 Task: Add a timeline in the project AgileNimbus for the epic 'Cloud backup and recovery' from 2024/06/26 to 2025/12/23. Add a timeline in the project AgileNimbus for the epic 'Legacy system modernization' from 2023/06/28 to 2025/11/17. Add a timeline in the project AgileNimbus for the epic 'Data analytics platform development' from 2023/03/03 to 2024/08/13
Action: Mouse moved to (158, 210)
Screenshot: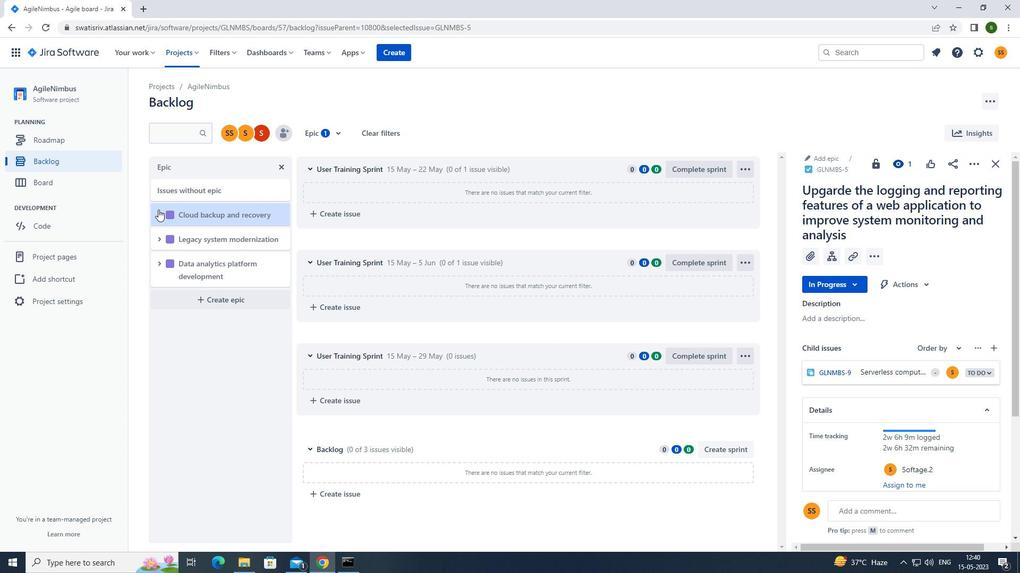 
Action: Mouse pressed left at (158, 210)
Screenshot: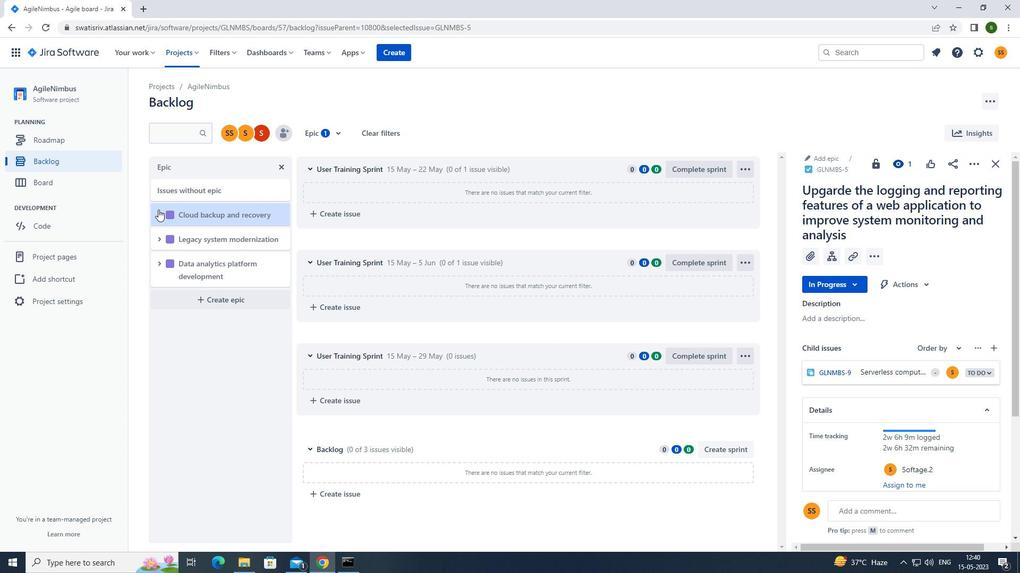 
Action: Mouse moved to (227, 300)
Screenshot: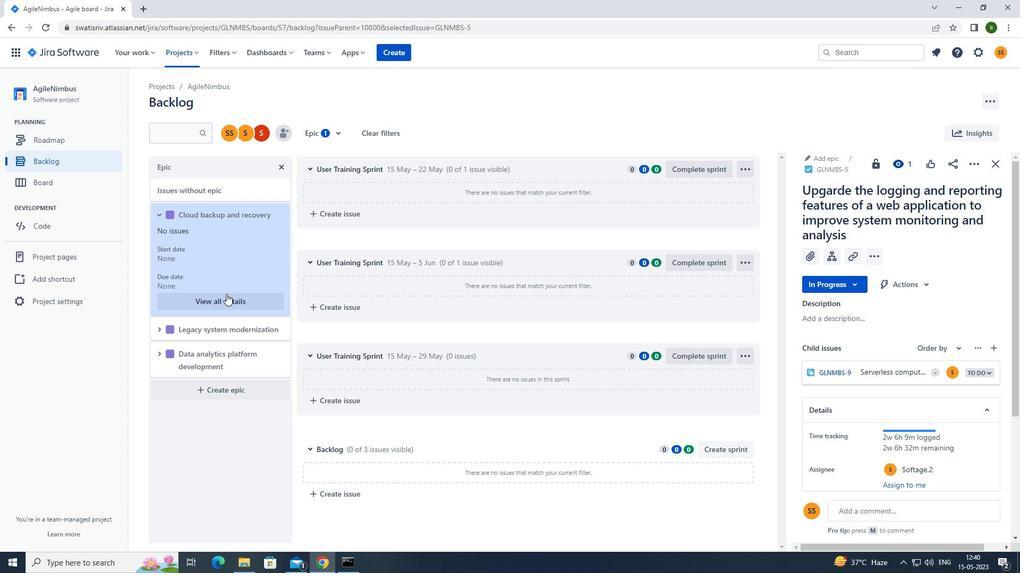
Action: Mouse pressed left at (227, 300)
Screenshot: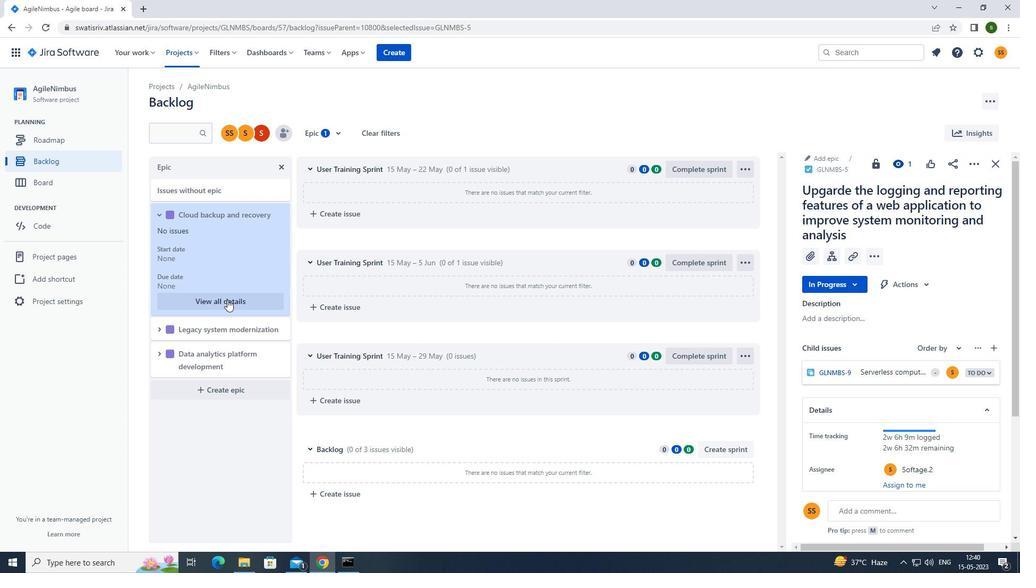 
Action: Mouse moved to (899, 388)
Screenshot: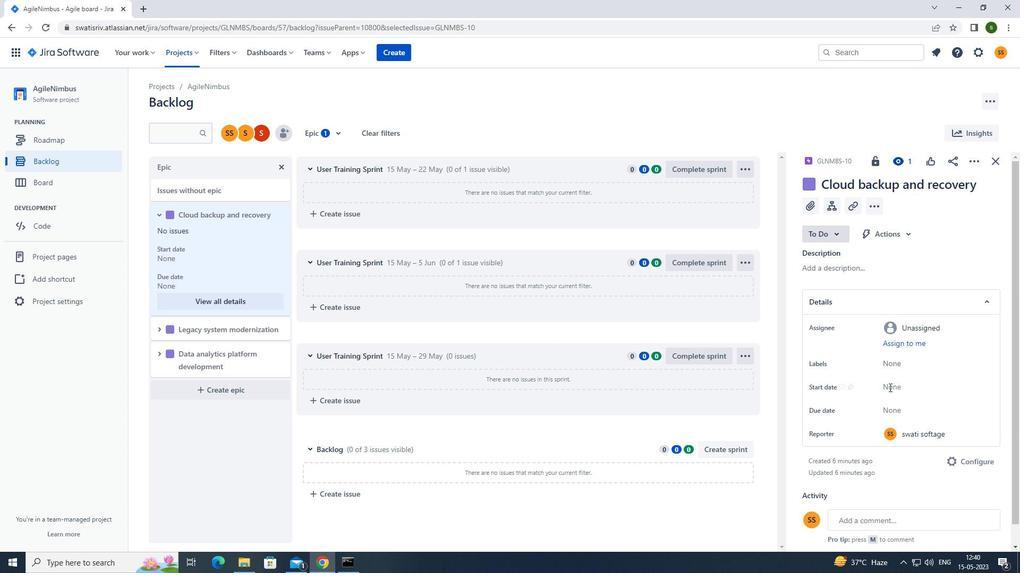 
Action: Mouse pressed left at (899, 388)
Screenshot: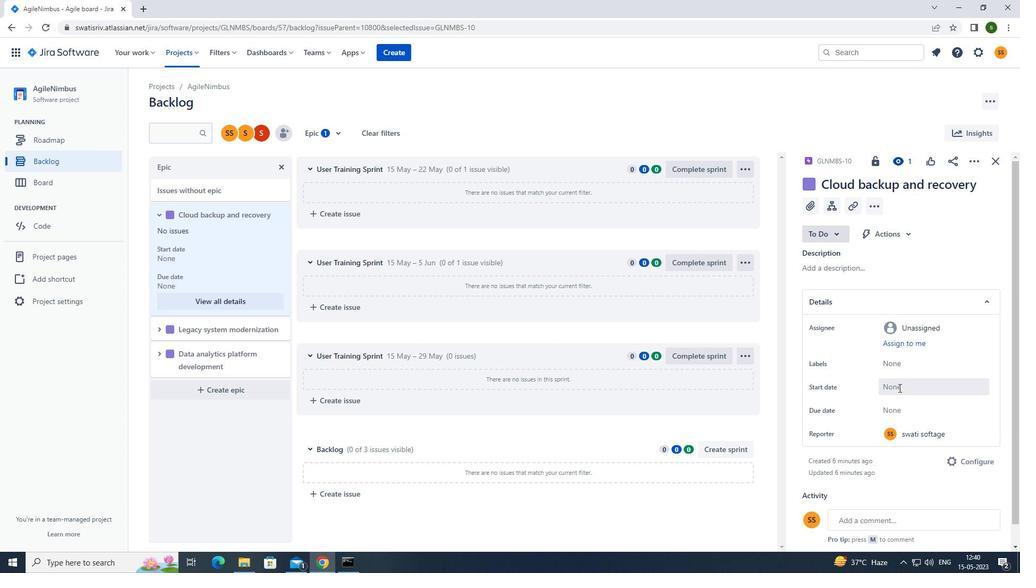 
Action: Mouse moved to (999, 232)
Screenshot: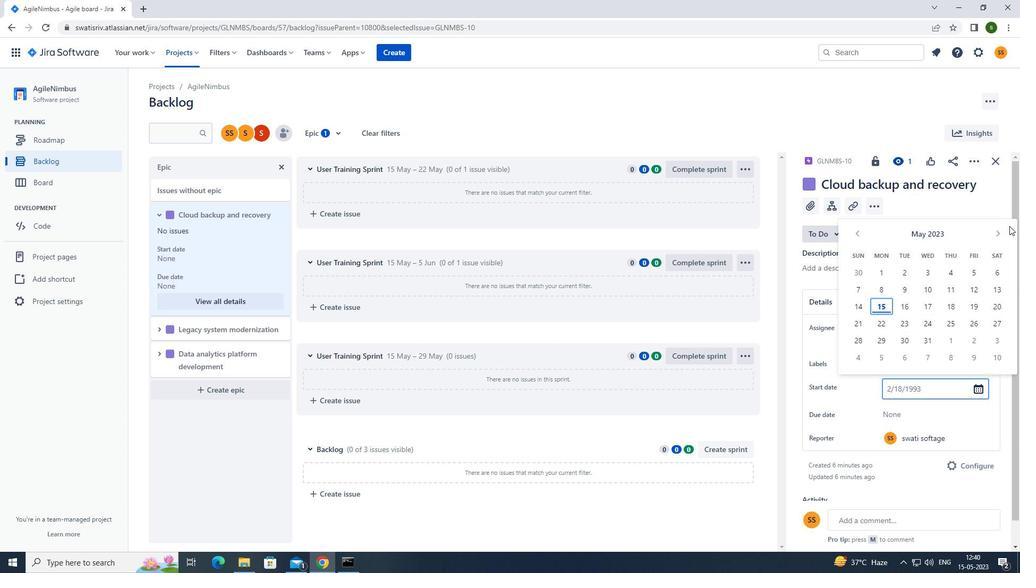 
Action: Mouse pressed left at (999, 232)
Screenshot: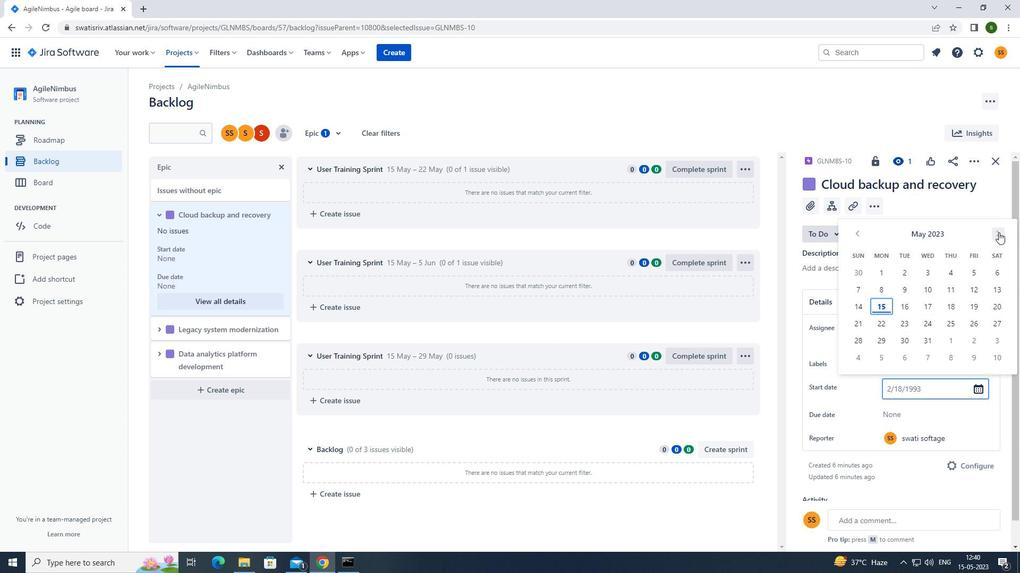 
Action: Mouse moved to (998, 232)
Screenshot: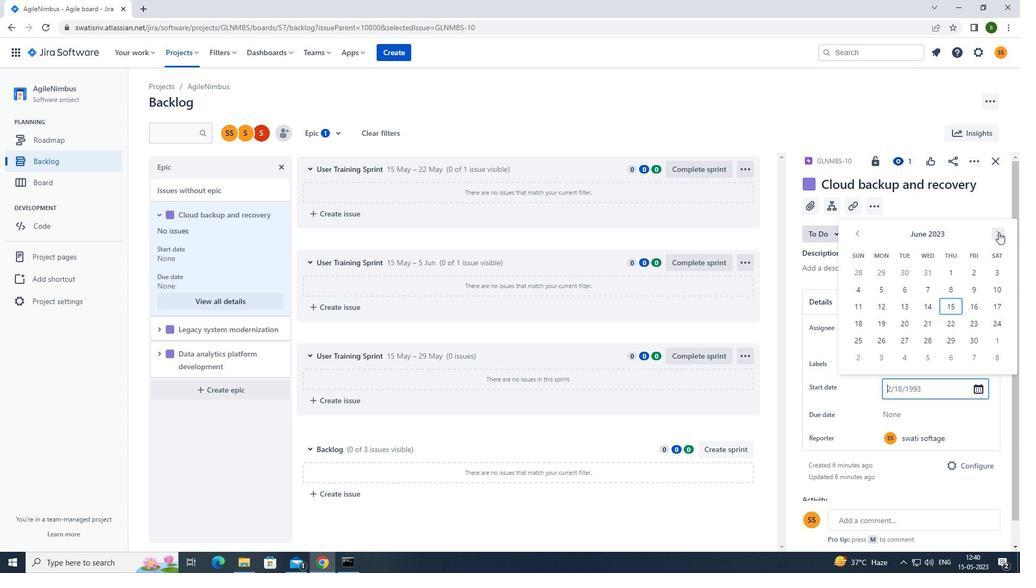 
Action: Mouse pressed left at (998, 232)
Screenshot: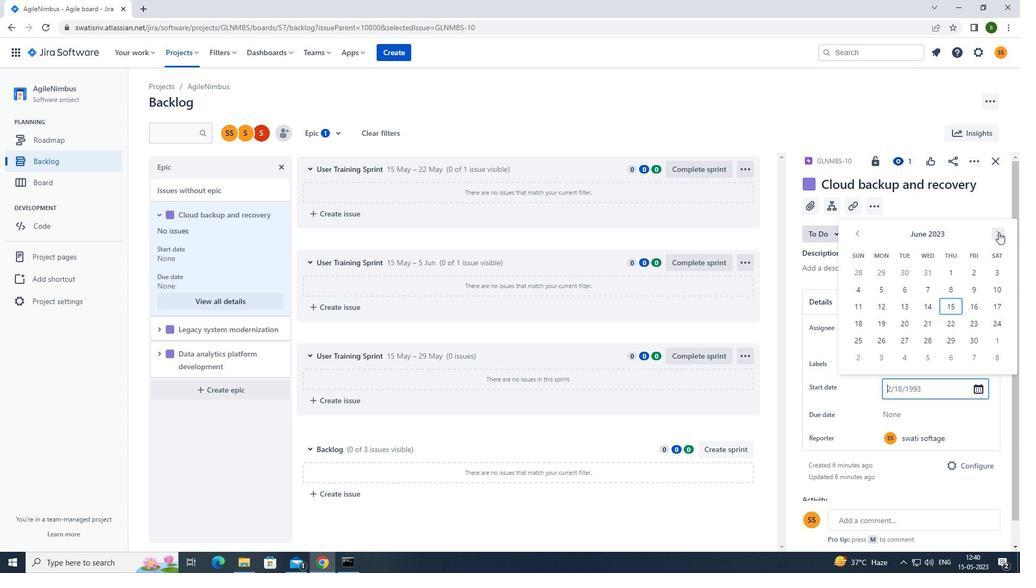 
Action: Mouse pressed left at (998, 232)
Screenshot: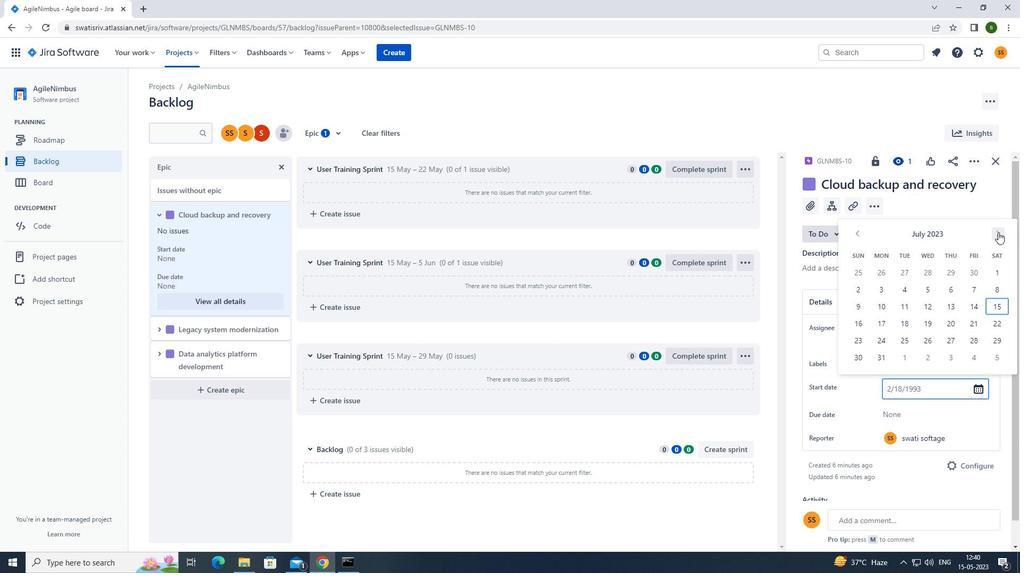 
Action: Mouse pressed left at (998, 232)
Screenshot: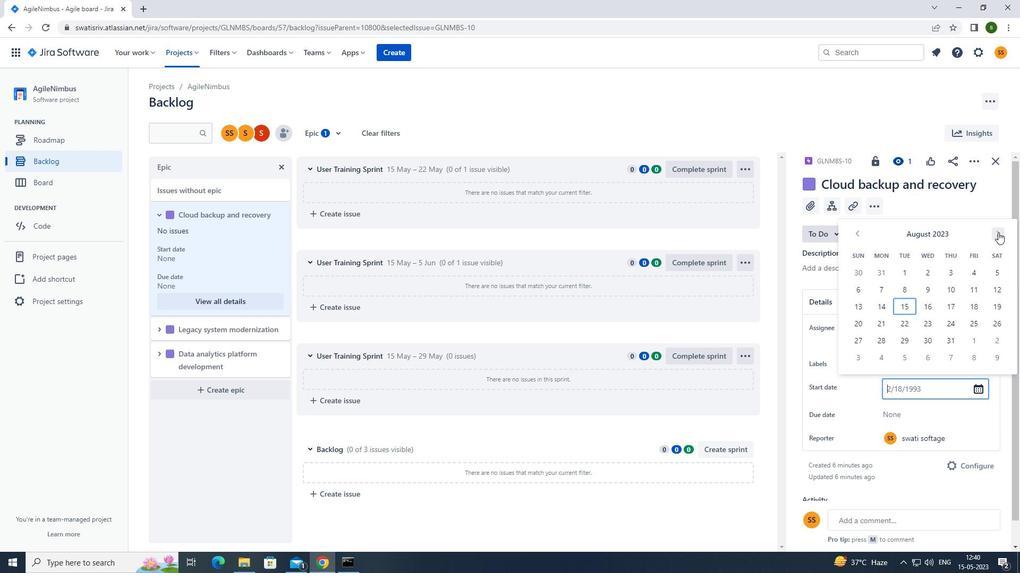 
Action: Mouse pressed left at (998, 232)
Screenshot: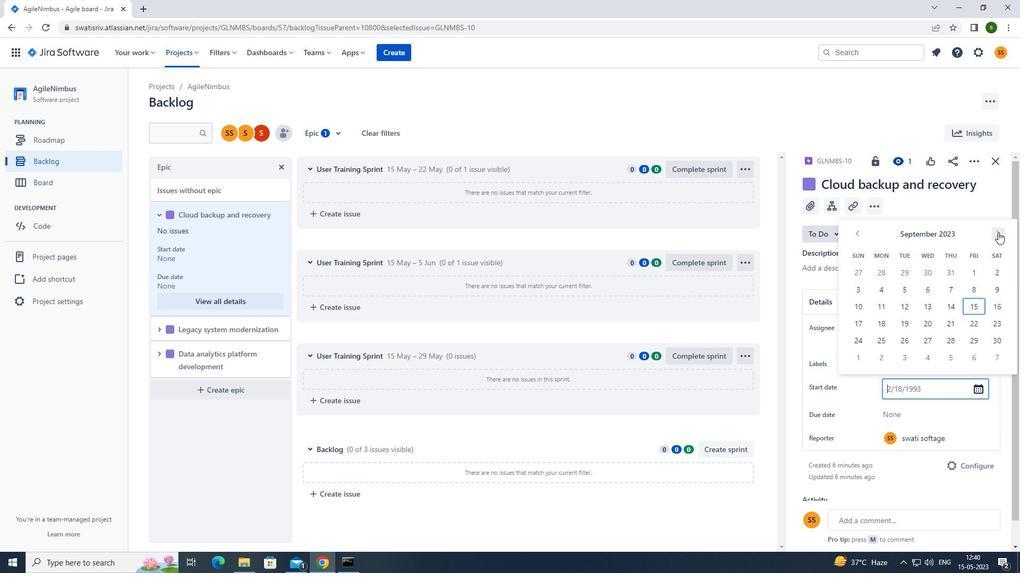 
Action: Mouse pressed left at (998, 232)
Screenshot: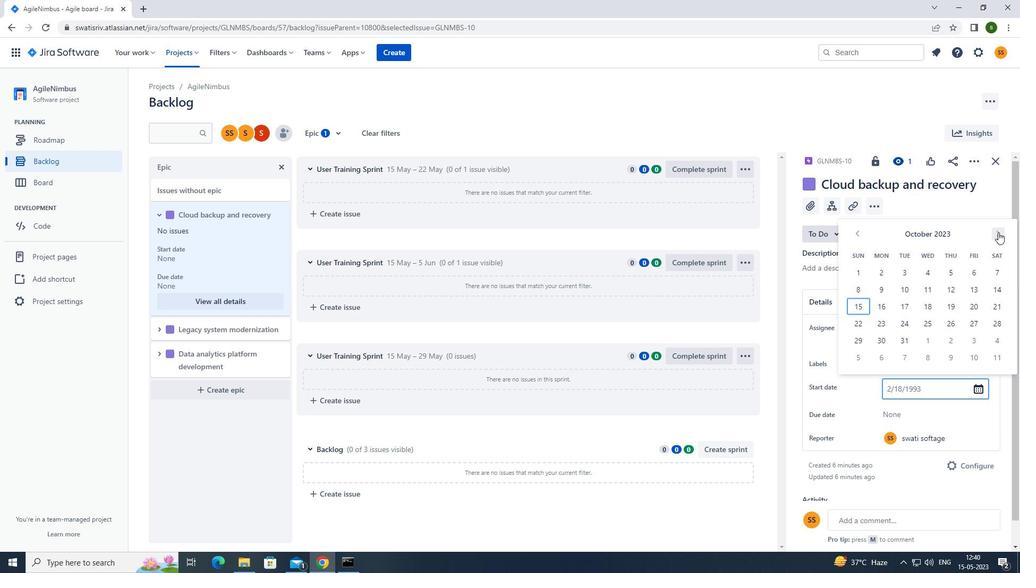 
Action: Mouse pressed left at (998, 232)
Screenshot: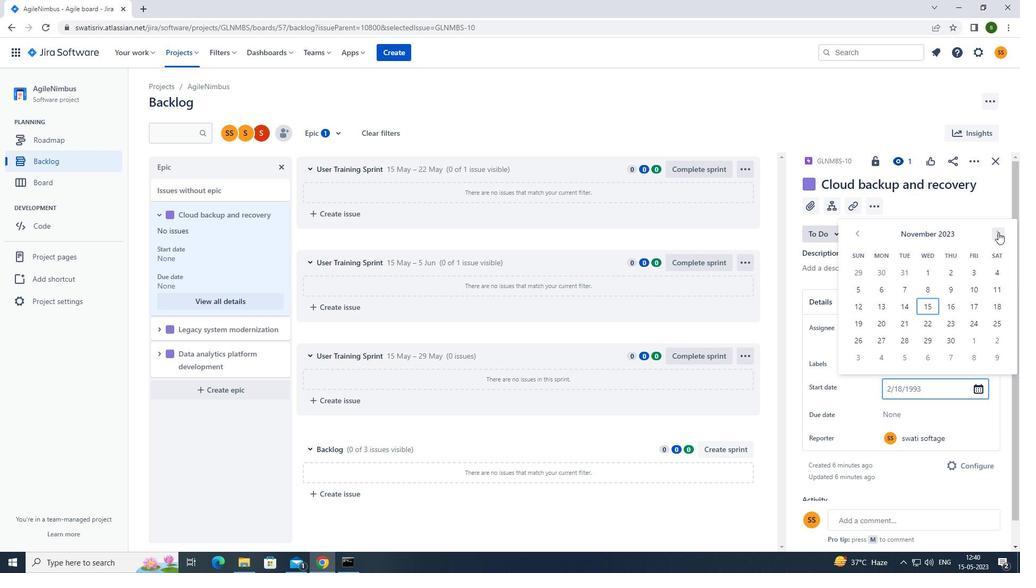 
Action: Mouse pressed left at (998, 232)
Screenshot: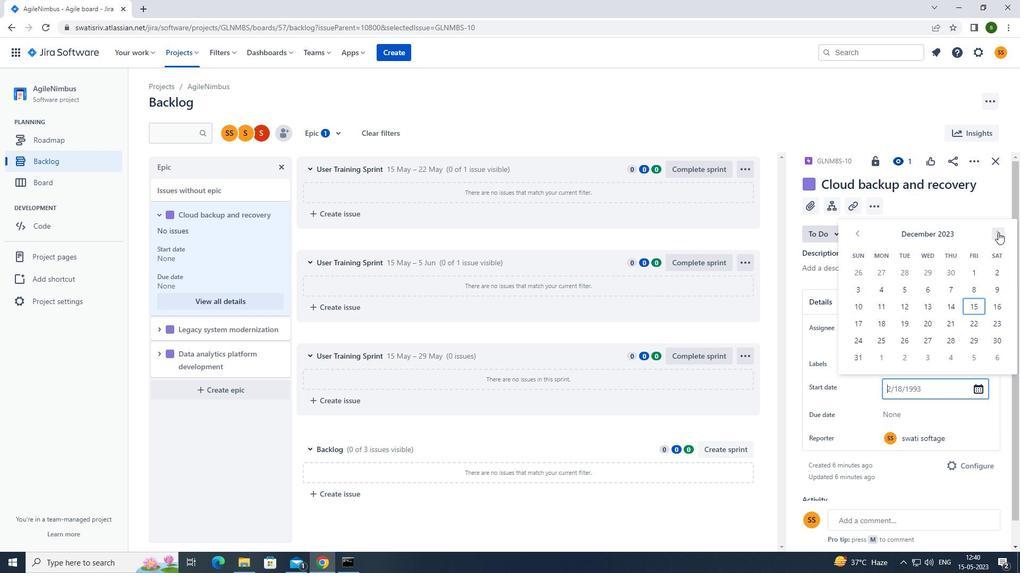 
Action: Mouse pressed left at (998, 232)
Screenshot: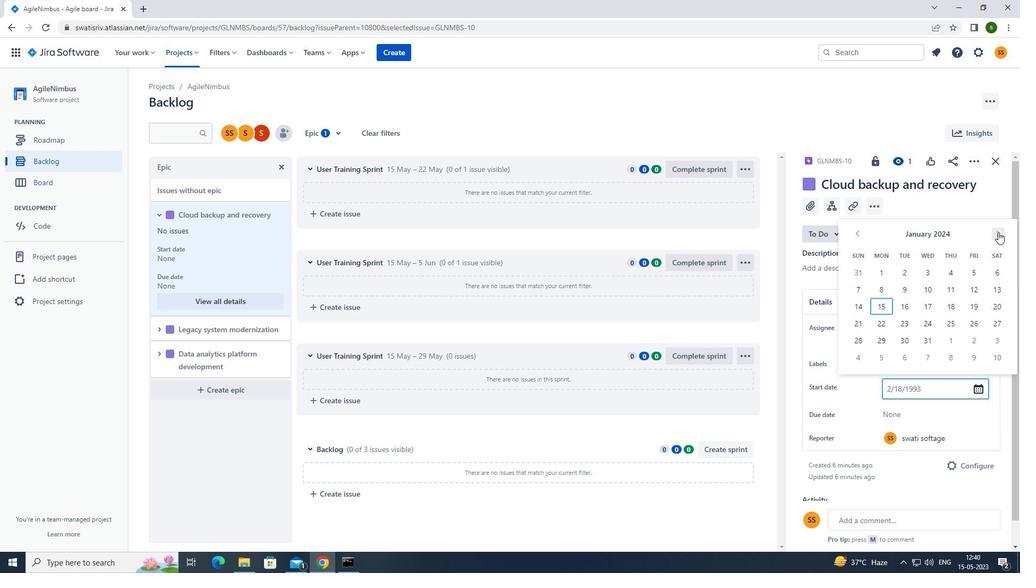 
Action: Mouse pressed left at (998, 232)
Screenshot: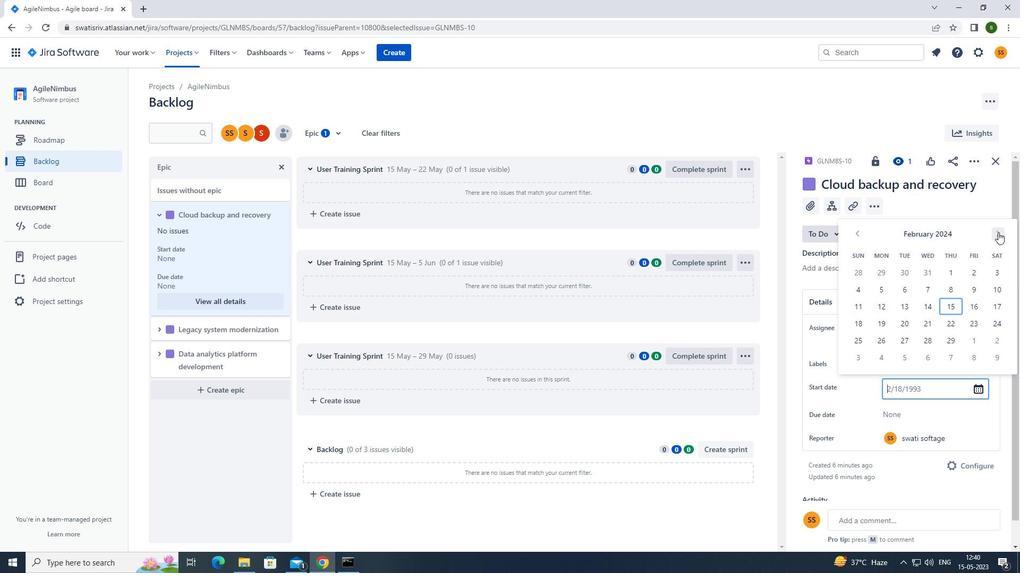 
Action: Mouse pressed left at (998, 232)
Screenshot: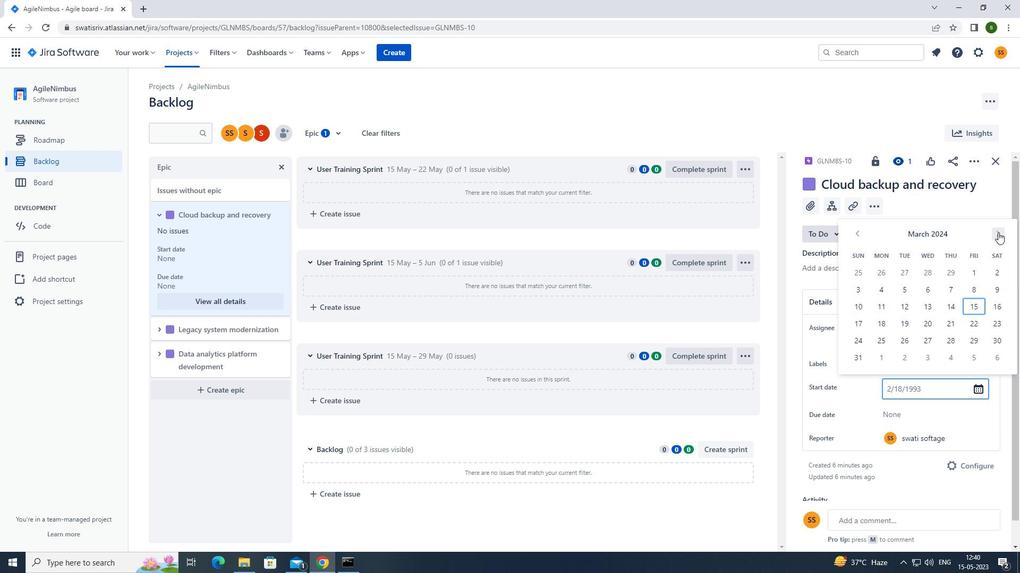 
Action: Mouse pressed left at (998, 232)
Screenshot: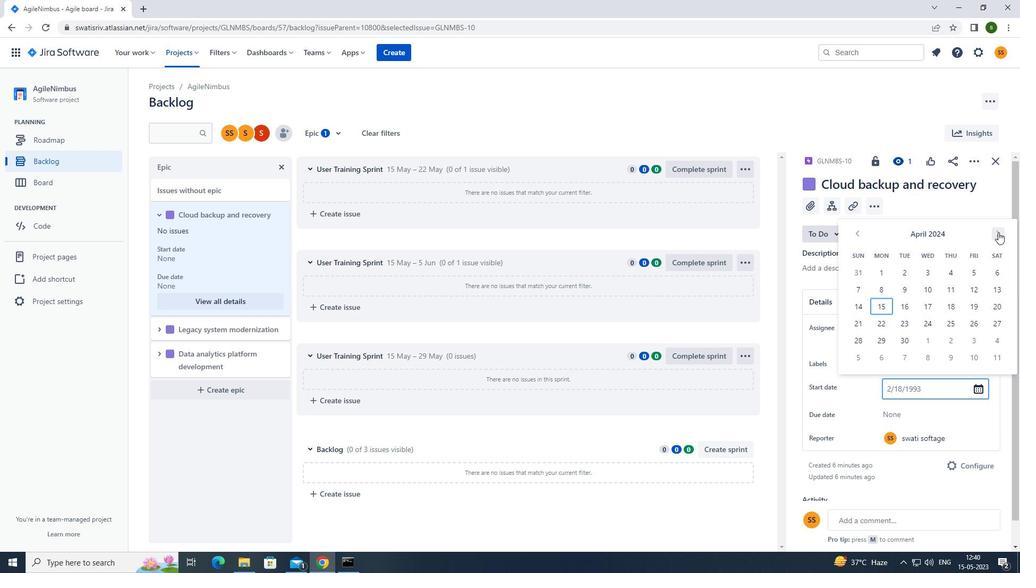 
Action: Mouse pressed left at (998, 232)
Screenshot: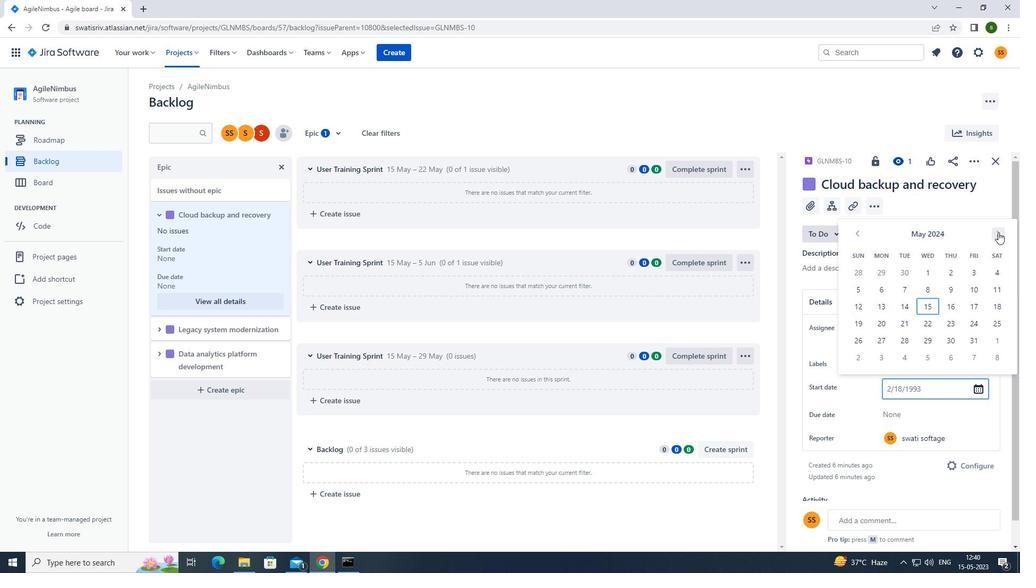 
Action: Mouse moved to (933, 336)
Screenshot: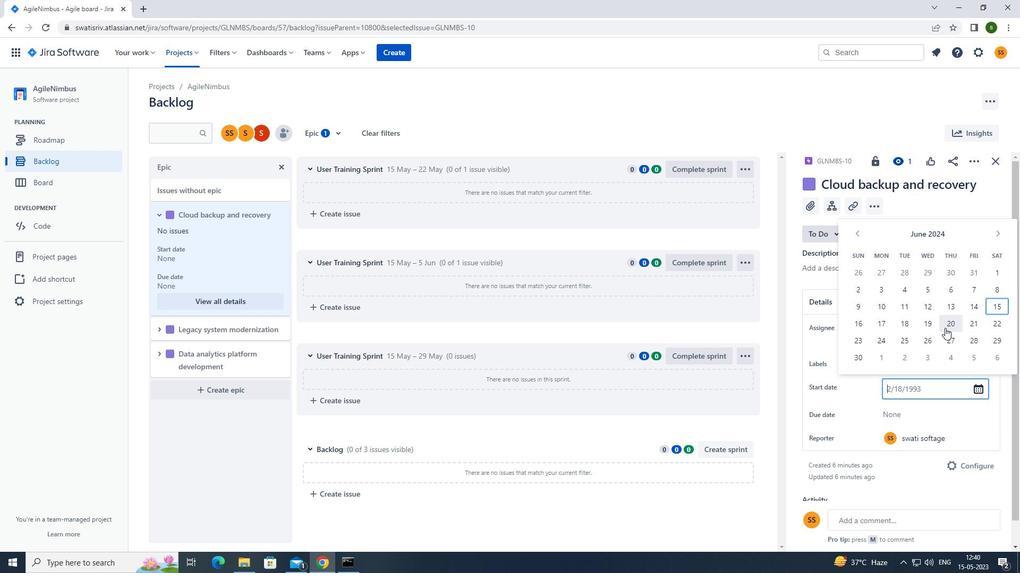 
Action: Mouse pressed left at (933, 336)
Screenshot: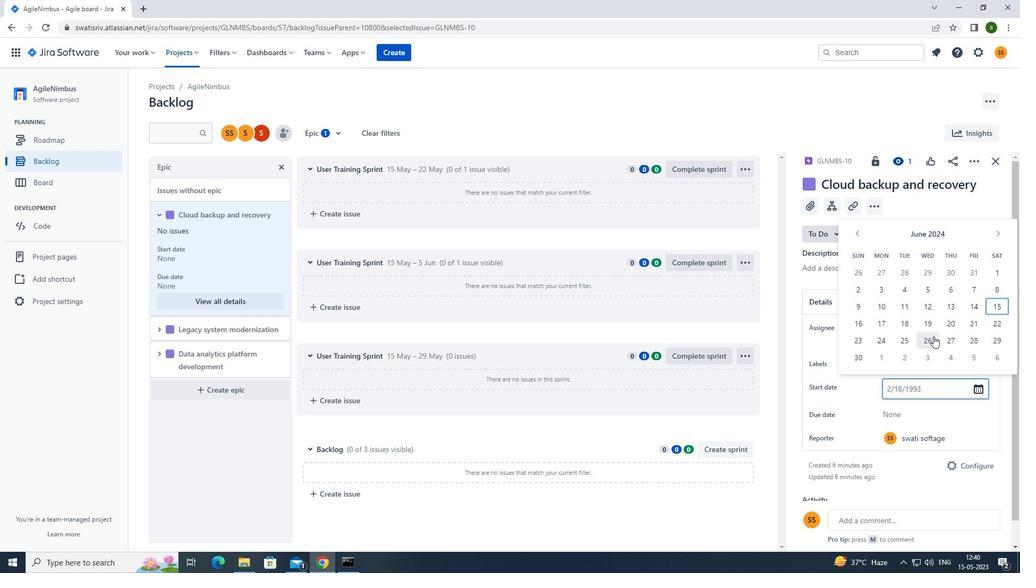 
Action: Mouse moved to (900, 417)
Screenshot: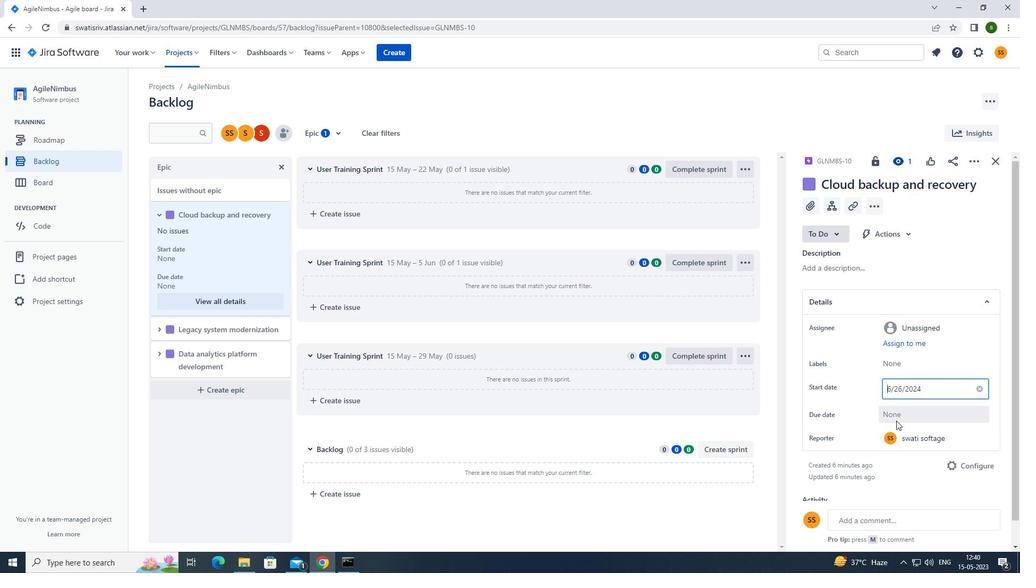 
Action: Mouse pressed left at (900, 417)
Screenshot: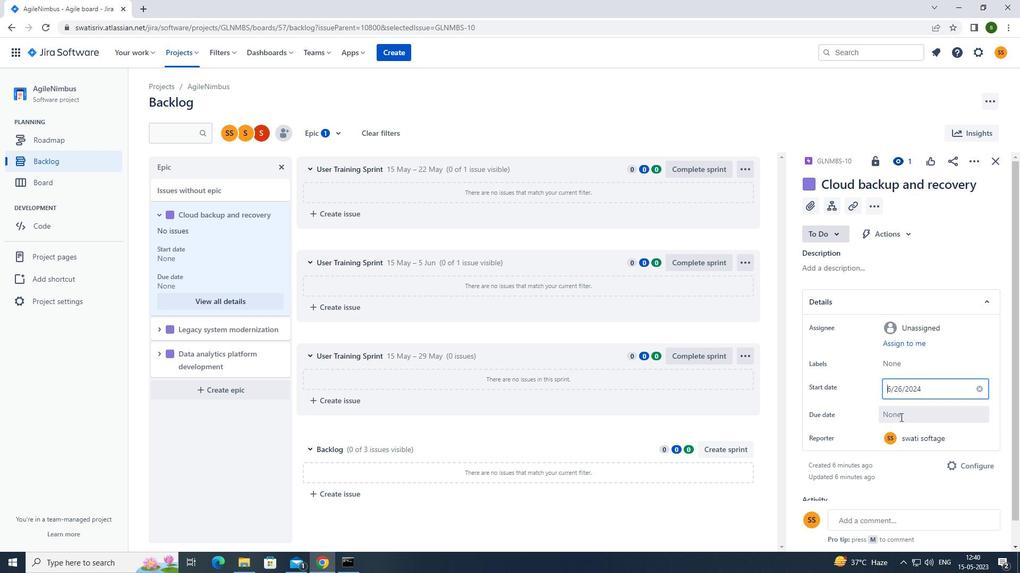
Action: Mouse moved to (999, 264)
Screenshot: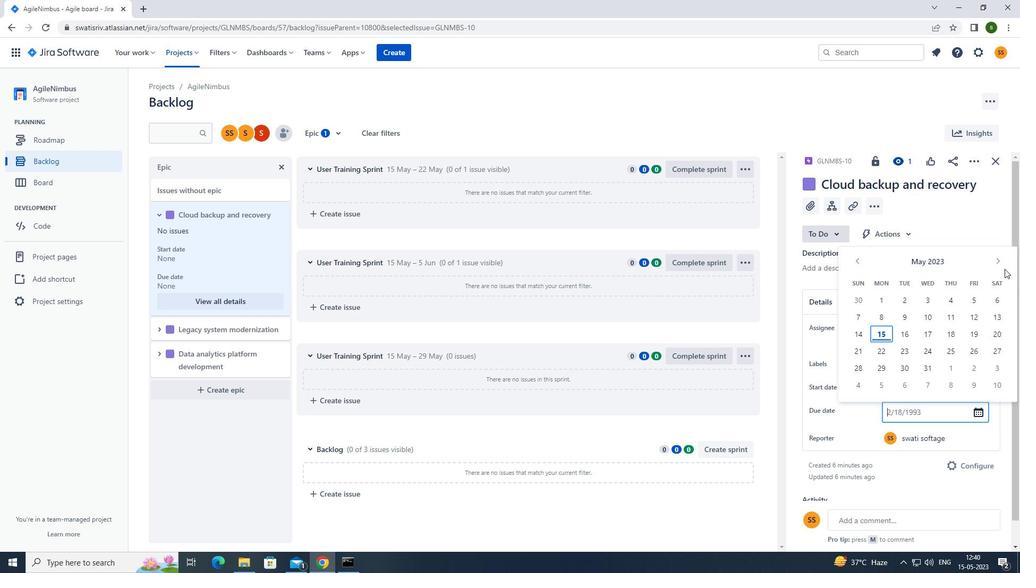 
Action: Mouse pressed left at (999, 264)
Screenshot: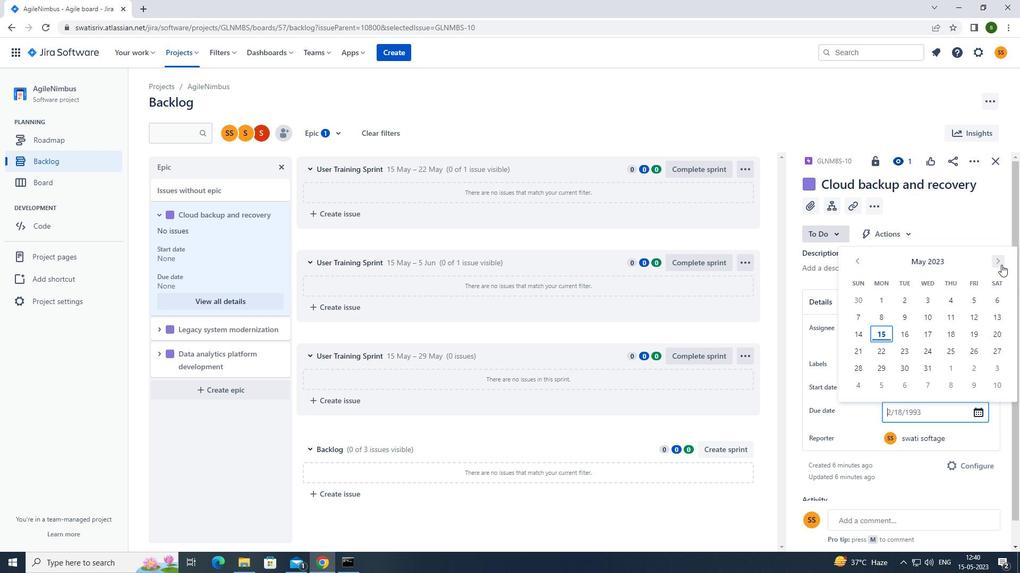 
Action: Mouse pressed left at (999, 264)
Screenshot: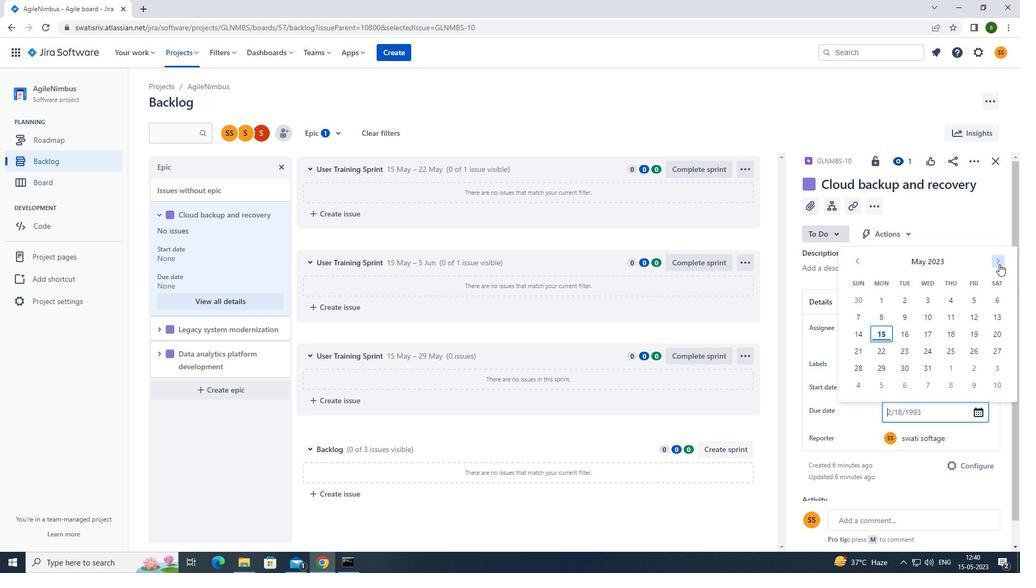 
Action: Mouse pressed left at (999, 264)
Screenshot: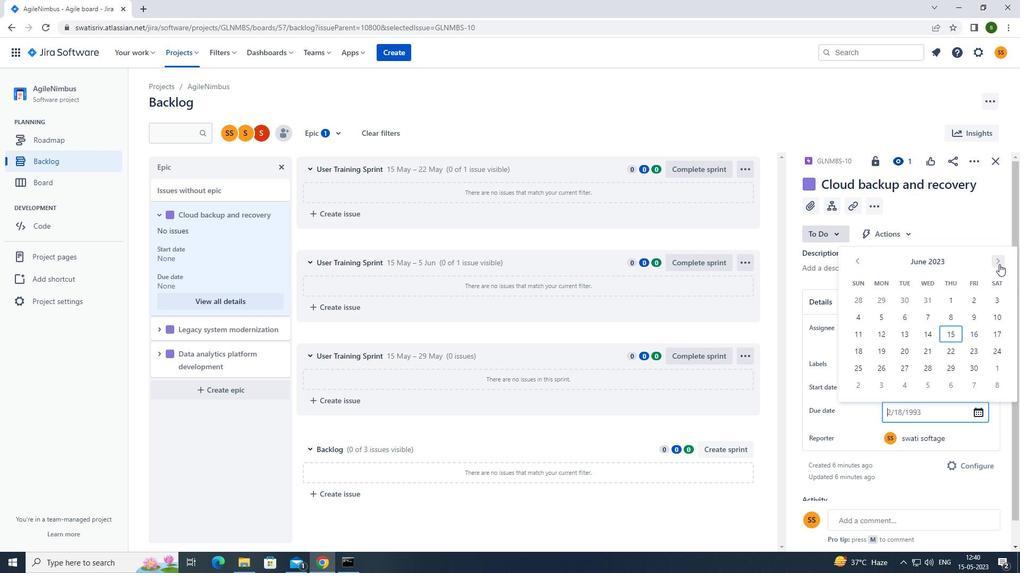 
Action: Mouse pressed left at (999, 264)
Screenshot: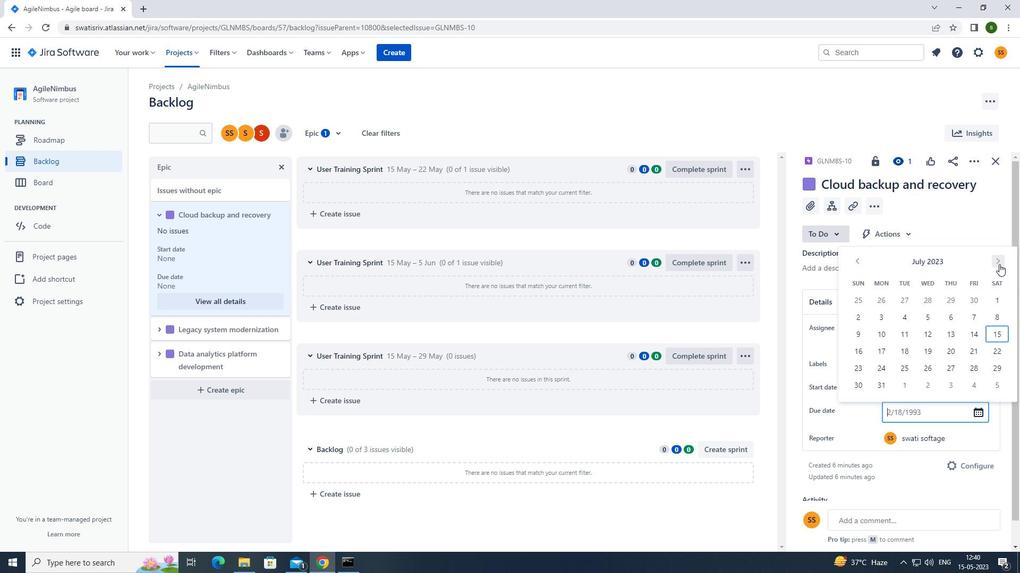 
Action: Mouse pressed left at (999, 264)
Screenshot: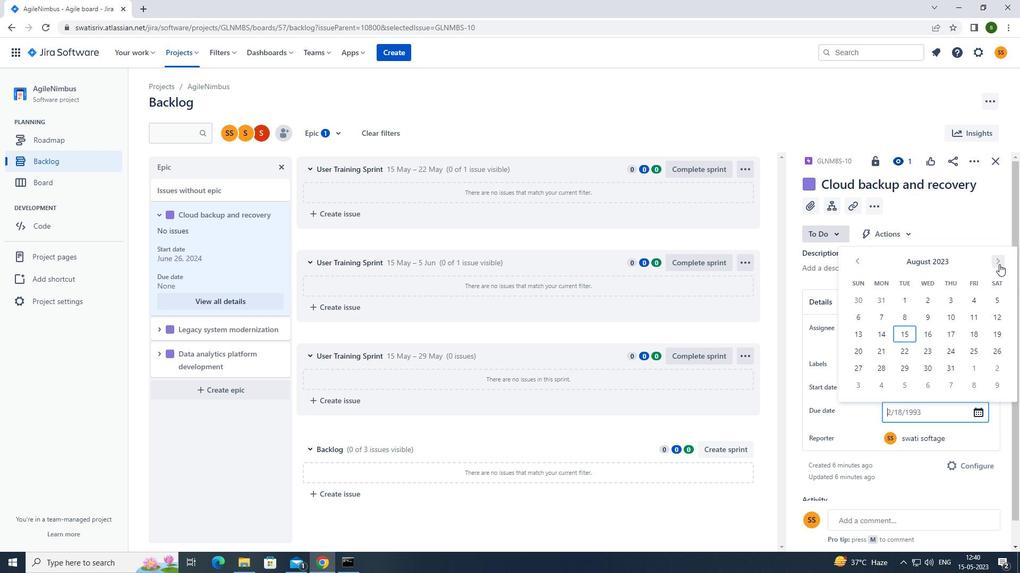 
Action: Mouse pressed left at (999, 264)
Screenshot: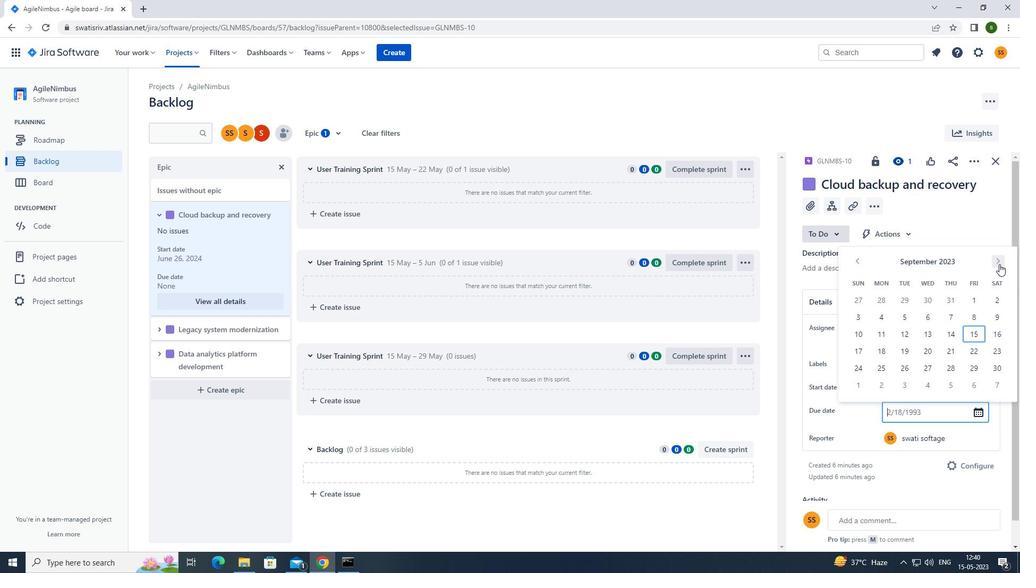 
Action: Mouse pressed left at (999, 264)
Screenshot: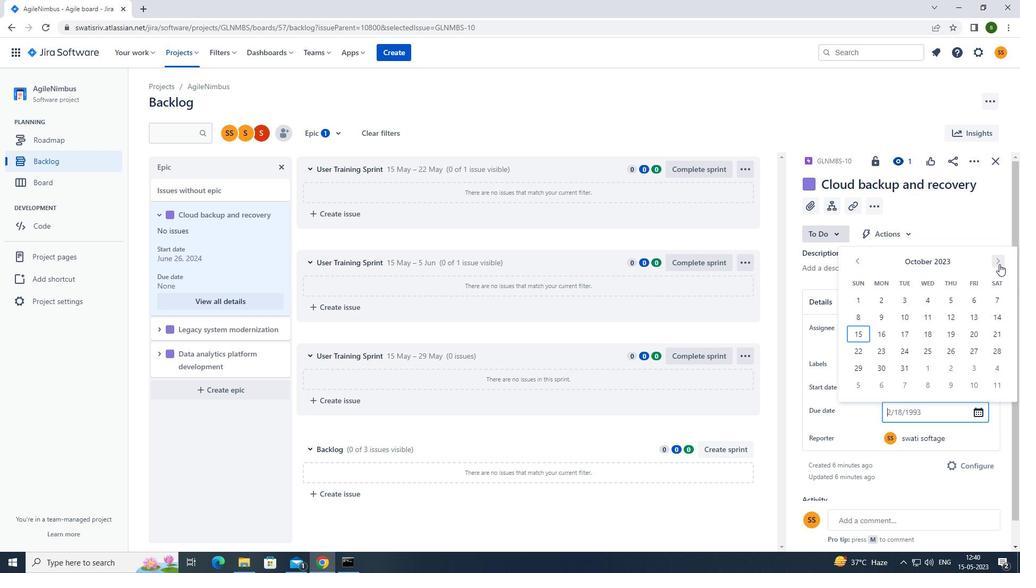
Action: Mouse pressed left at (999, 264)
Screenshot: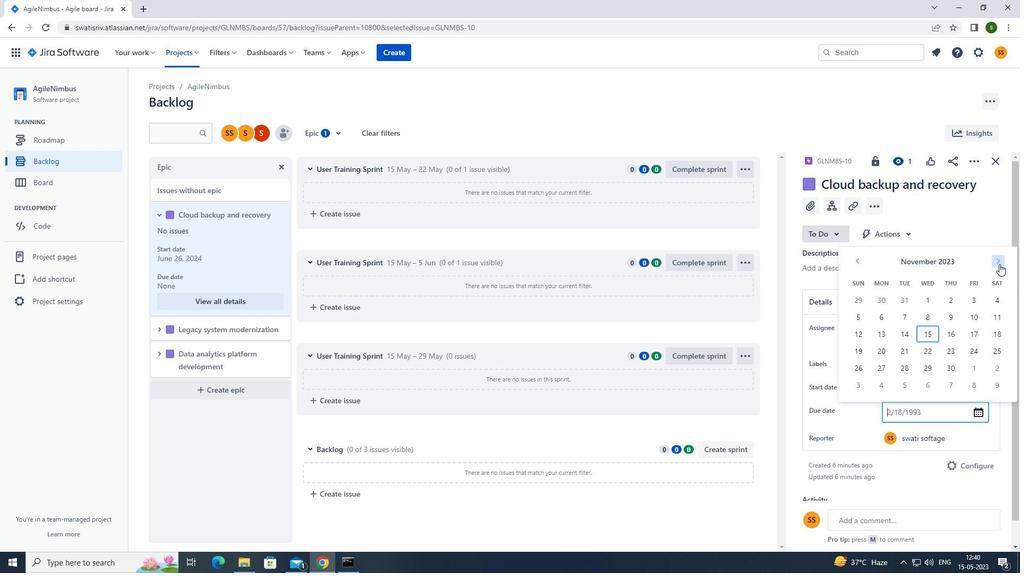 
Action: Mouse pressed left at (999, 264)
Screenshot: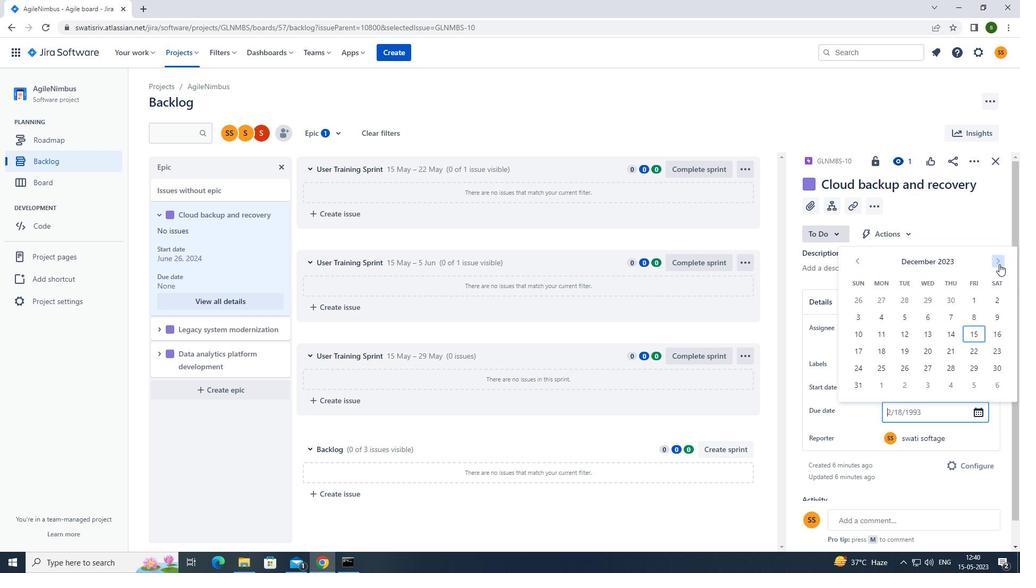 
Action: Mouse pressed left at (999, 264)
Screenshot: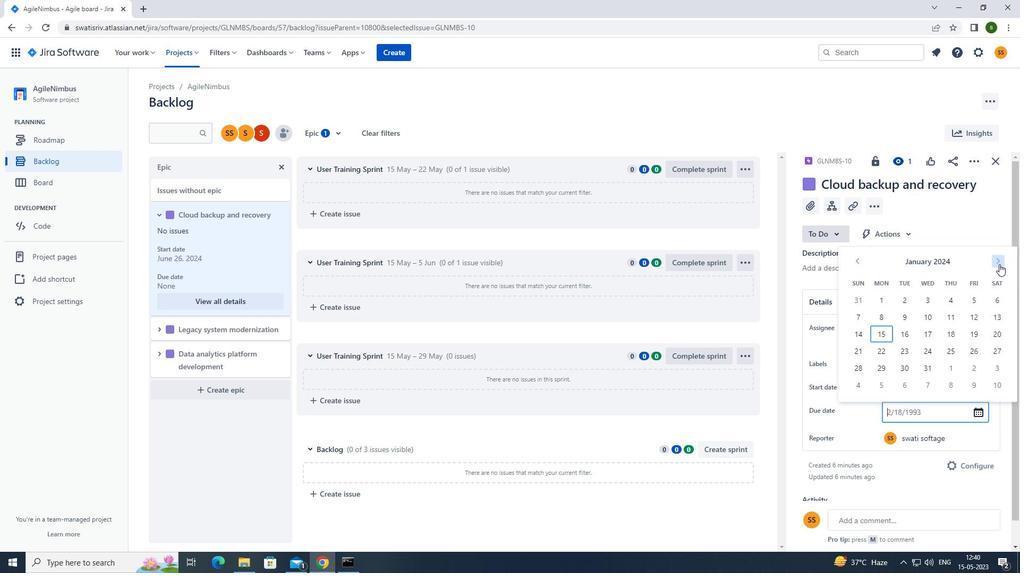 
Action: Mouse pressed left at (999, 264)
Screenshot: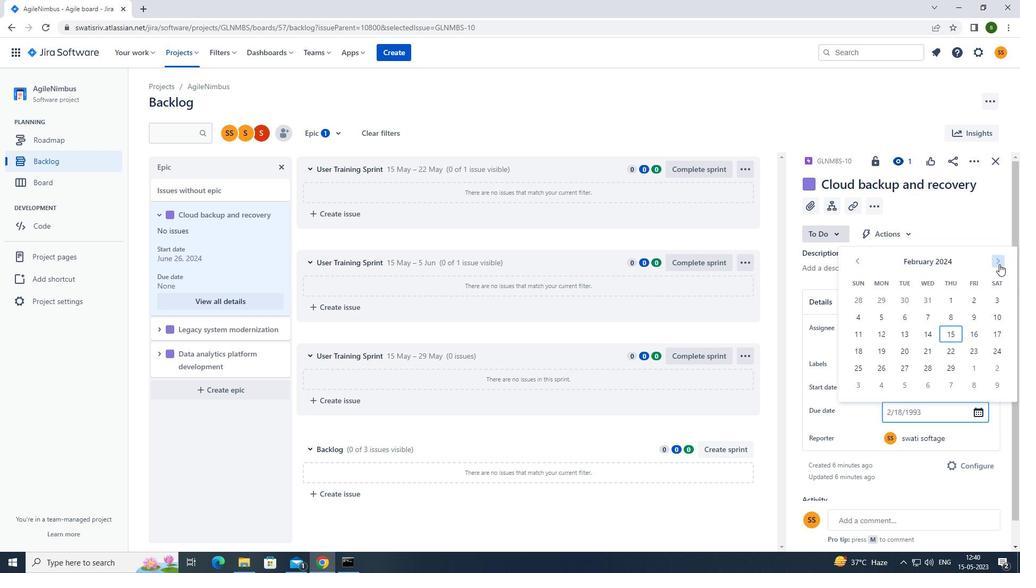 
Action: Mouse pressed left at (999, 264)
Screenshot: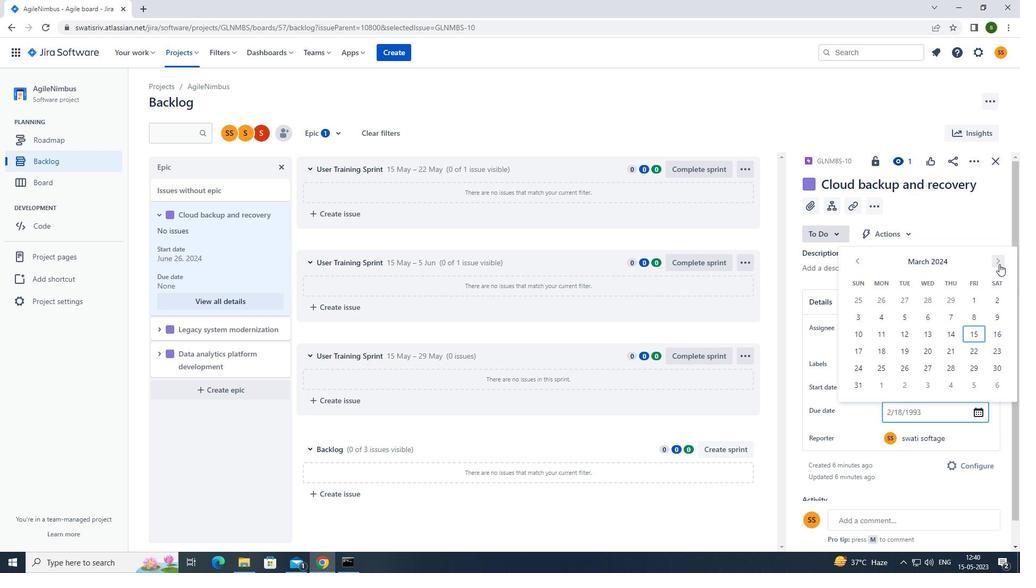 
Action: Mouse pressed left at (999, 264)
Screenshot: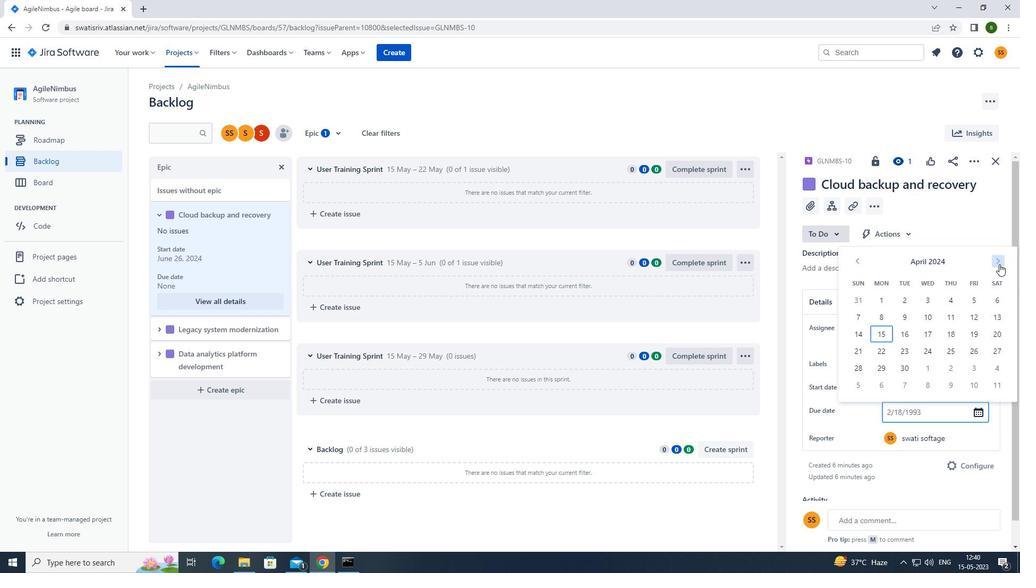 
Action: Mouse pressed left at (999, 264)
Screenshot: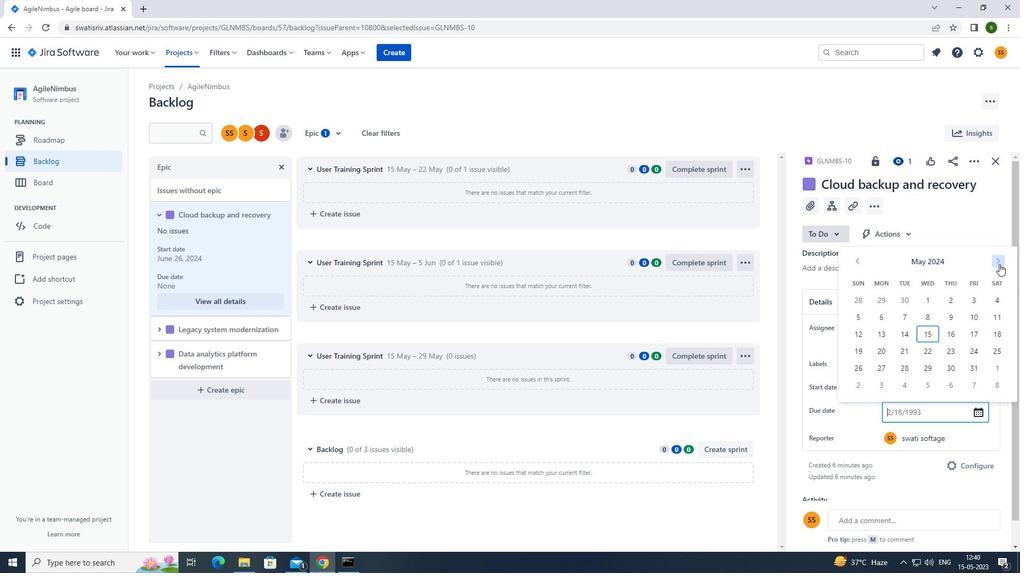 
Action: Mouse pressed left at (999, 264)
Screenshot: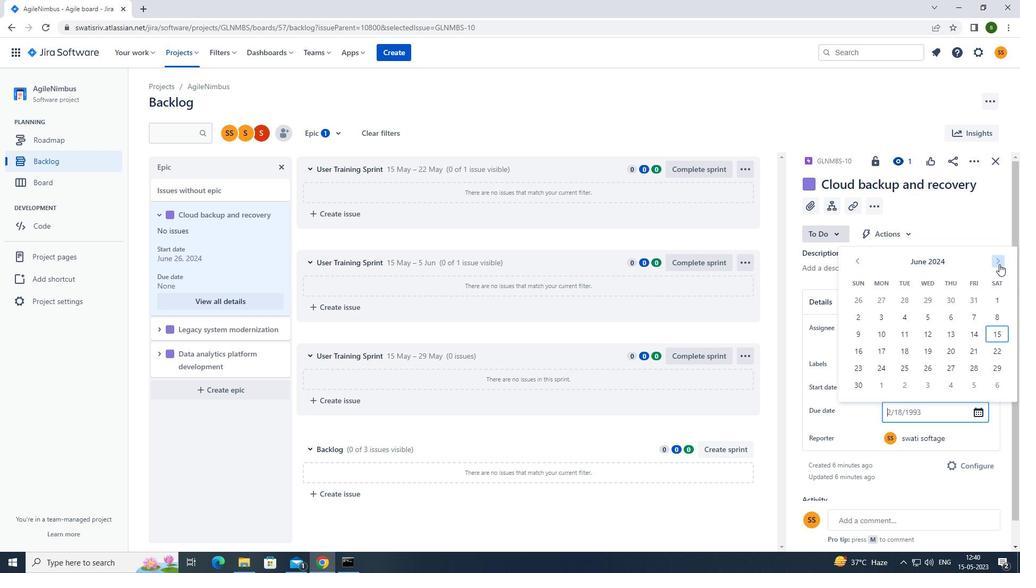 
Action: Mouse pressed left at (999, 264)
Screenshot: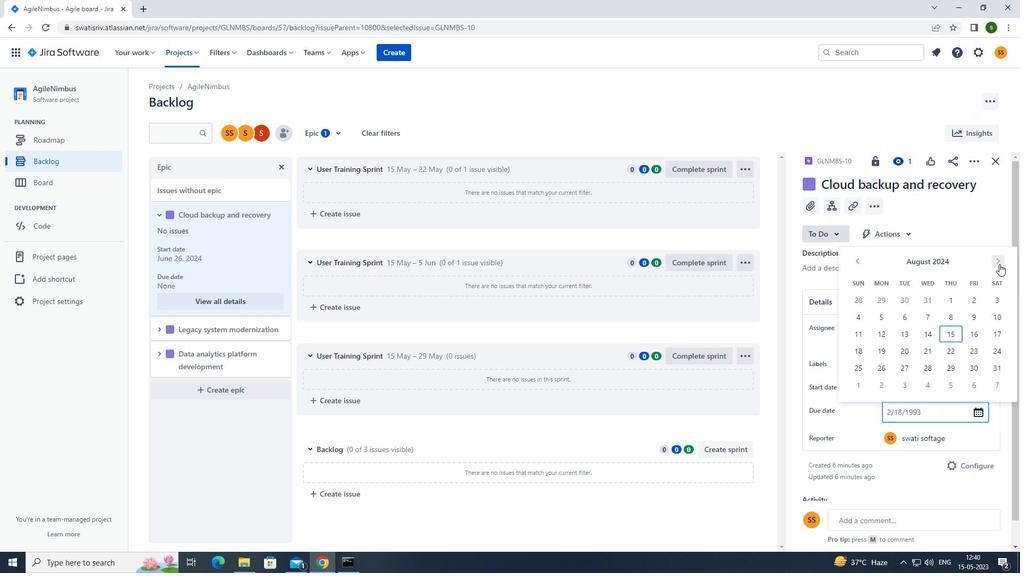 
Action: Mouse pressed left at (999, 264)
Screenshot: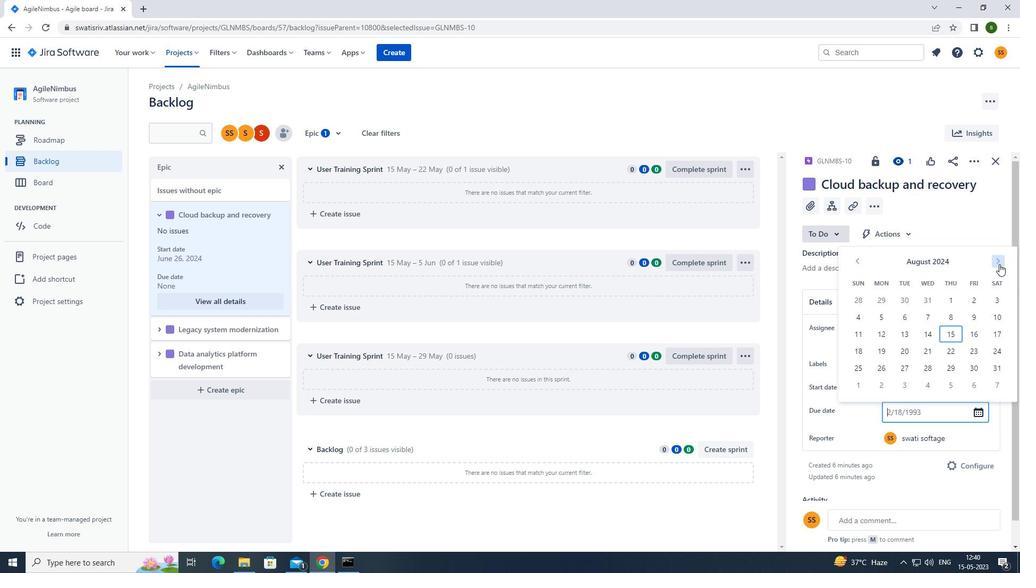 
Action: Mouse pressed left at (999, 264)
Screenshot: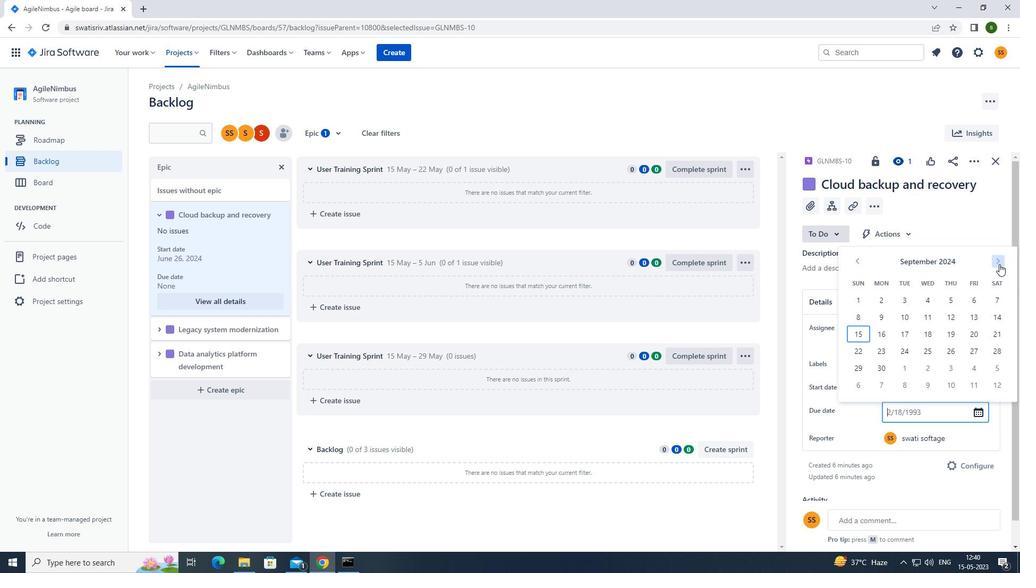 
Action: Mouse pressed left at (999, 264)
Screenshot: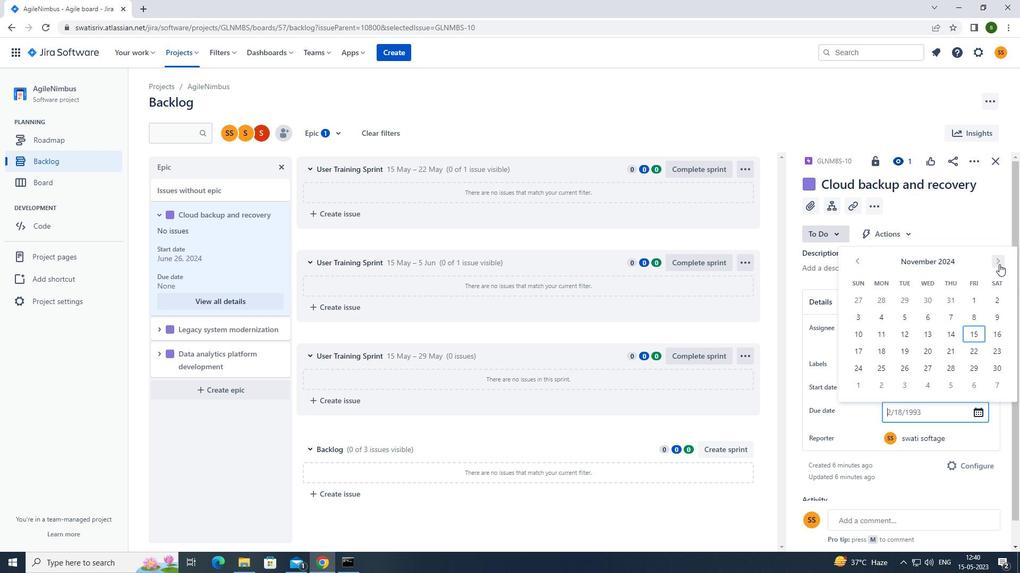 
Action: Mouse pressed left at (999, 264)
Screenshot: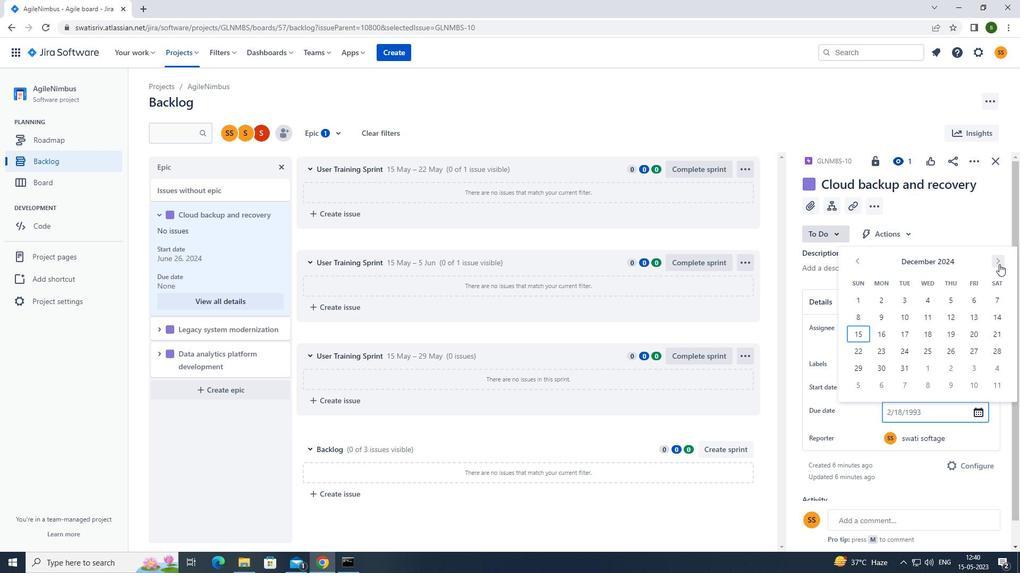 
Action: Mouse pressed left at (999, 264)
Screenshot: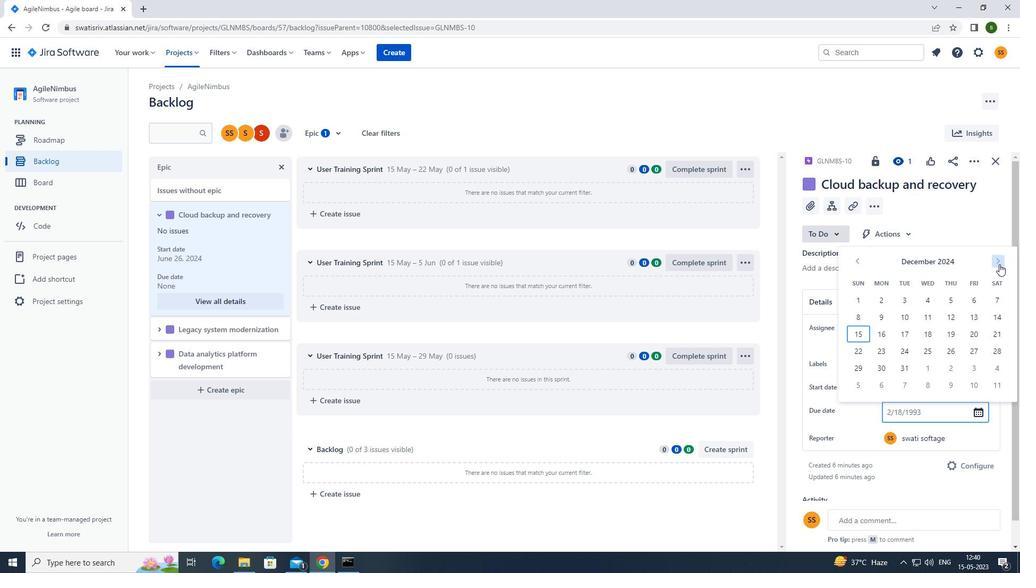 
Action: Mouse pressed left at (999, 264)
Screenshot: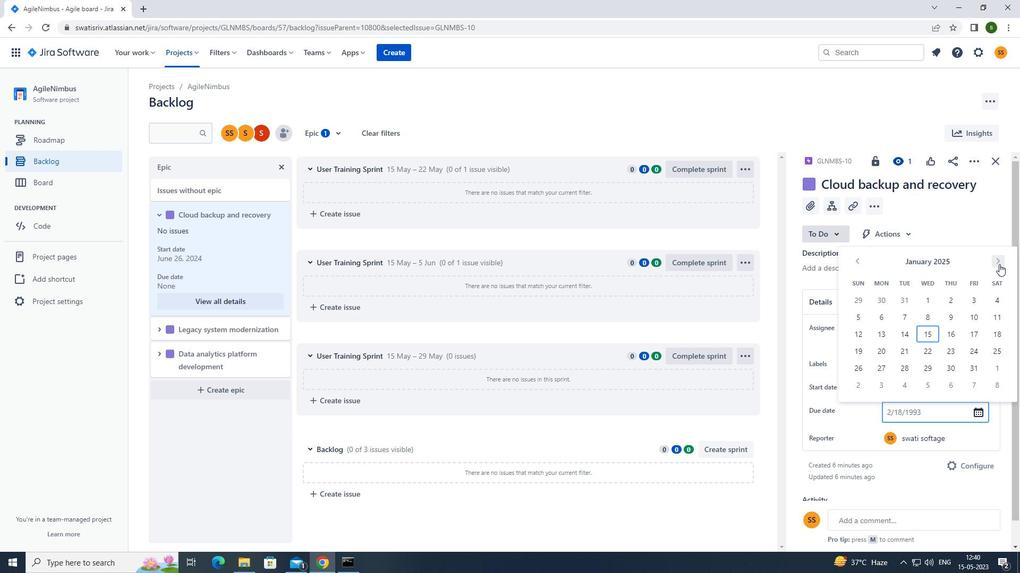 
Action: Mouse pressed left at (999, 264)
Screenshot: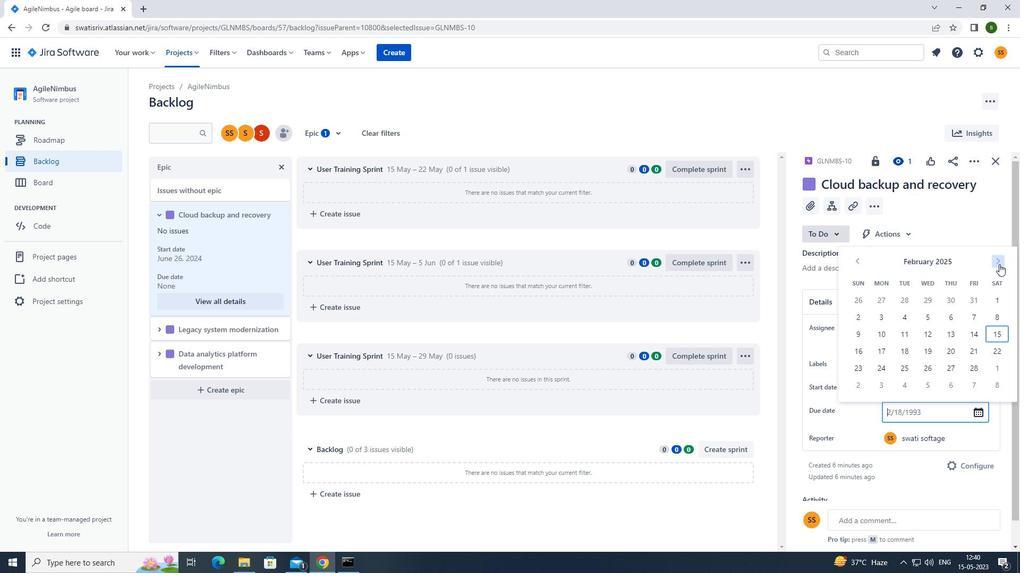 
Action: Mouse pressed left at (999, 264)
Screenshot: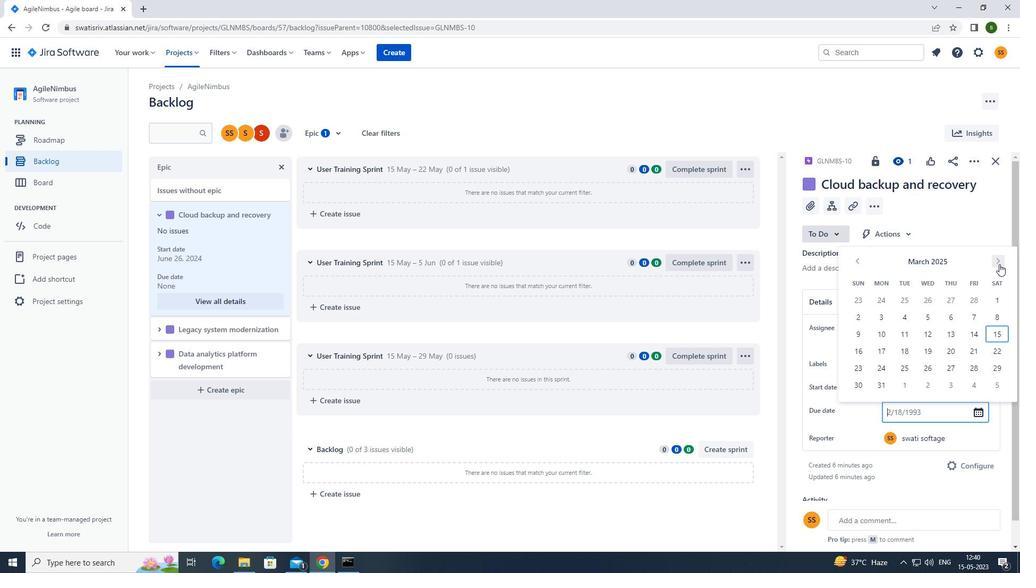 
Action: Mouse pressed left at (999, 264)
Screenshot: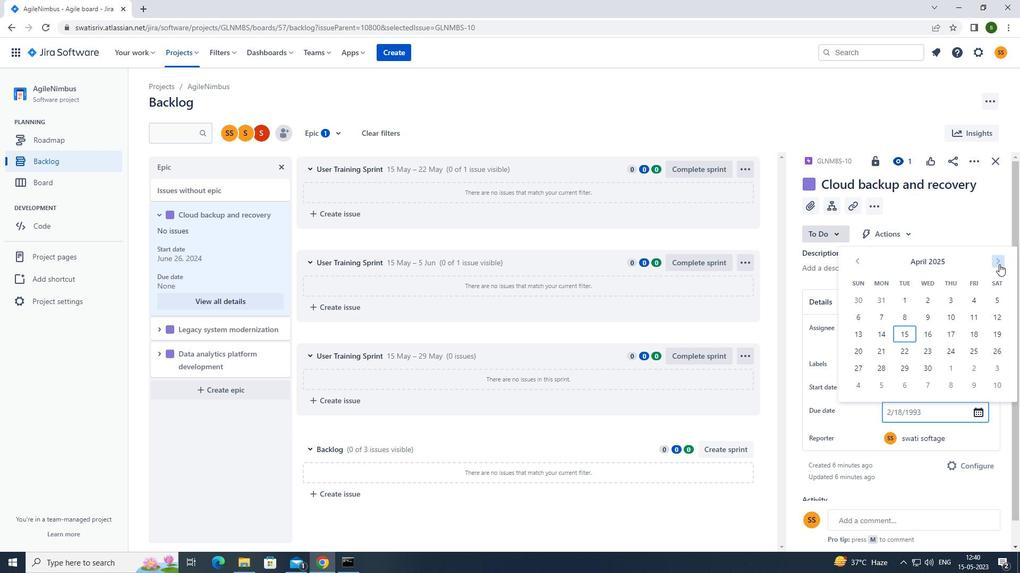 
Action: Mouse pressed left at (999, 264)
Screenshot: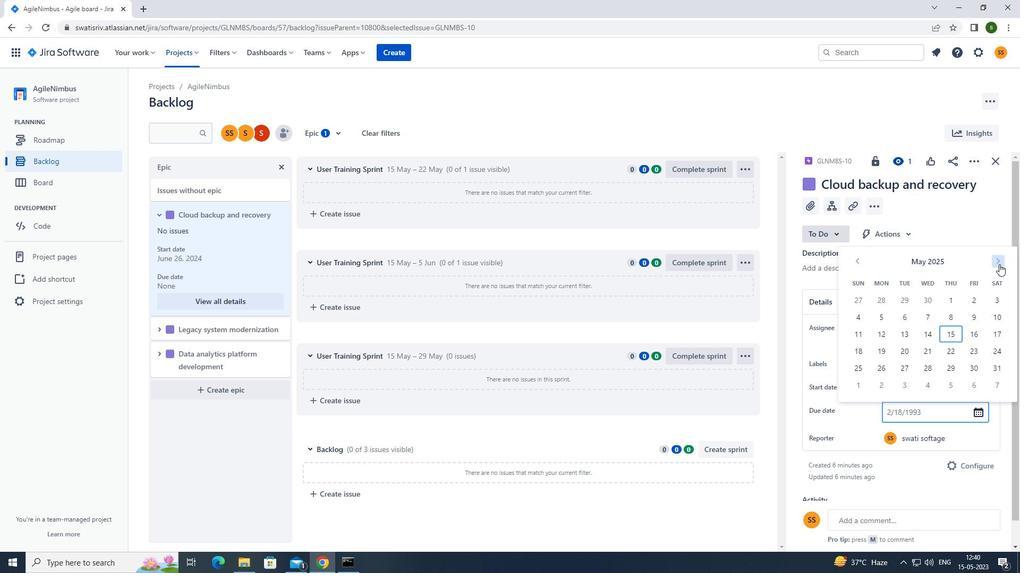 
Action: Mouse pressed left at (999, 264)
Screenshot: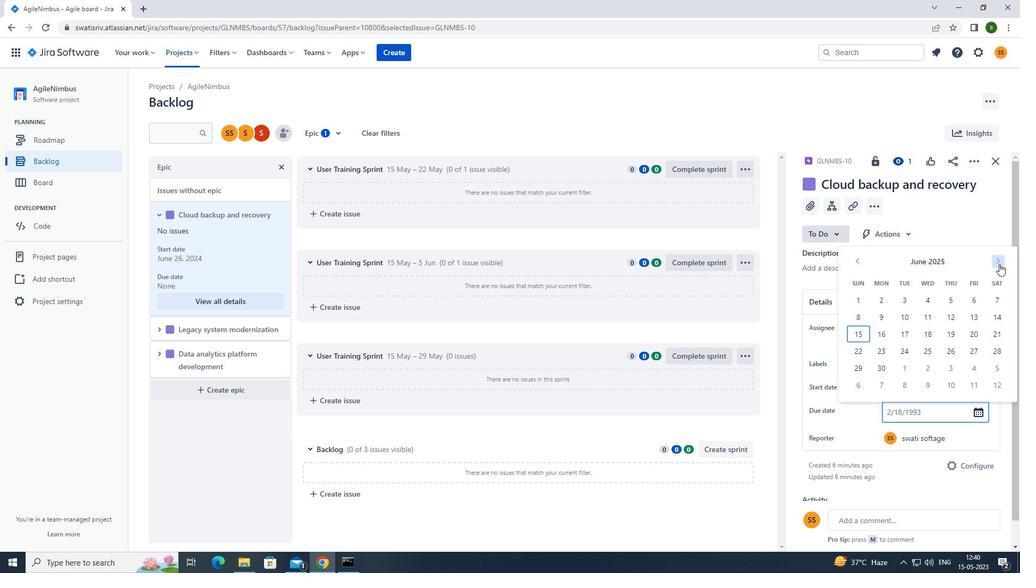 
Action: Mouse pressed left at (999, 264)
Screenshot: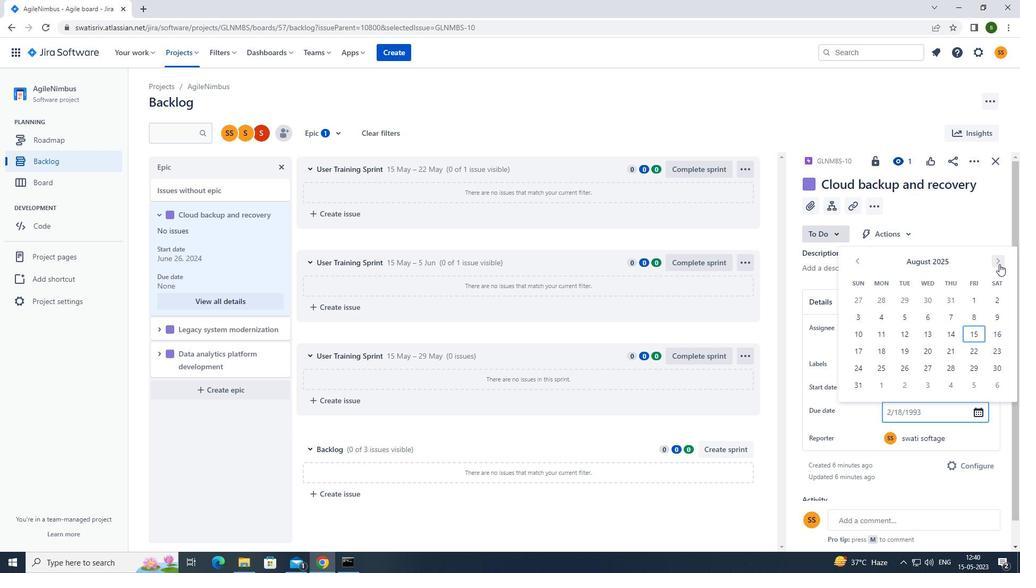 
Action: Mouse pressed left at (999, 264)
Screenshot: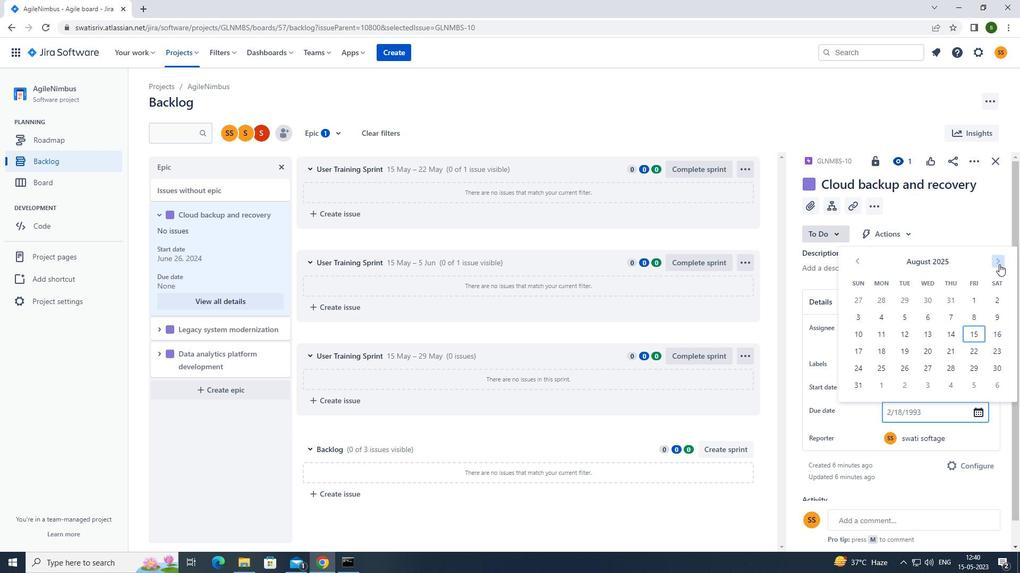 
Action: Mouse pressed left at (999, 264)
Screenshot: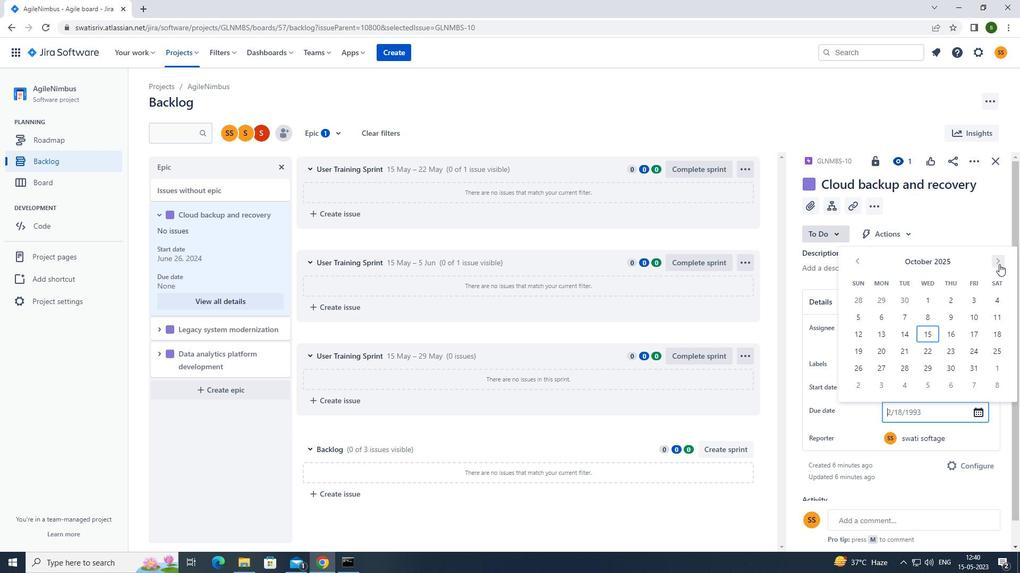 
Action: Mouse pressed left at (999, 264)
Screenshot: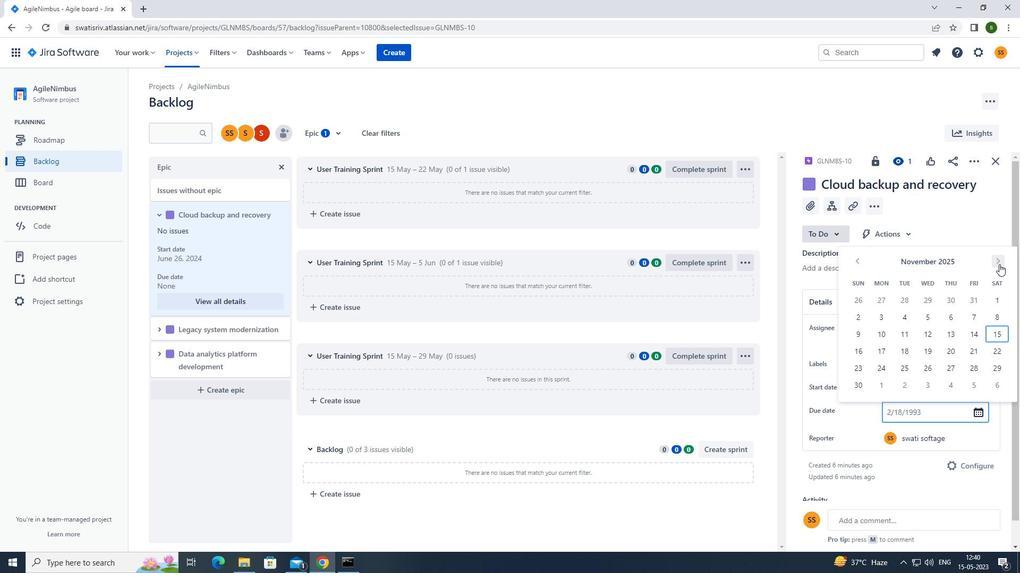 
Action: Mouse moved to (899, 345)
Screenshot: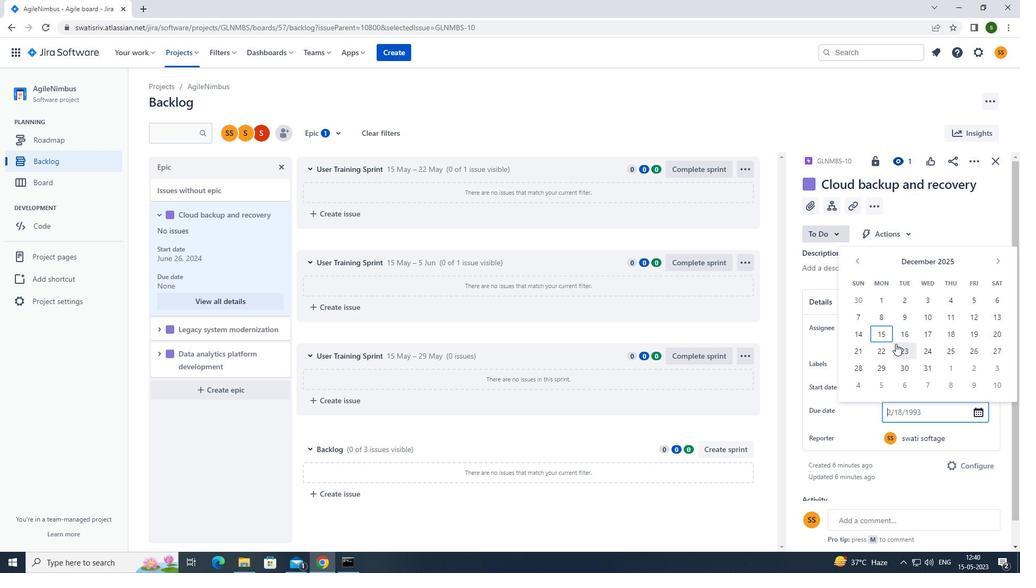 
Action: Mouse pressed left at (899, 345)
Screenshot: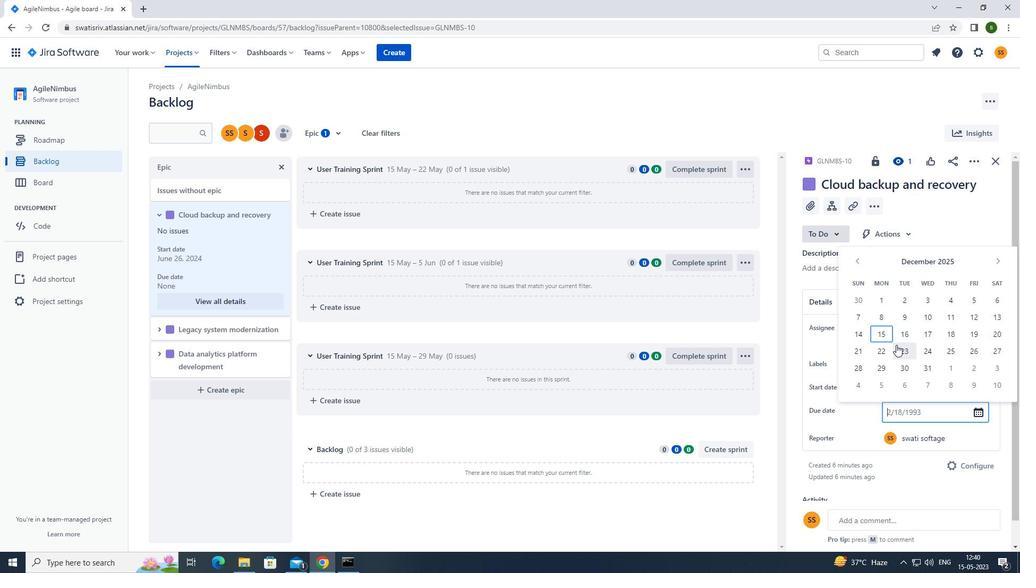 
Action: Mouse moved to (159, 327)
Screenshot: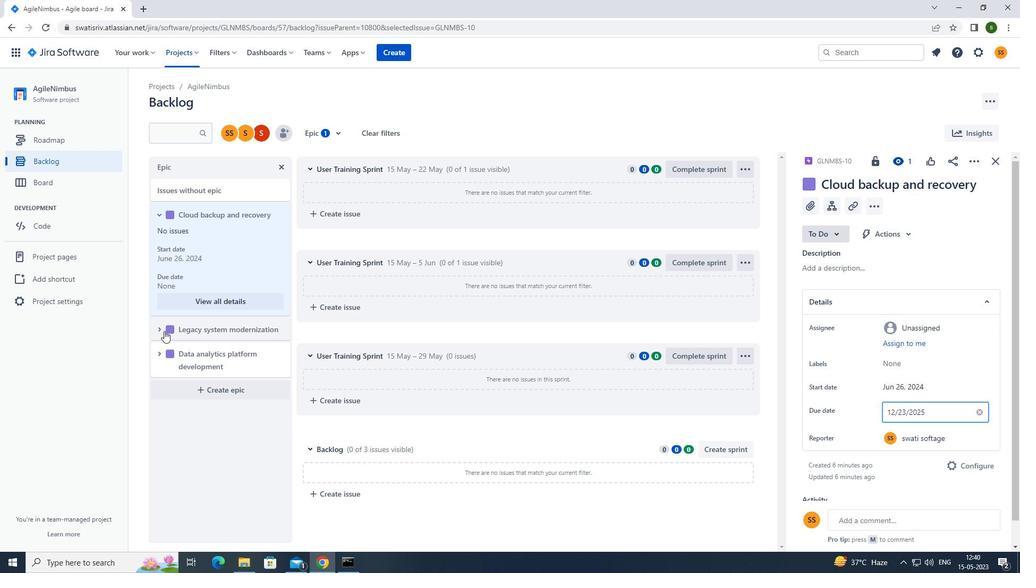 
Action: Mouse pressed left at (159, 327)
Screenshot: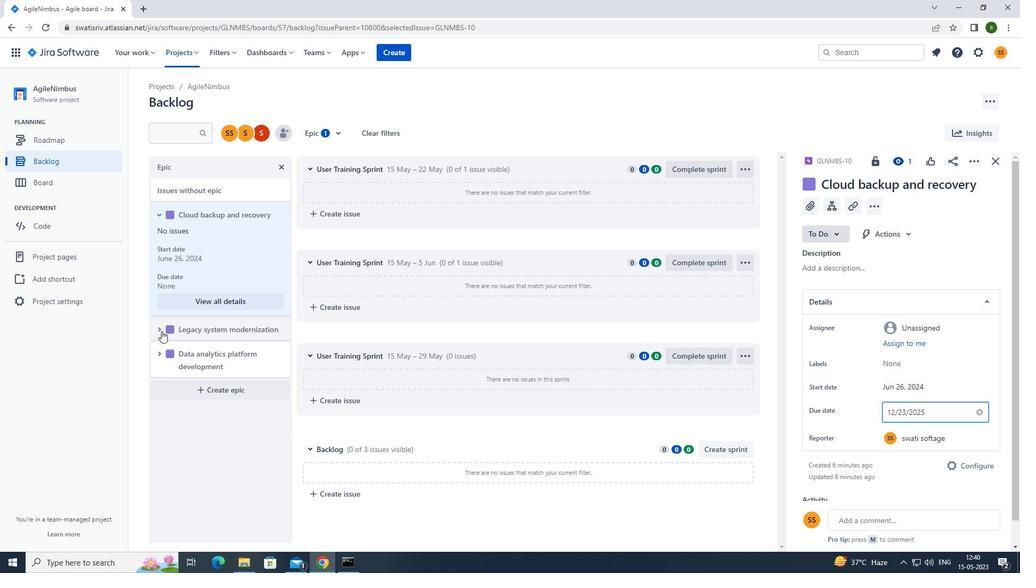 
Action: Mouse moved to (233, 413)
Screenshot: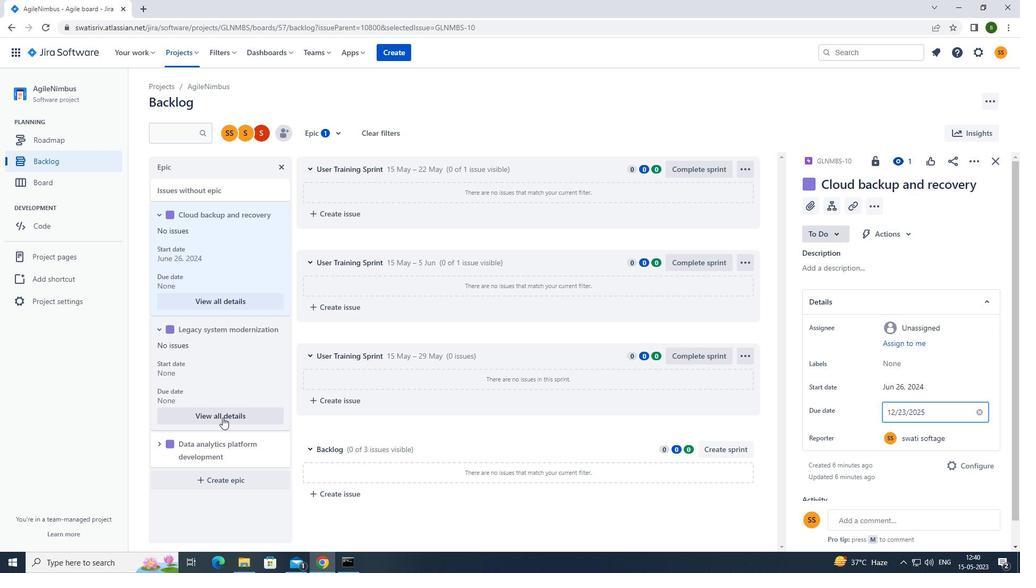 
Action: Mouse pressed left at (233, 413)
Screenshot: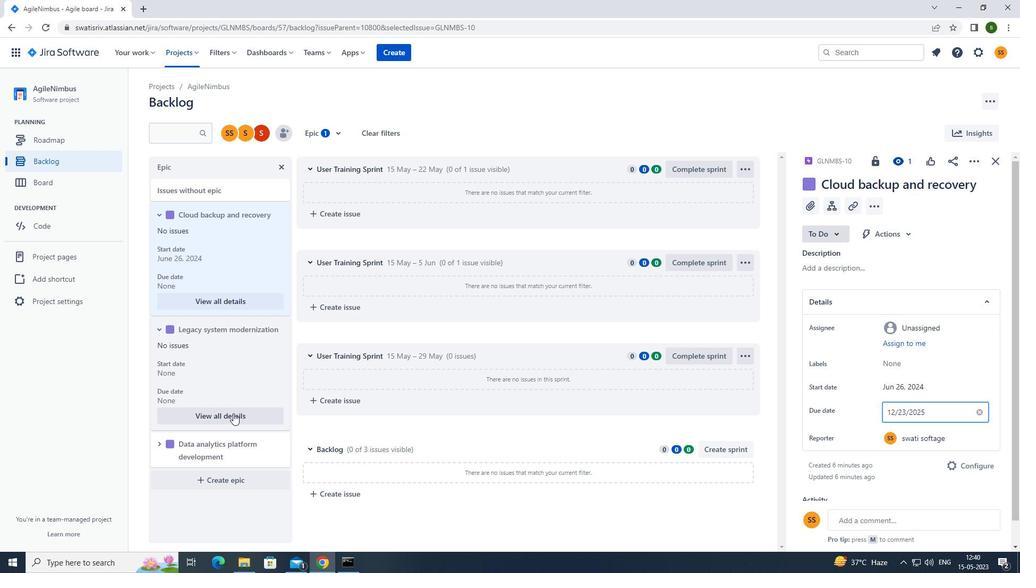 
Action: Mouse moved to (918, 391)
Screenshot: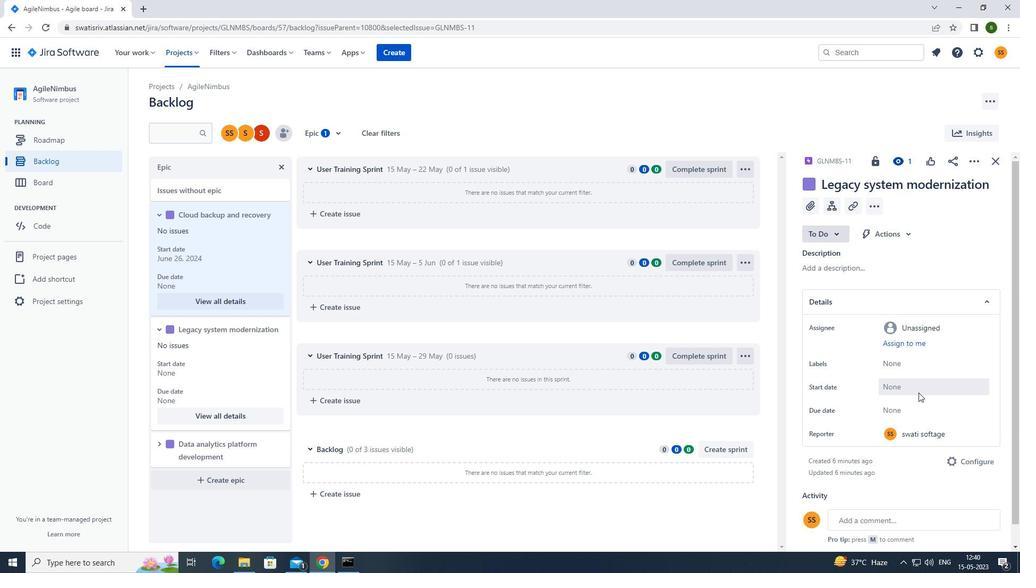 
Action: Mouse pressed left at (918, 391)
Screenshot: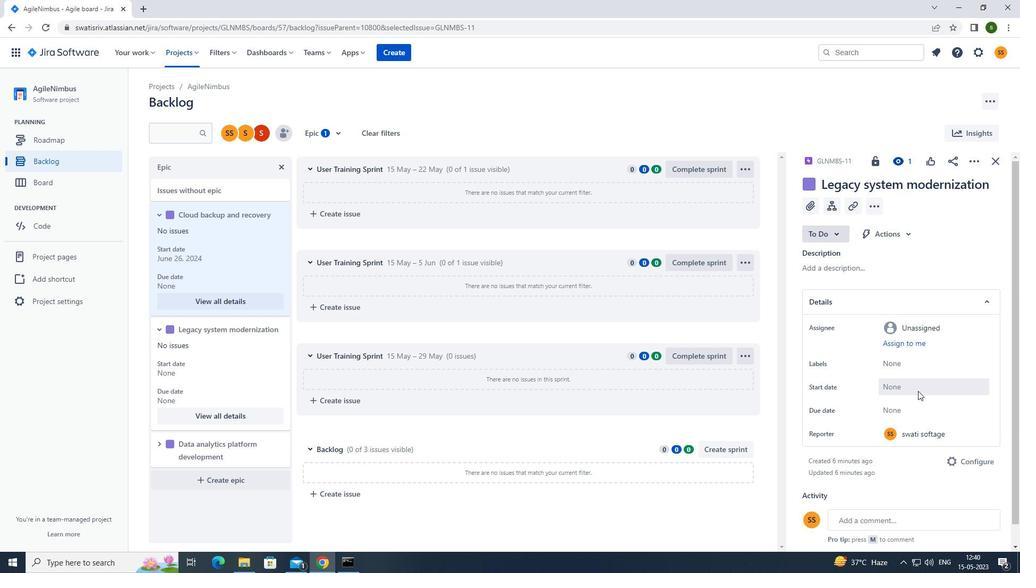 
Action: Mouse moved to (1001, 238)
Screenshot: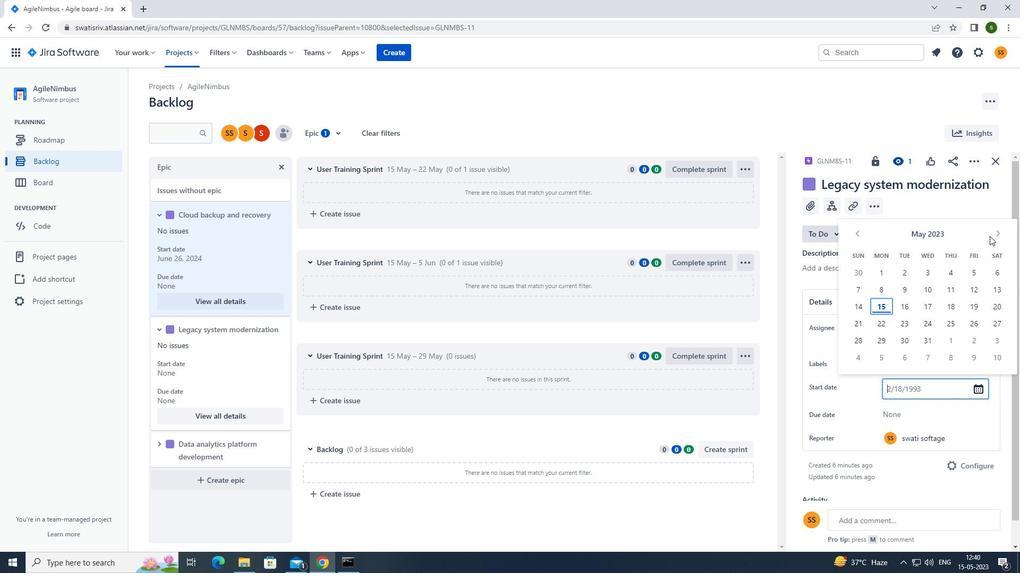
Action: Mouse pressed left at (1001, 238)
Screenshot: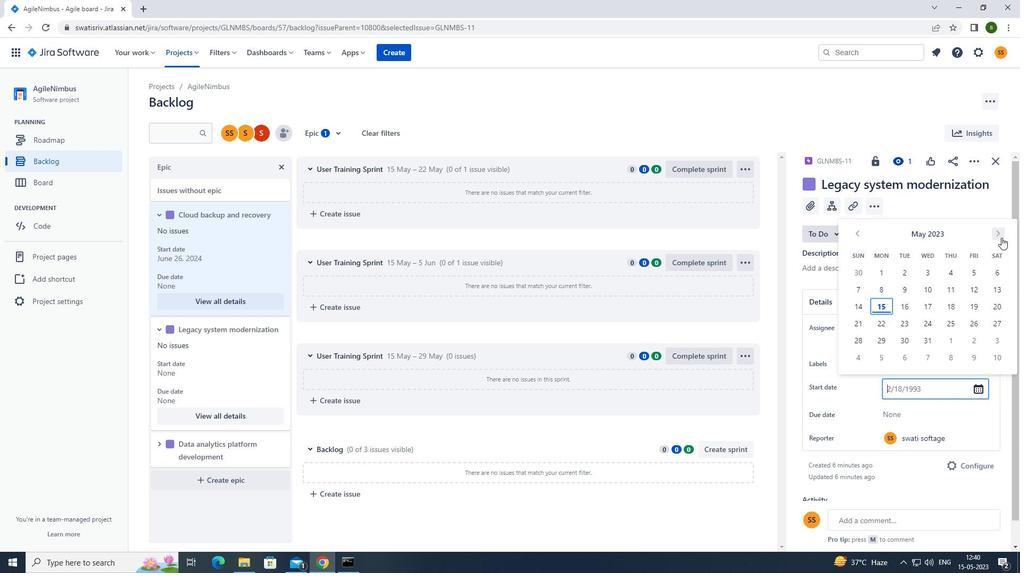 
Action: Mouse moved to (925, 343)
Screenshot: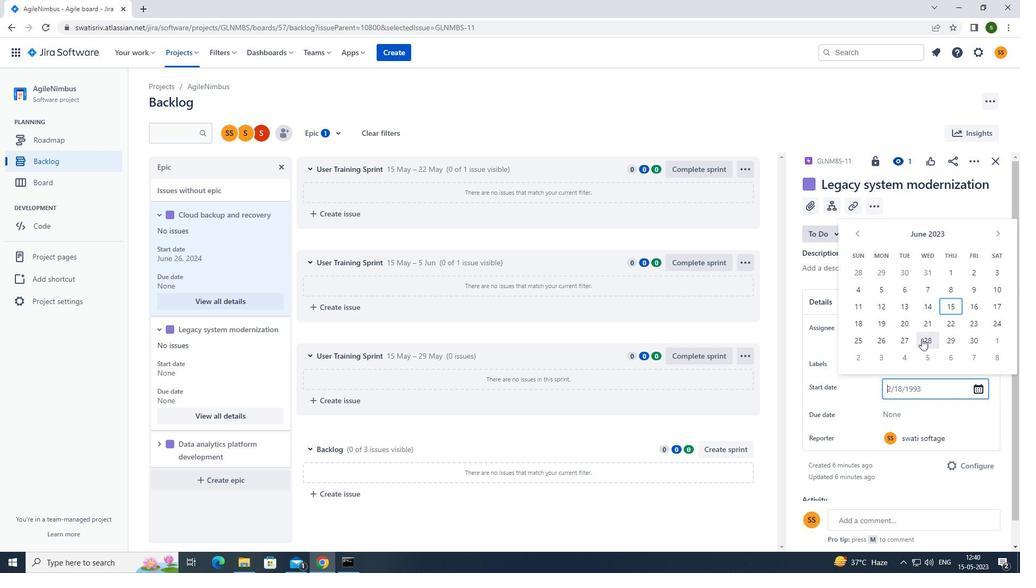 
Action: Mouse pressed left at (925, 343)
Screenshot: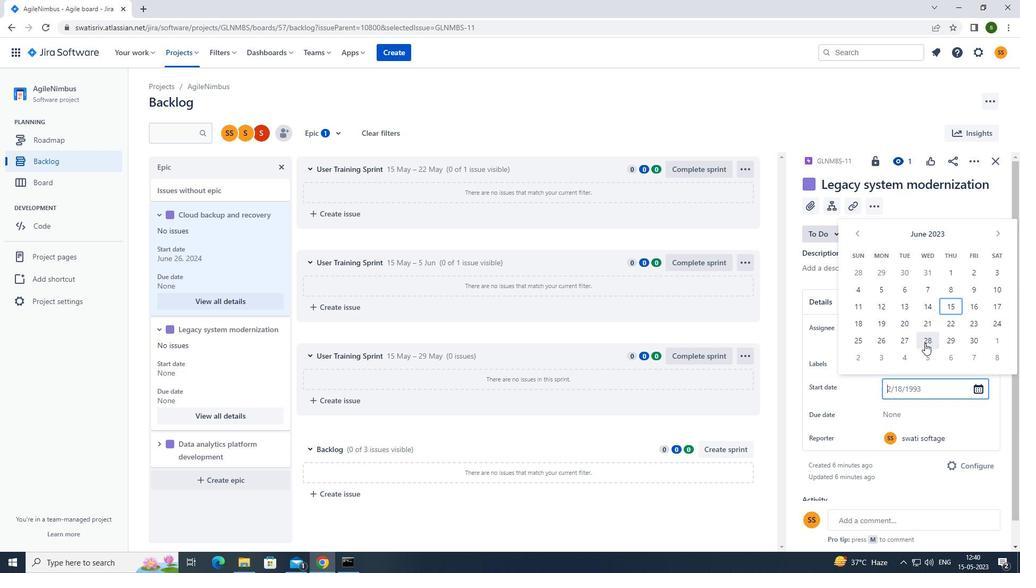 
Action: Mouse moved to (905, 413)
Screenshot: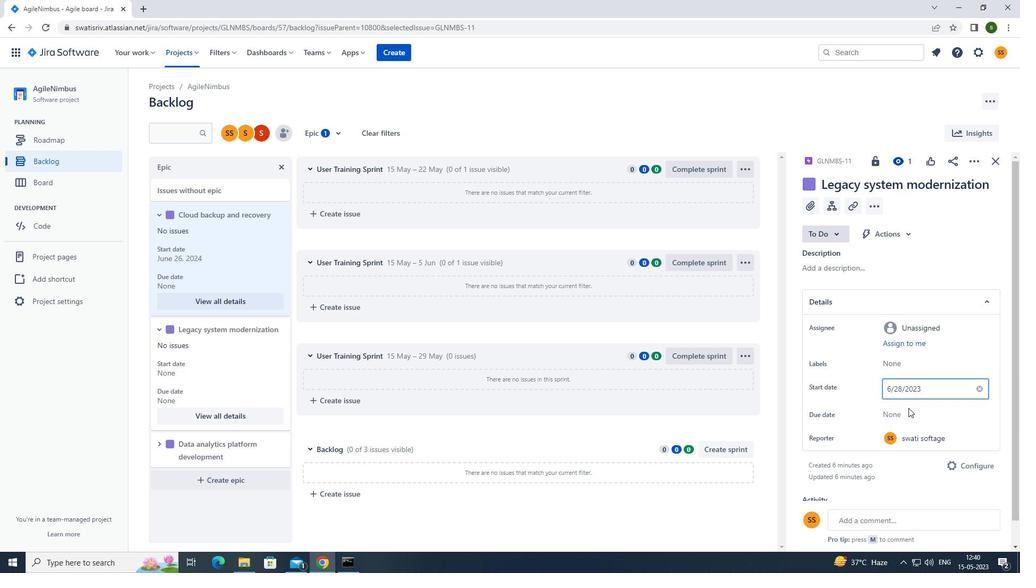 
Action: Mouse pressed left at (905, 413)
Screenshot: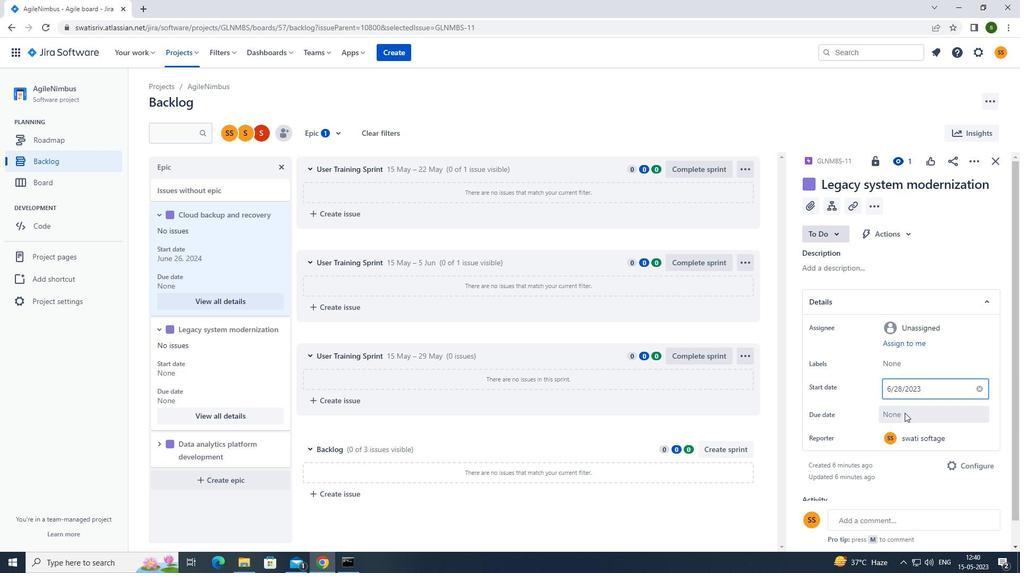
Action: Mouse moved to (997, 261)
Screenshot: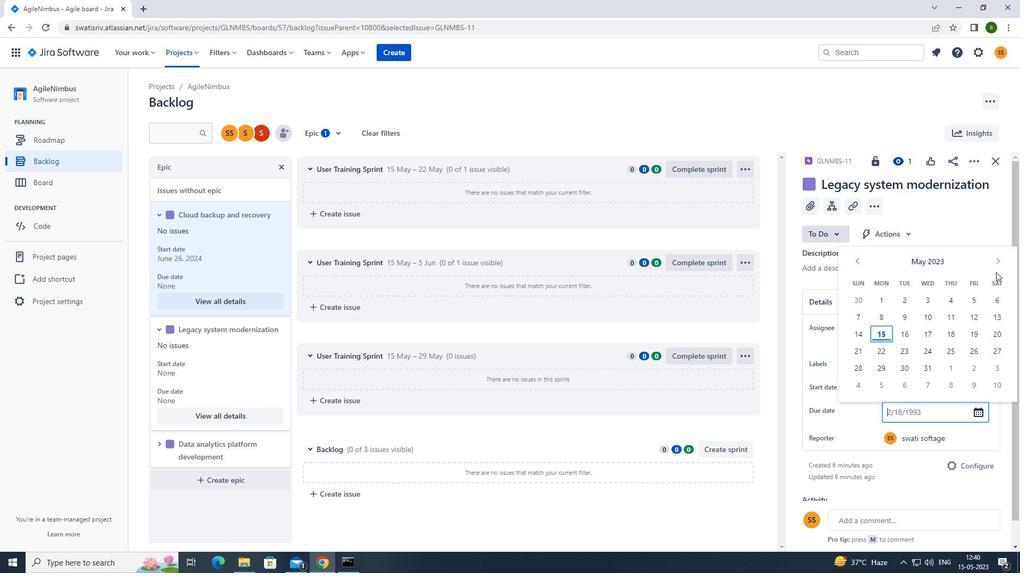 
Action: Mouse pressed left at (997, 261)
Screenshot: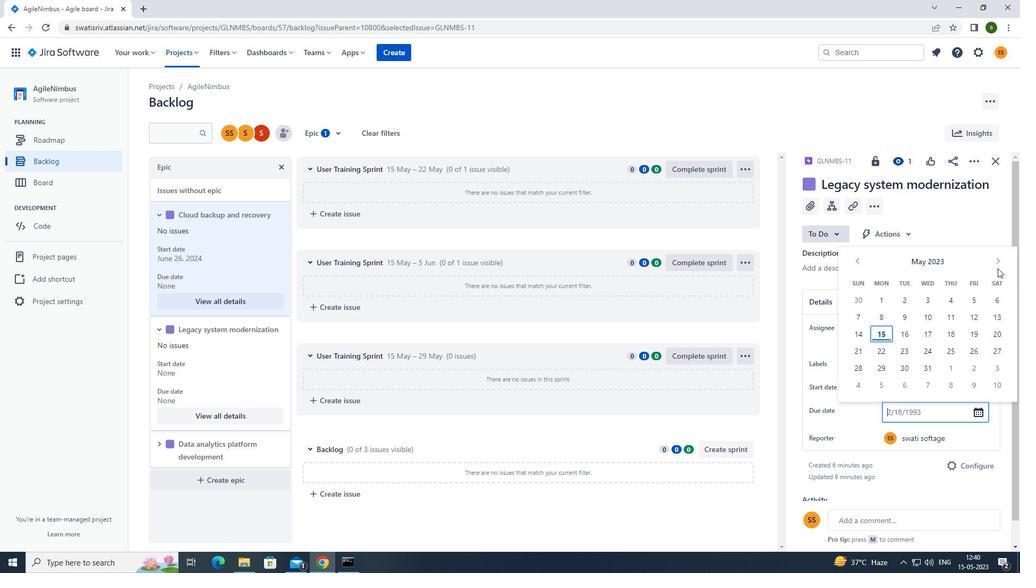 
Action: Mouse pressed left at (997, 261)
Screenshot: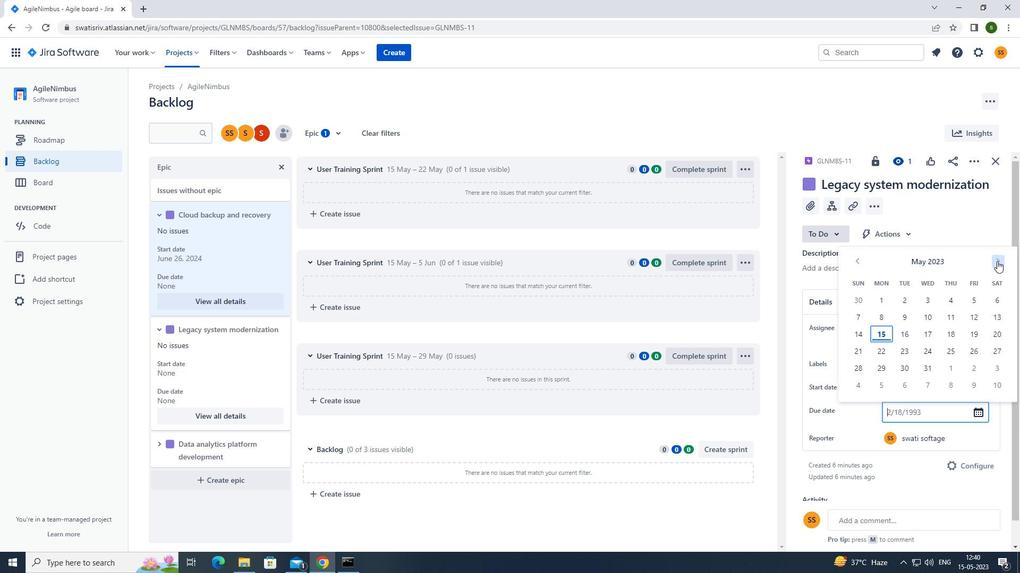 
Action: Mouse pressed left at (997, 261)
Screenshot: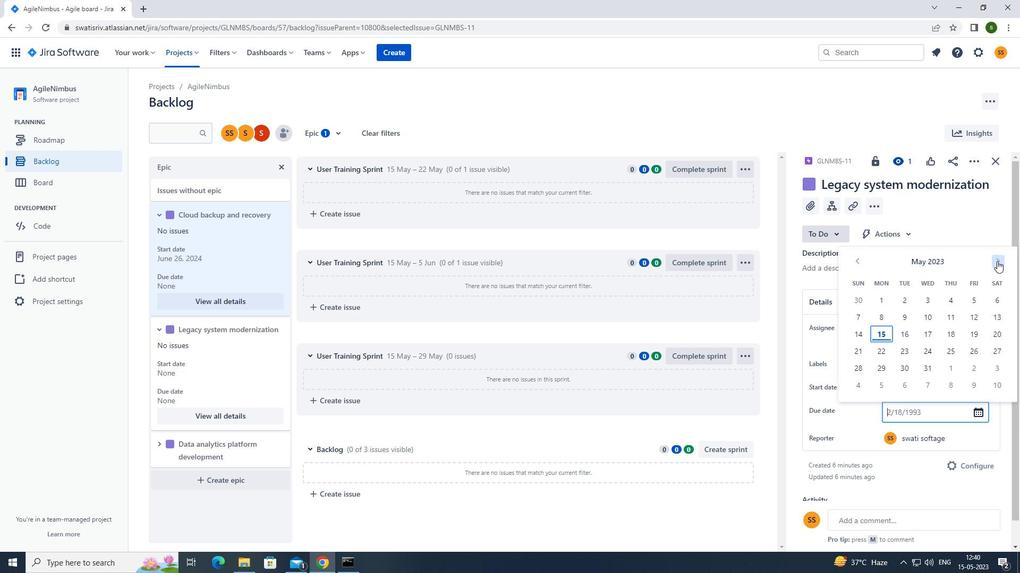 
Action: Mouse pressed left at (997, 261)
Screenshot: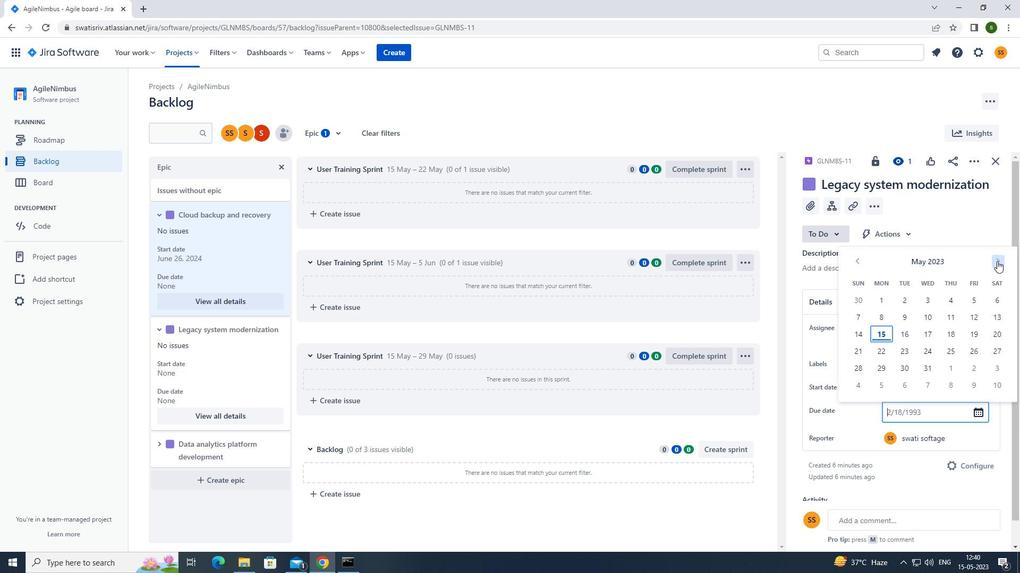 
Action: Mouse pressed left at (997, 261)
Screenshot: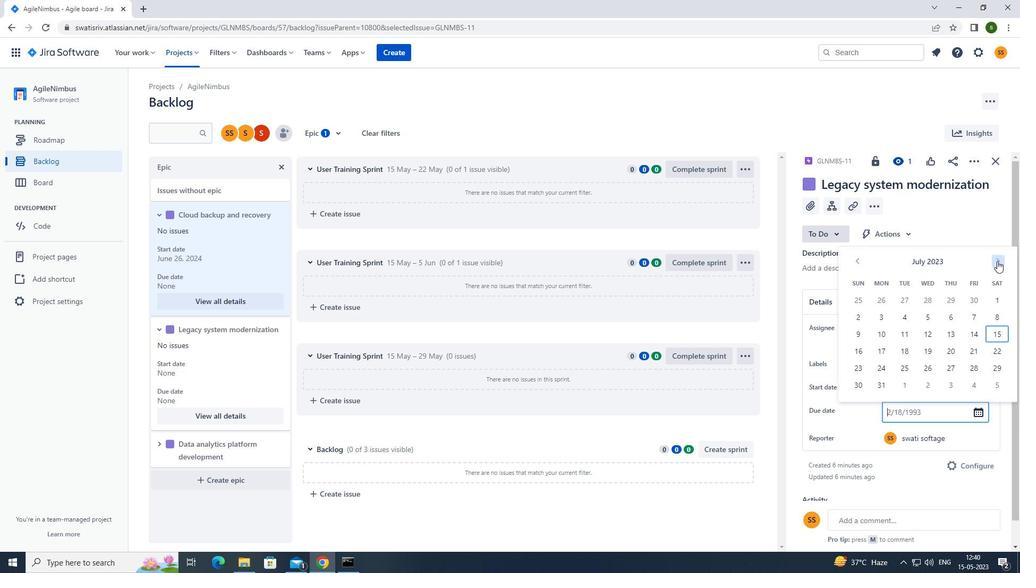 
Action: Mouse pressed left at (997, 261)
Screenshot: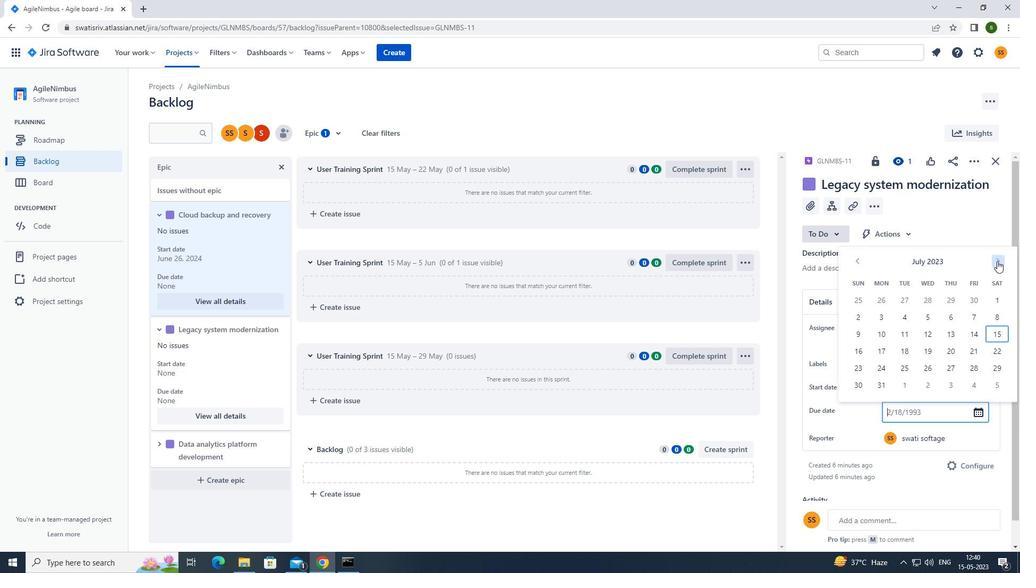 
Action: Mouse pressed left at (997, 261)
Screenshot: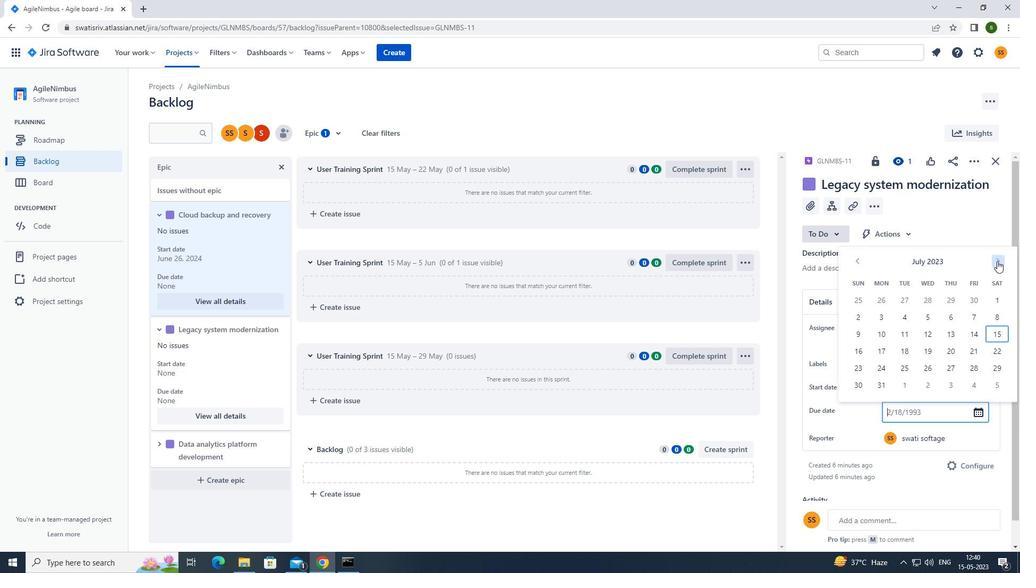 
Action: Mouse pressed left at (997, 261)
Screenshot: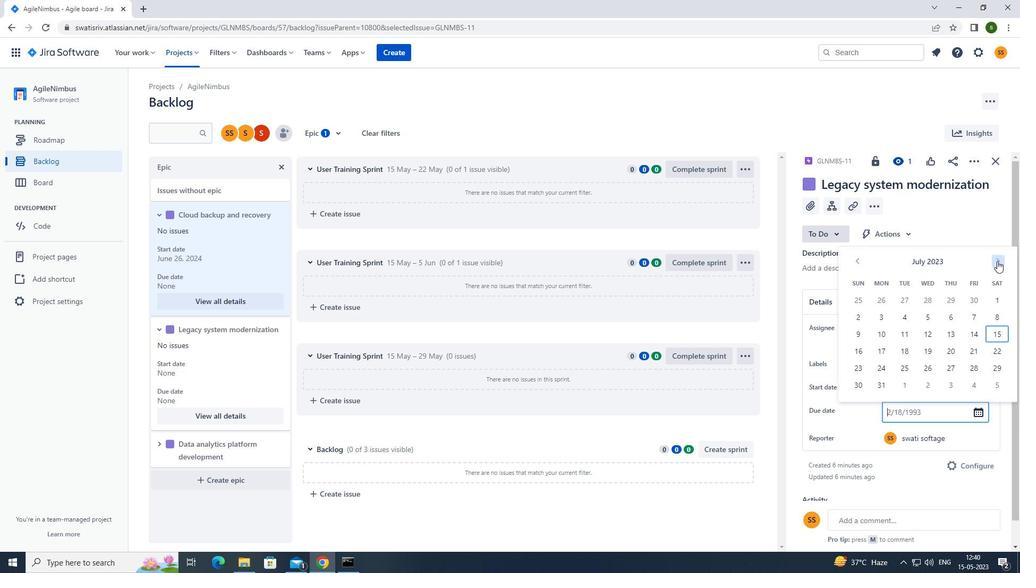 
Action: Mouse pressed left at (997, 261)
Screenshot: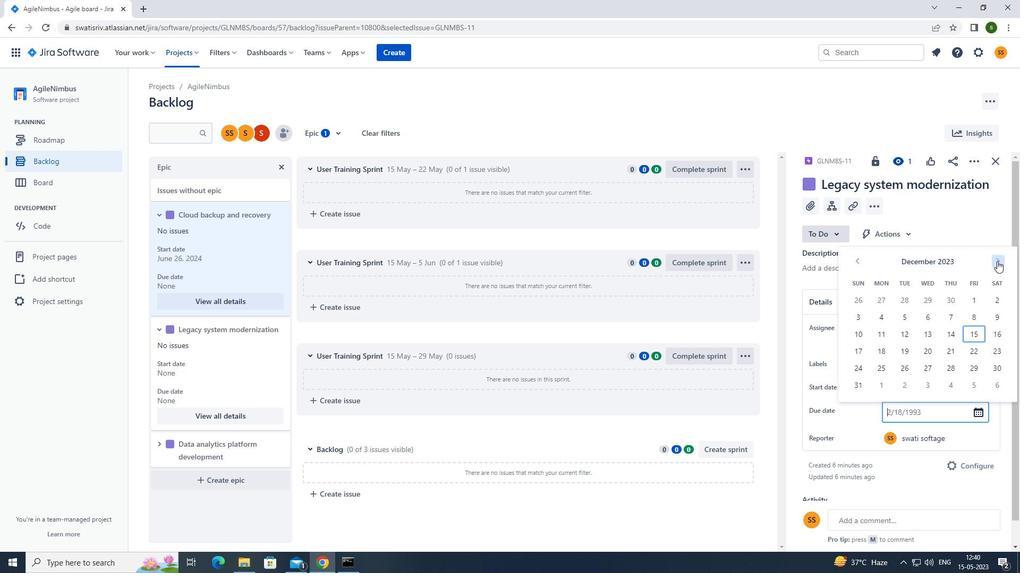 
Action: Mouse pressed left at (997, 261)
Screenshot: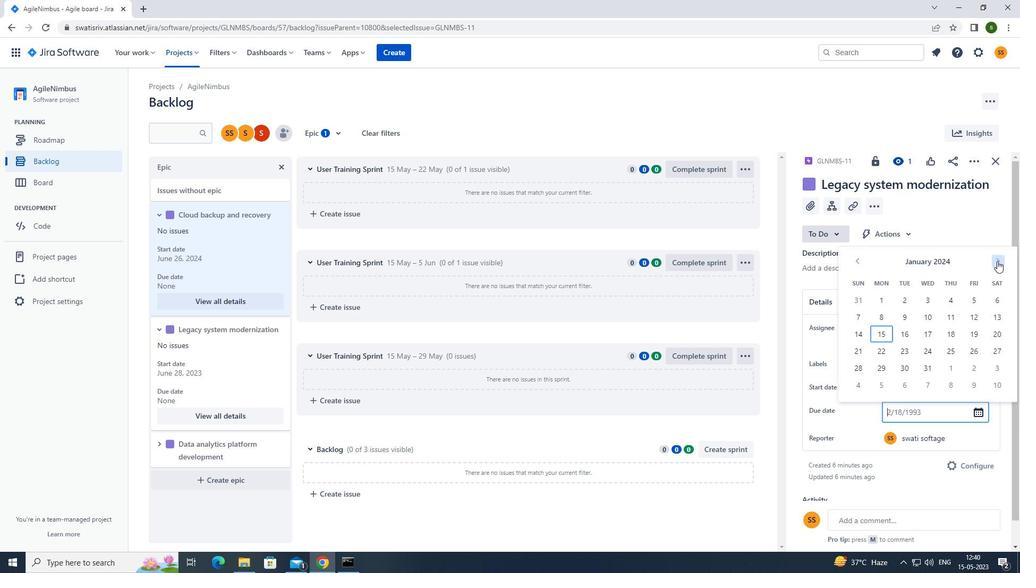 
Action: Mouse pressed left at (997, 261)
Screenshot: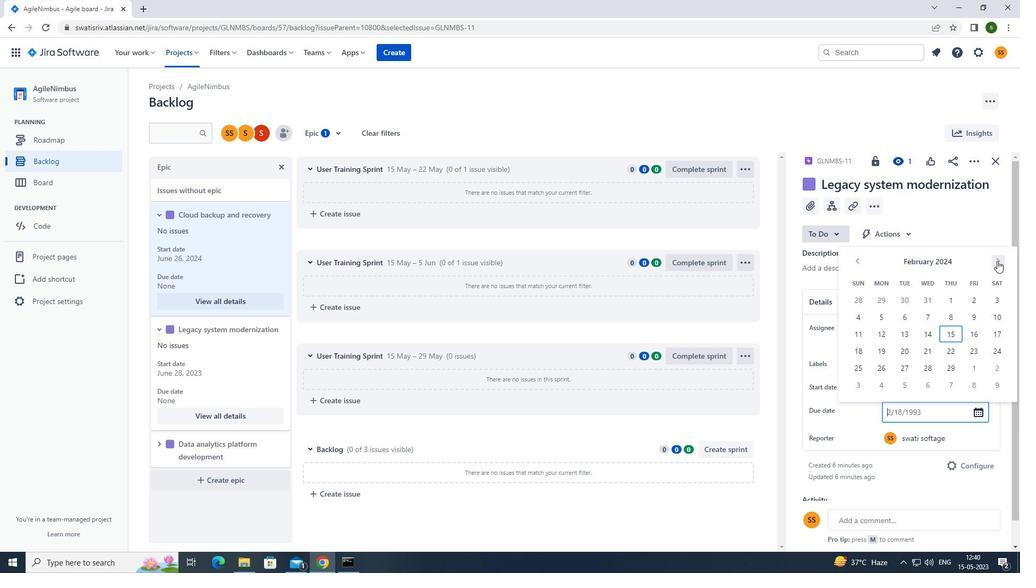 
Action: Mouse pressed left at (997, 261)
Screenshot: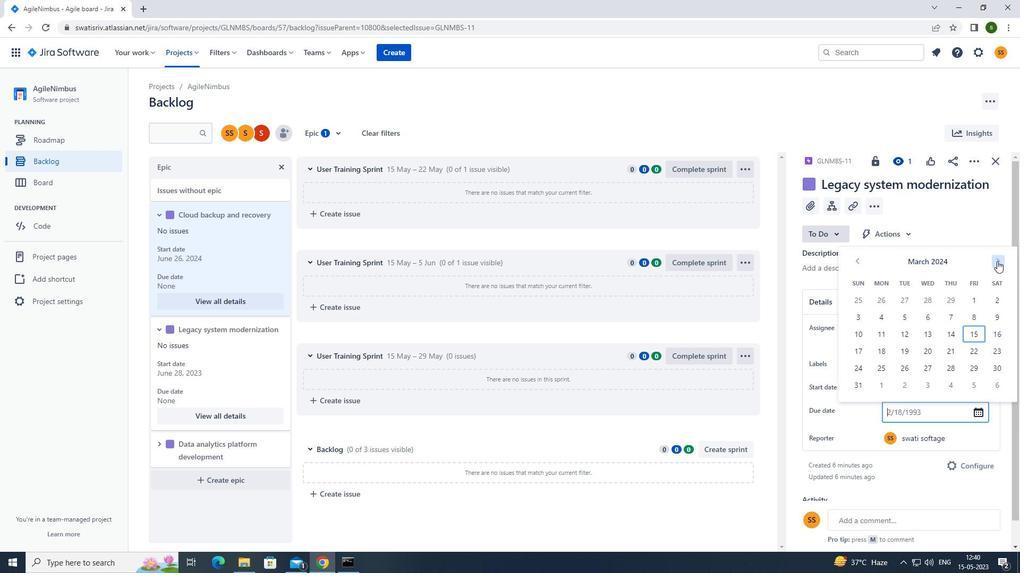 
Action: Mouse pressed left at (997, 261)
Screenshot: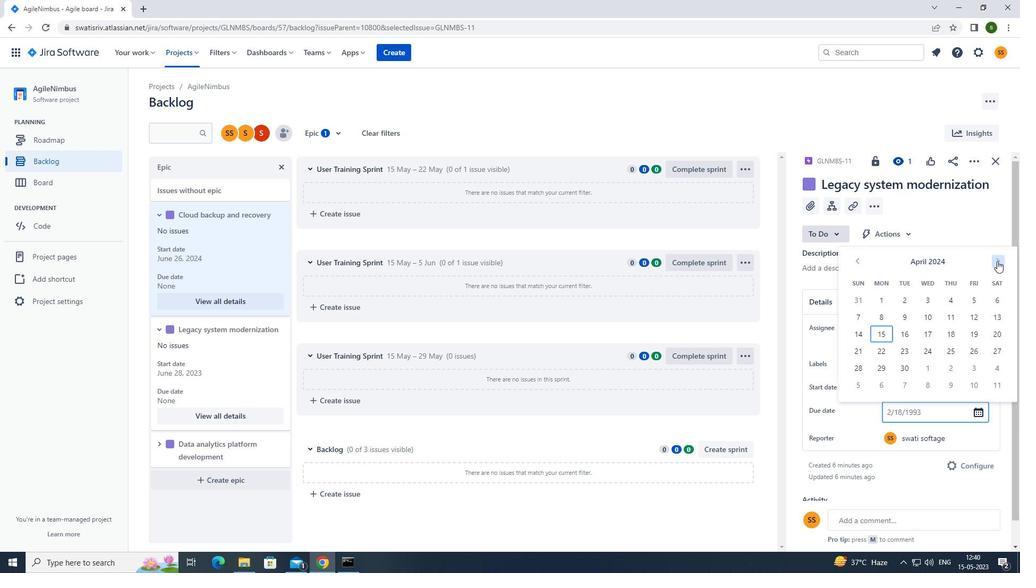 
Action: Mouse pressed left at (997, 261)
Screenshot: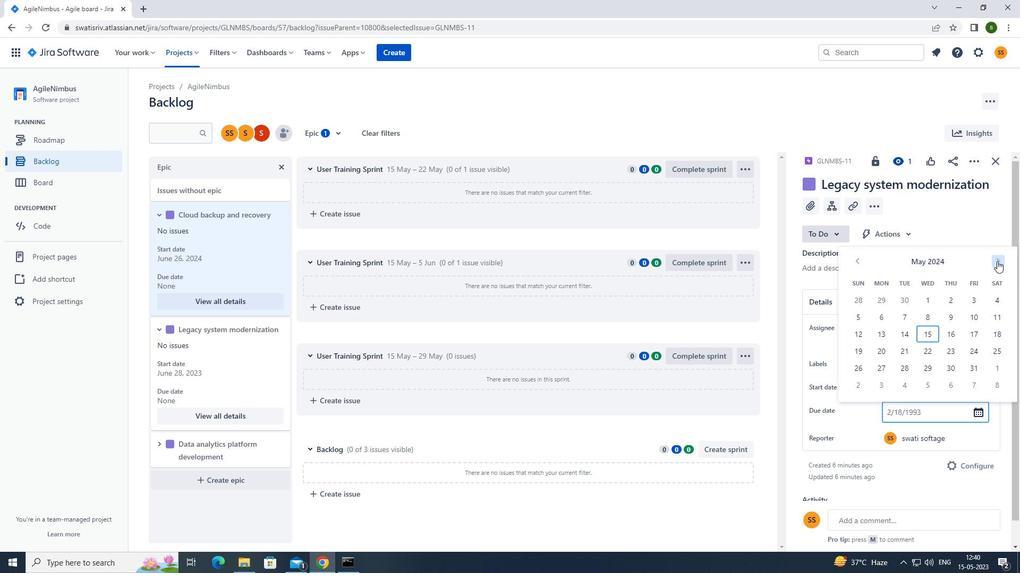 
Action: Mouse pressed left at (997, 261)
Screenshot: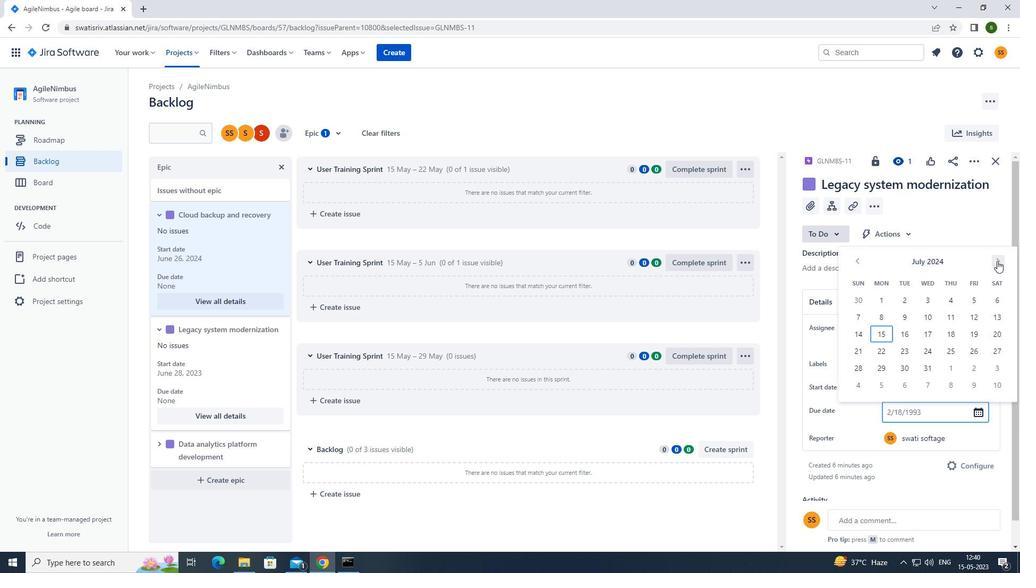 
Action: Mouse pressed left at (997, 261)
Screenshot: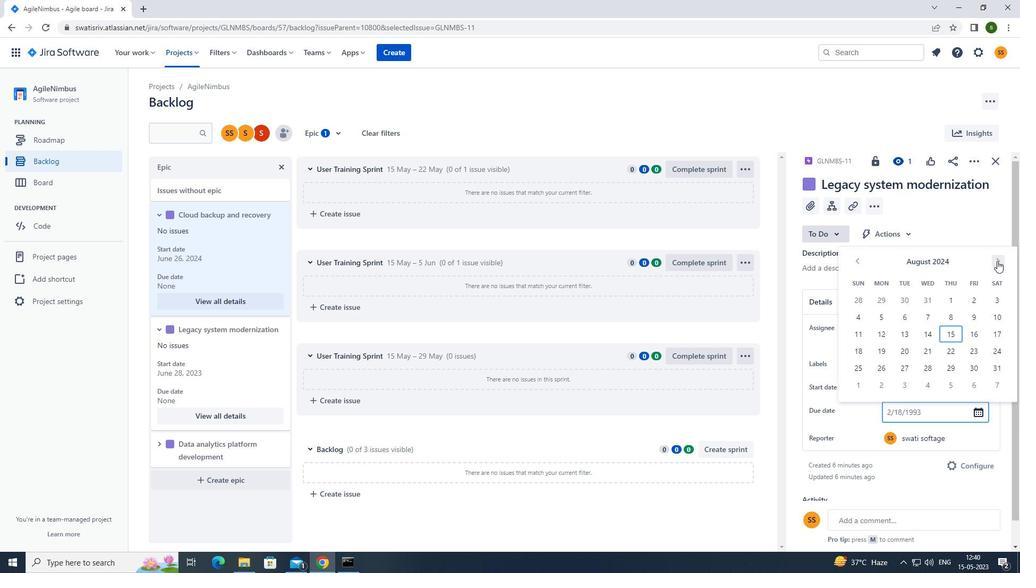 
Action: Mouse pressed left at (997, 261)
Screenshot: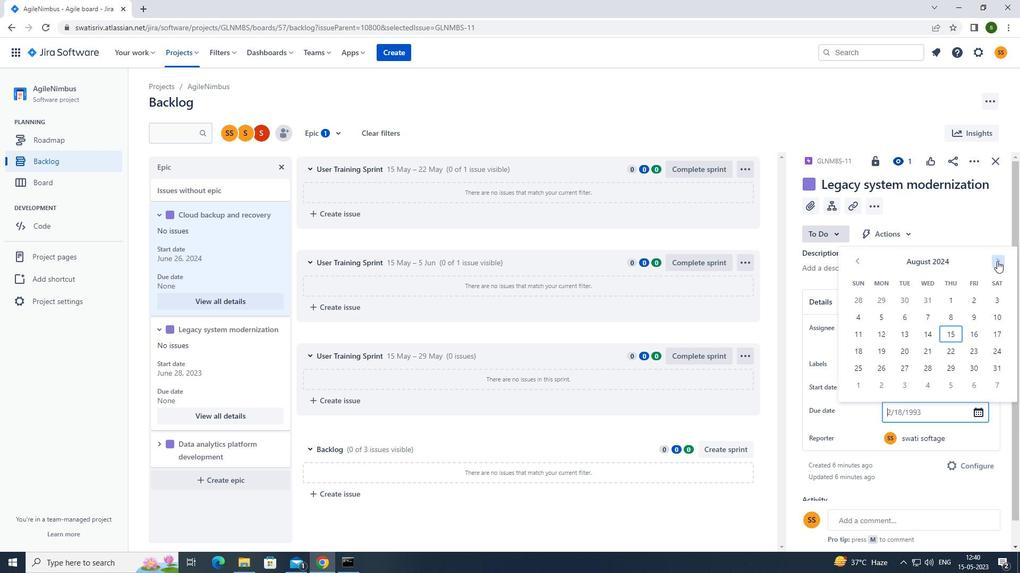 
Action: Mouse pressed left at (997, 261)
Screenshot: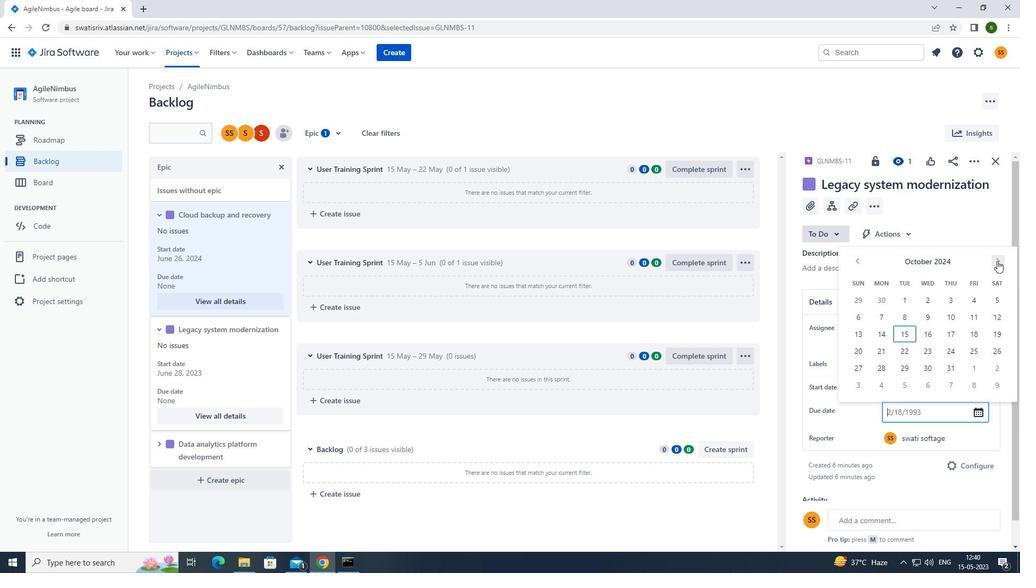 
Action: Mouse pressed left at (997, 261)
Screenshot: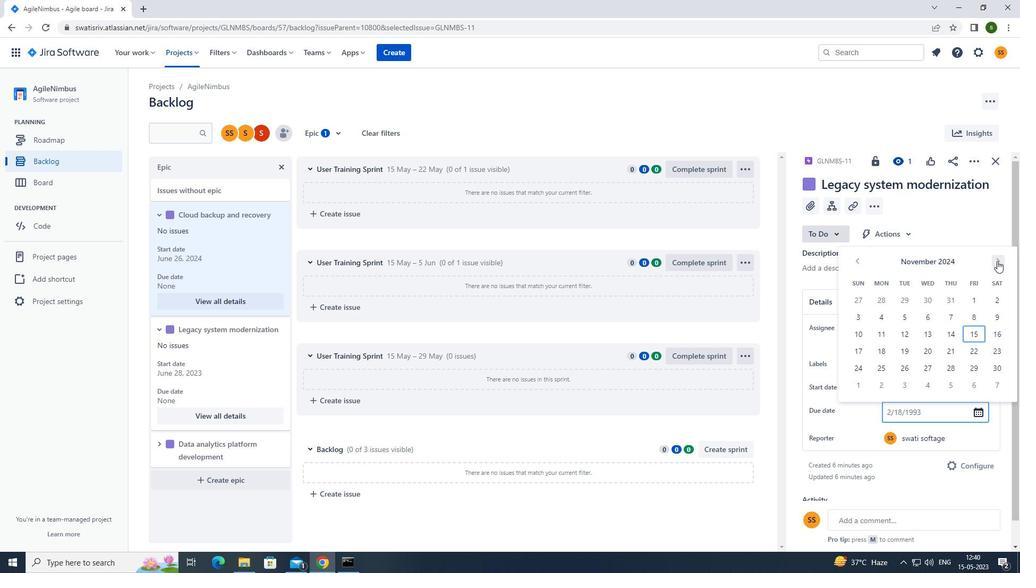 
Action: Mouse pressed left at (997, 261)
Screenshot: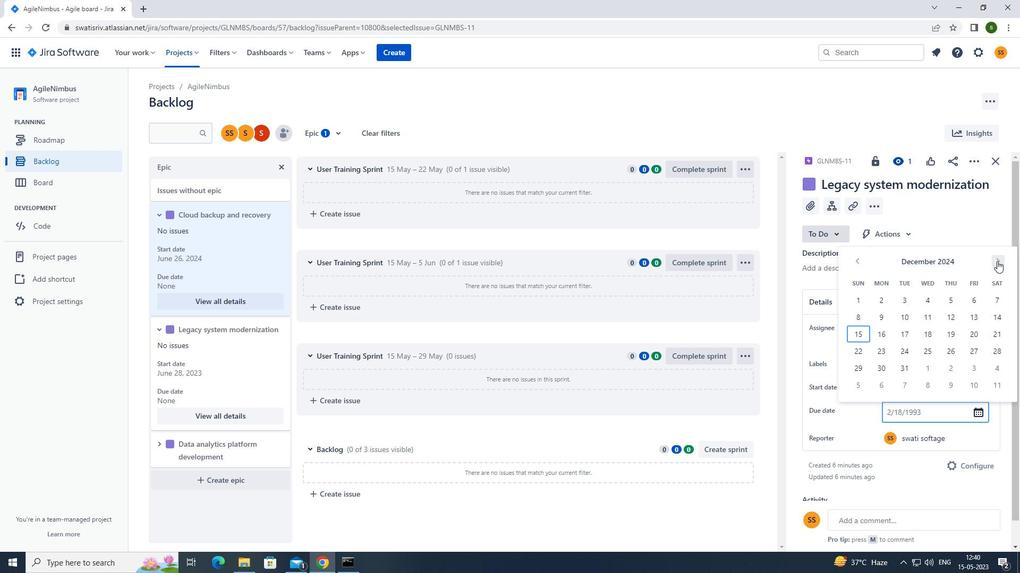 
Action: Mouse pressed left at (997, 261)
Screenshot: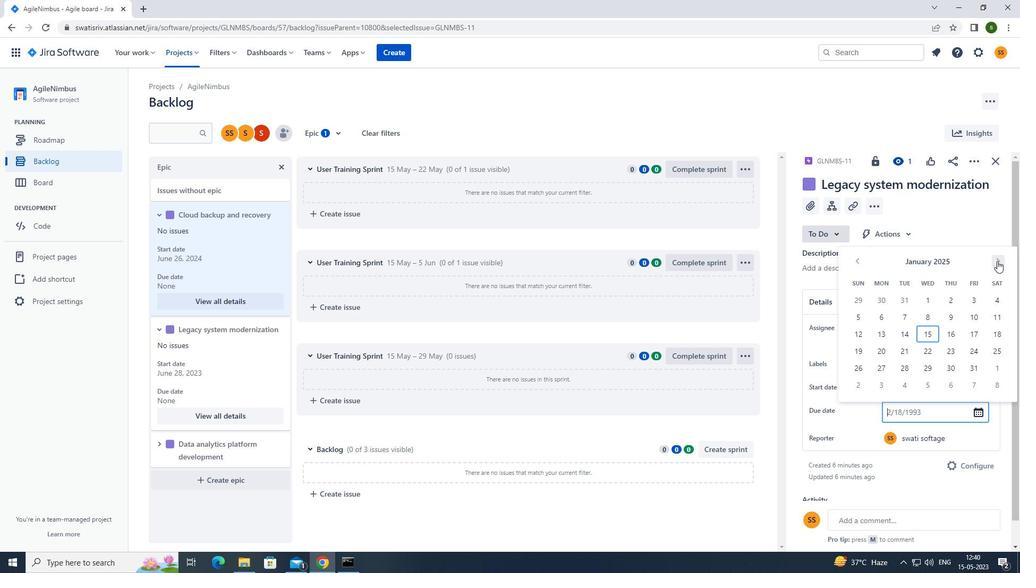 
Action: Mouse pressed left at (997, 261)
Screenshot: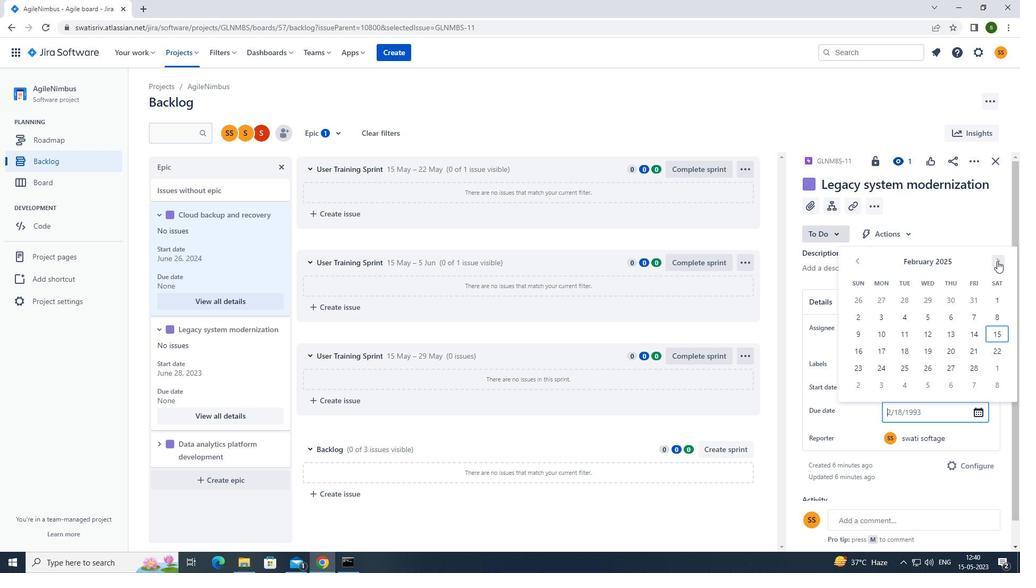 
Action: Mouse pressed left at (997, 261)
Screenshot: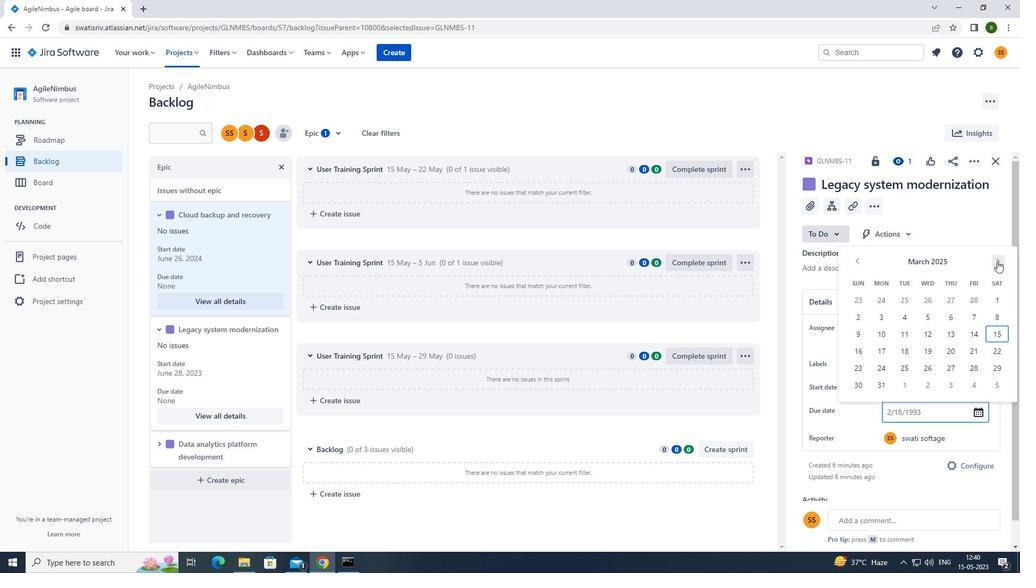 
Action: Mouse pressed left at (997, 261)
Screenshot: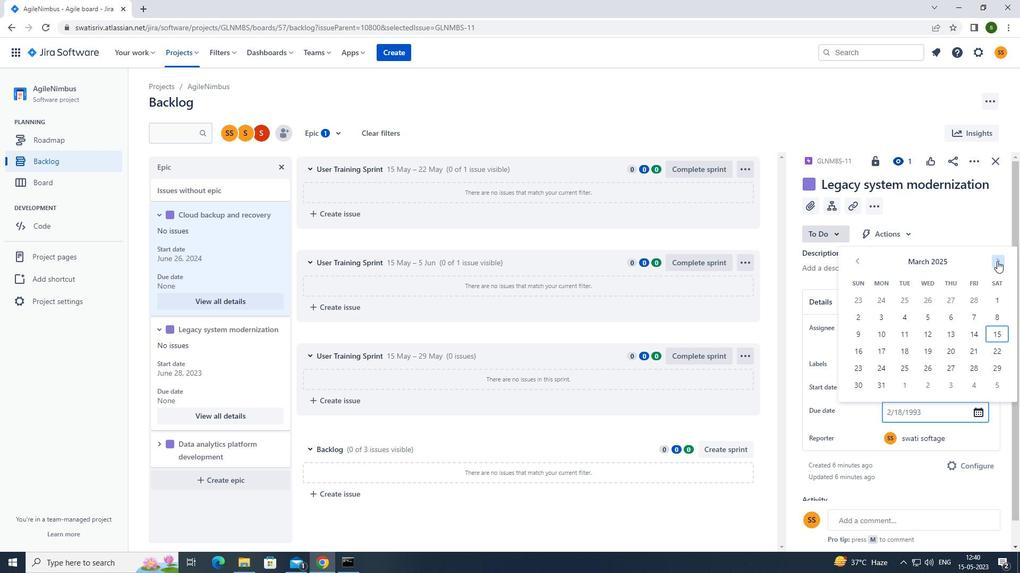 
Action: Mouse pressed left at (997, 261)
Screenshot: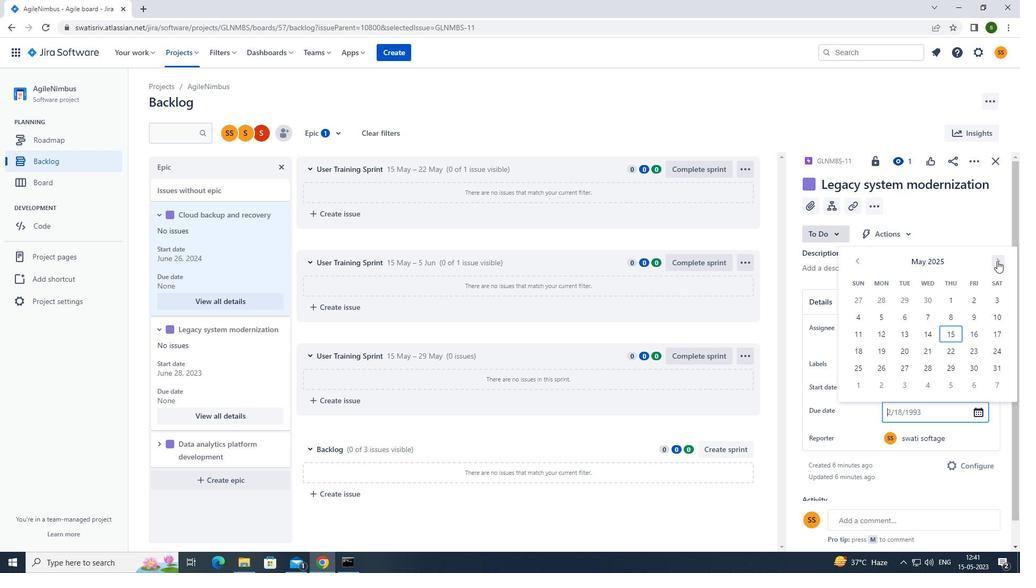 
Action: Mouse pressed left at (997, 261)
Screenshot: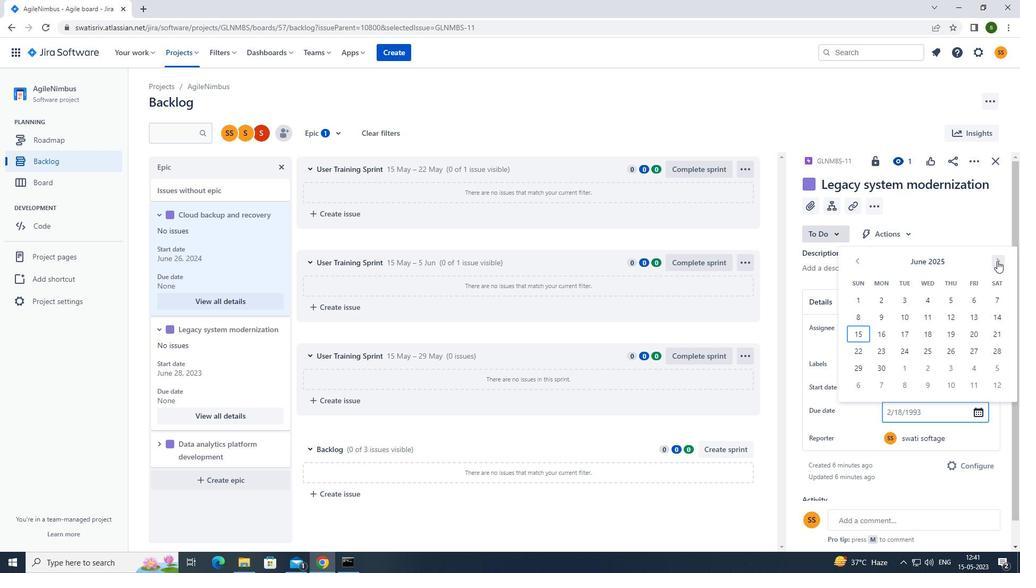 
Action: Mouse pressed left at (997, 261)
Screenshot: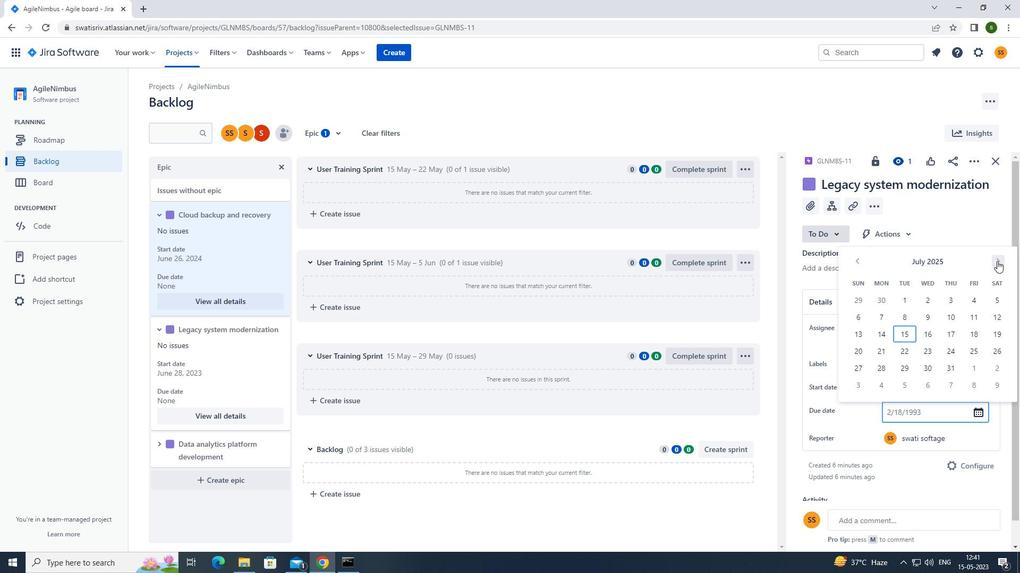 
Action: Mouse pressed left at (997, 261)
Screenshot: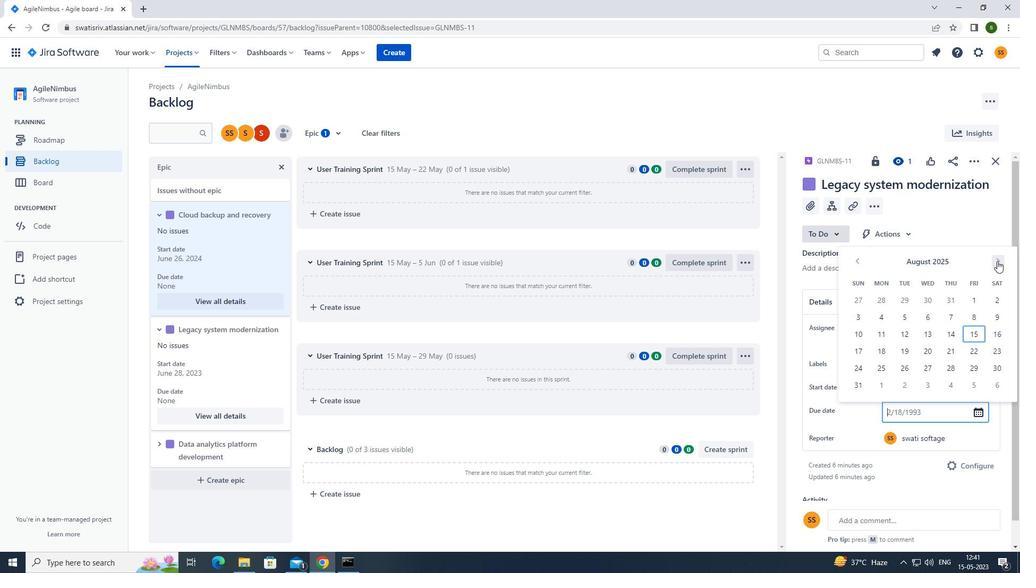 
Action: Mouse pressed left at (997, 261)
Screenshot: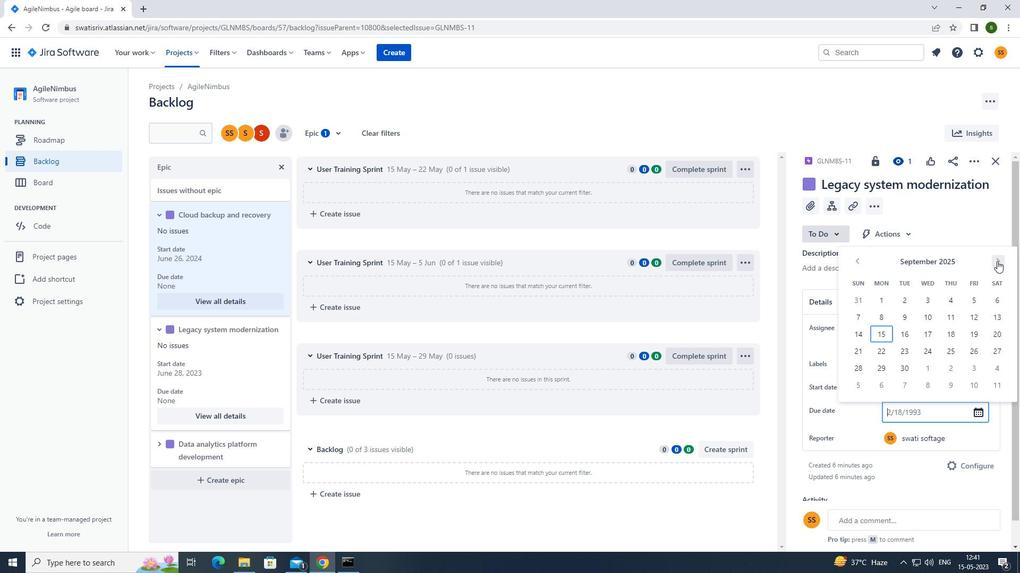 
Action: Mouse pressed left at (997, 261)
Screenshot: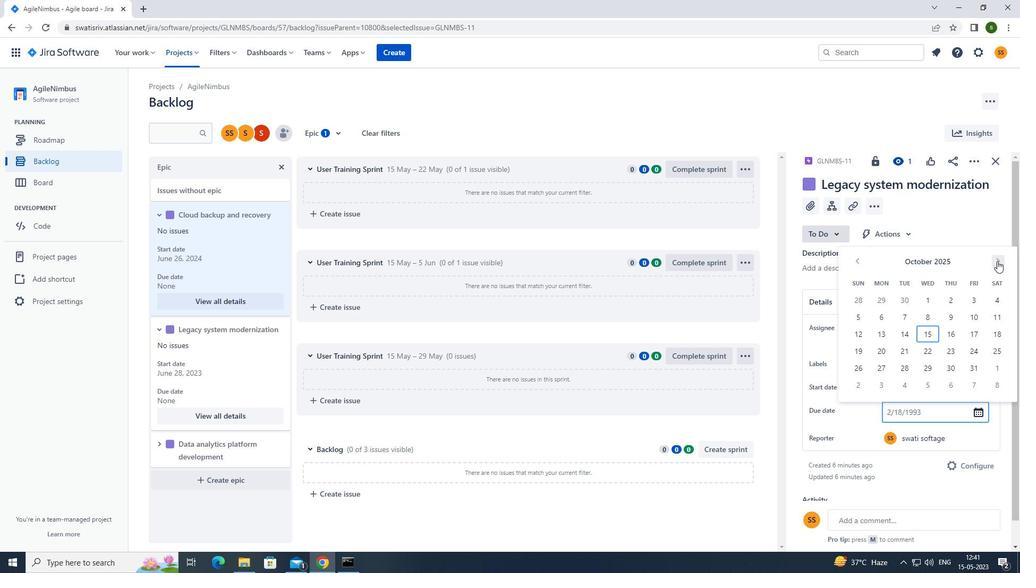 
Action: Mouse moved to (886, 354)
Screenshot: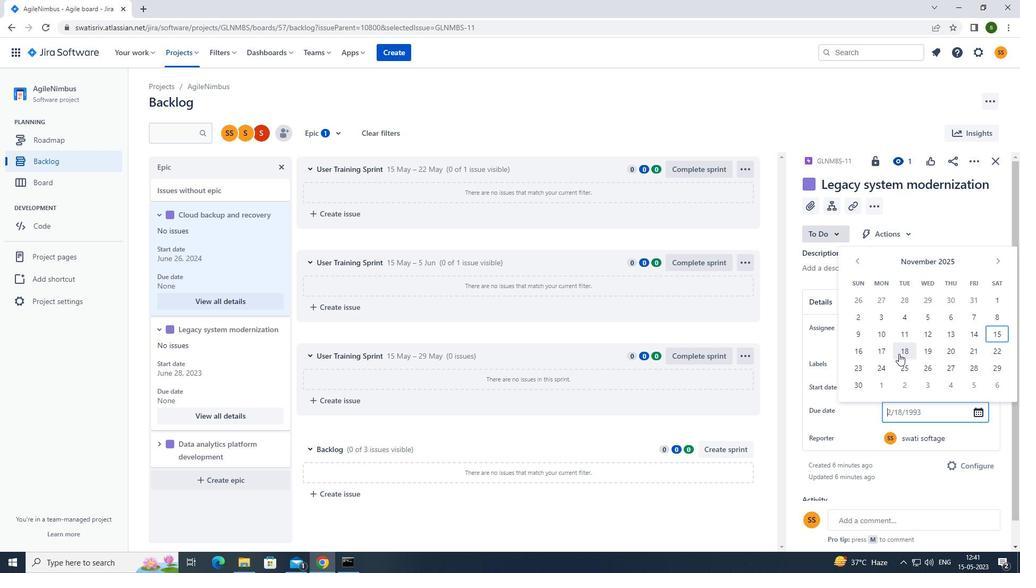 
Action: Mouse pressed left at (886, 354)
Screenshot: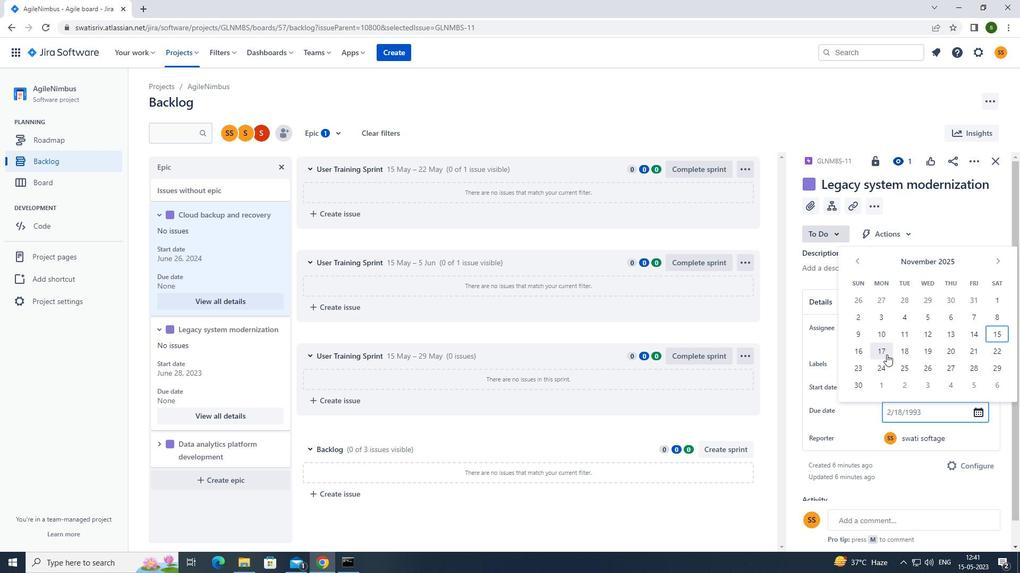 
Action: Mouse moved to (158, 444)
Screenshot: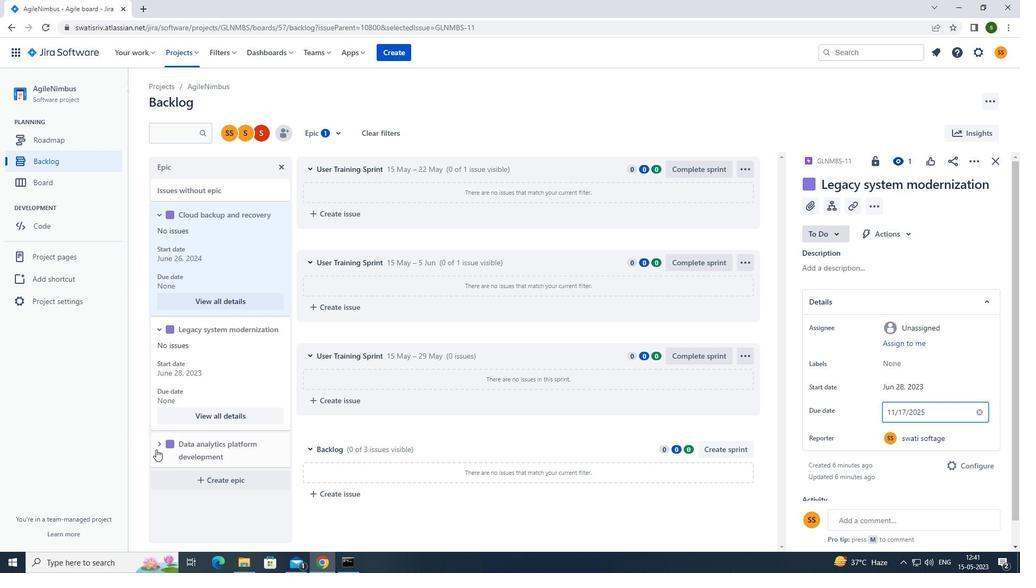 
Action: Mouse pressed left at (158, 444)
Screenshot: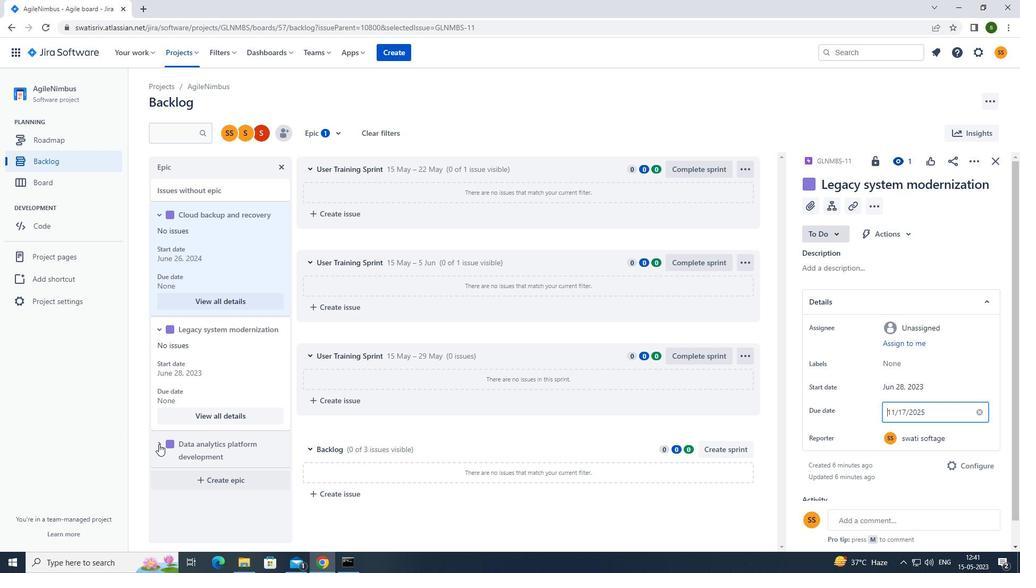 
Action: Mouse moved to (242, 386)
Screenshot: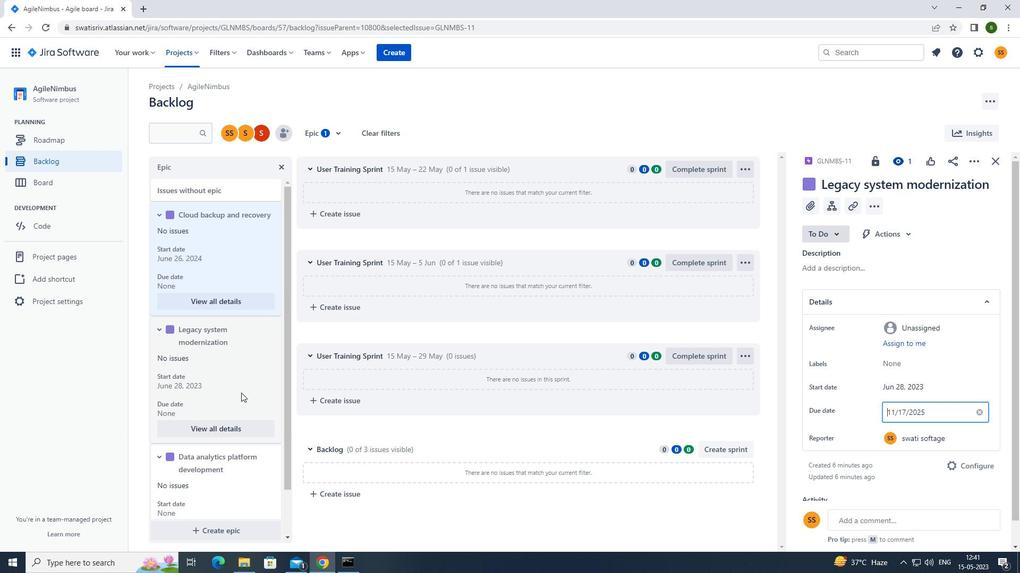 
Action: Mouse scrolled (242, 385) with delta (0, 0)
Screenshot: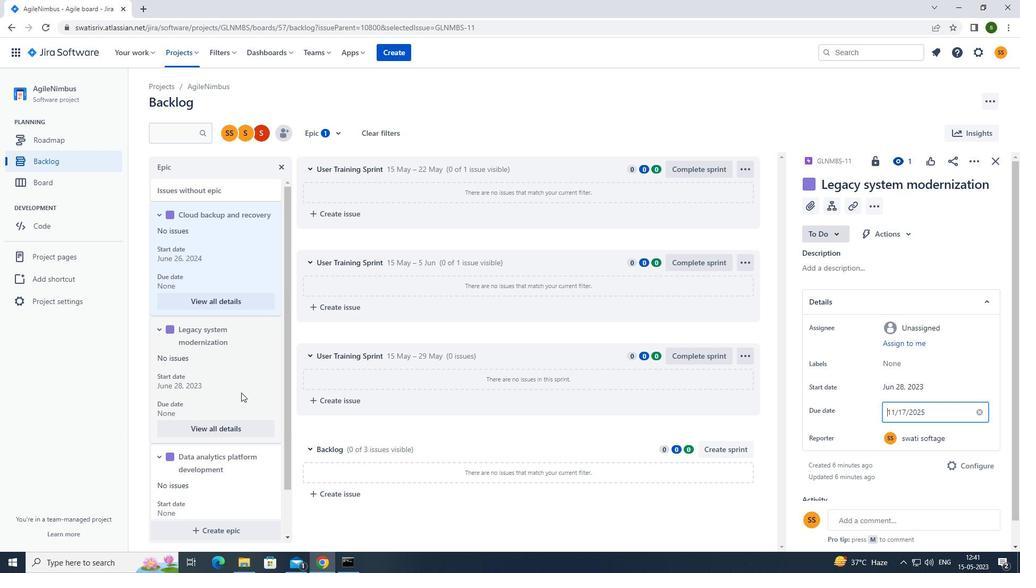 
Action: Mouse scrolled (242, 385) with delta (0, 0)
Screenshot: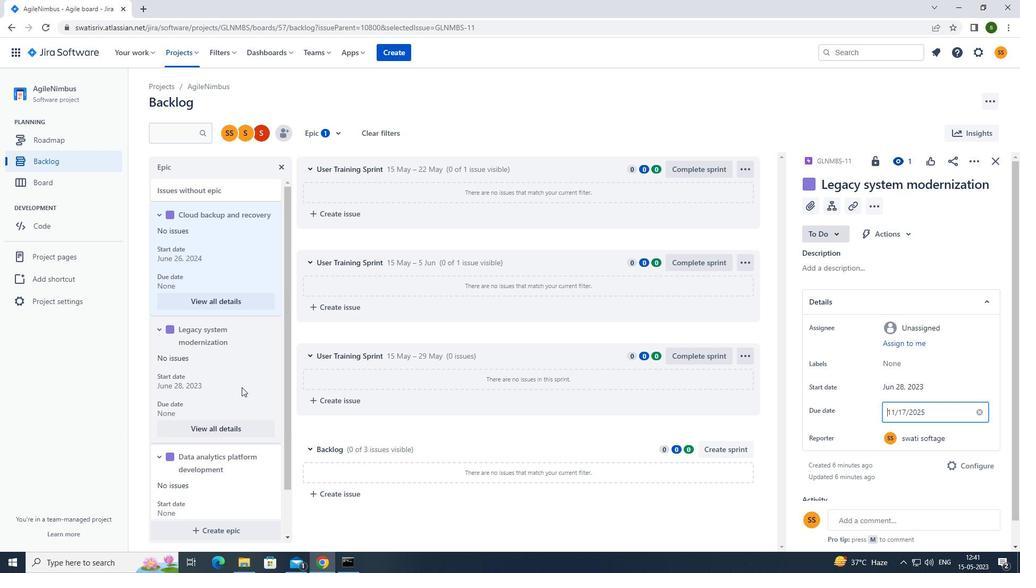 
Action: Mouse scrolled (242, 385) with delta (0, 0)
Screenshot: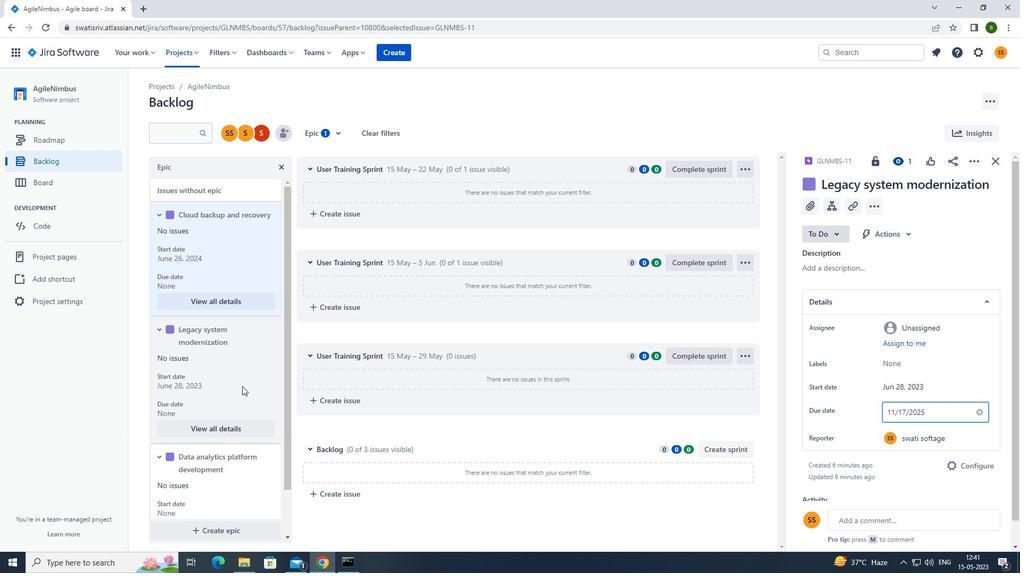
Action: Mouse scrolled (242, 385) with delta (0, 0)
Screenshot: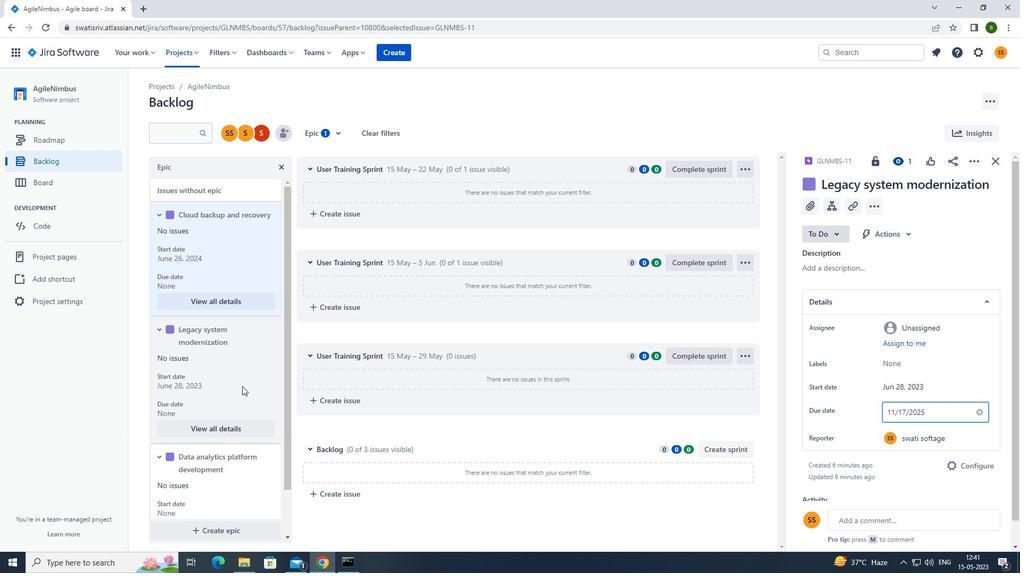 
Action: Mouse moved to (228, 503)
Screenshot: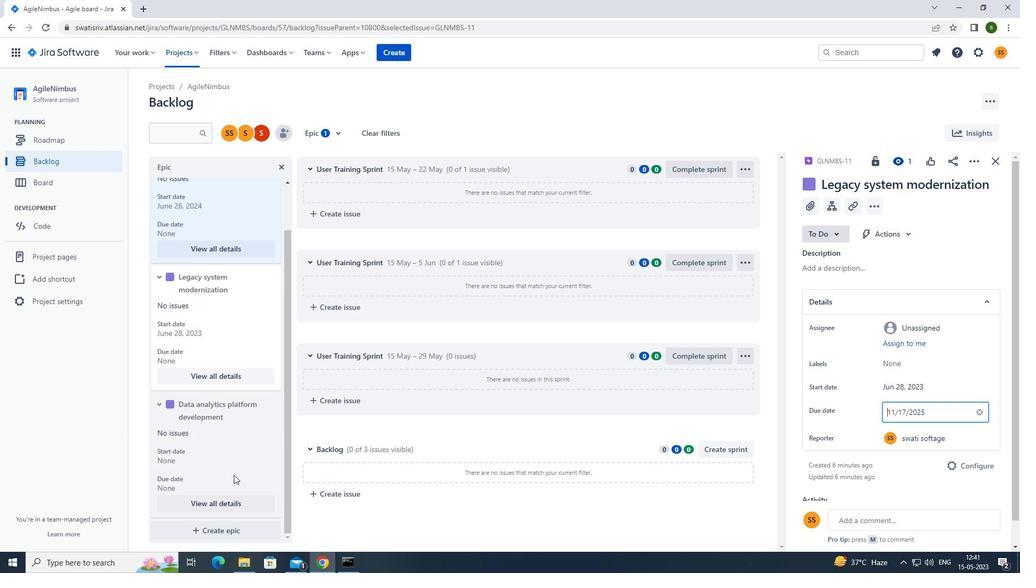 
Action: Mouse pressed left at (228, 503)
Screenshot: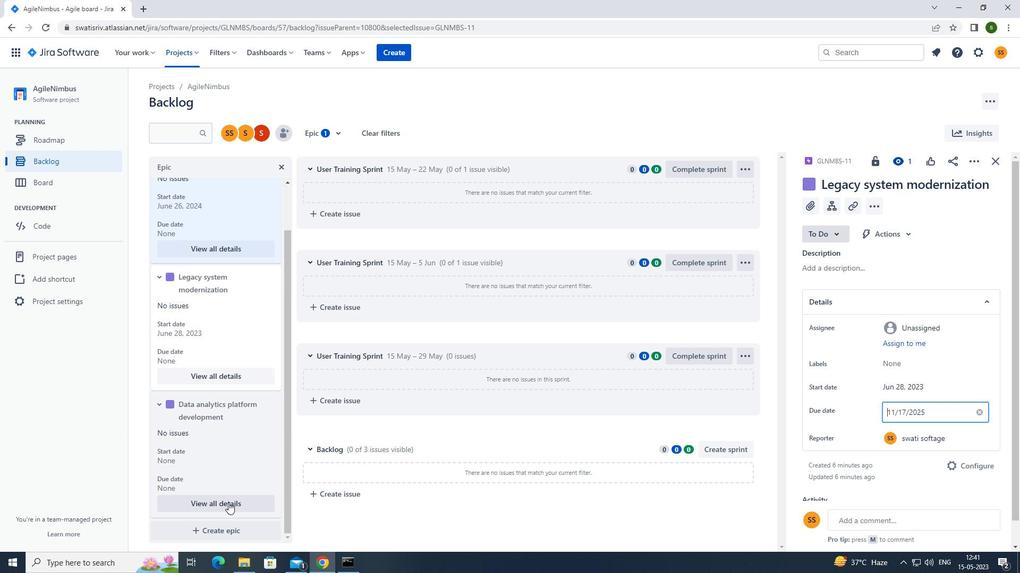 
Action: Mouse moved to (895, 406)
Screenshot: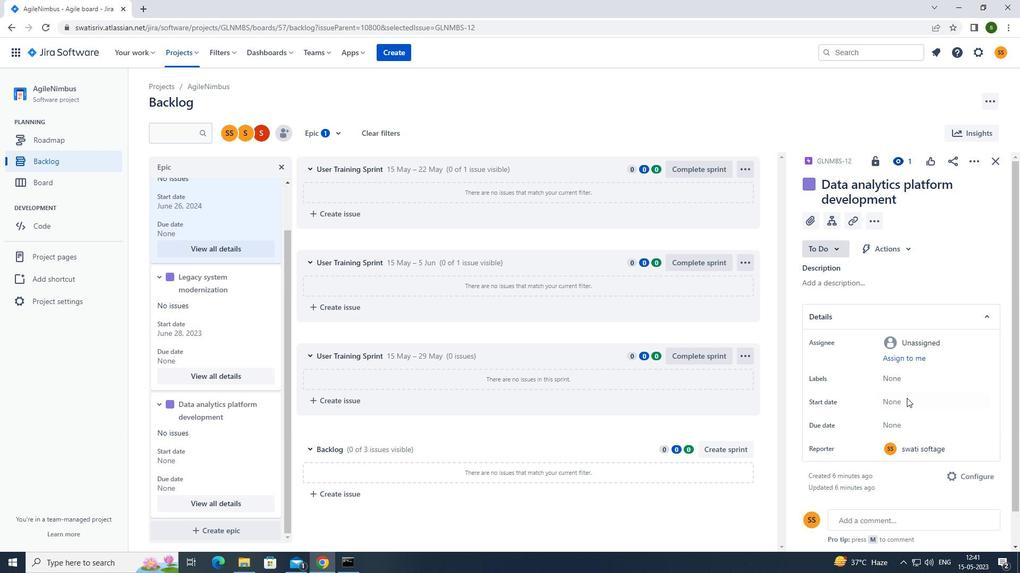 
Action: Mouse pressed left at (895, 406)
Screenshot: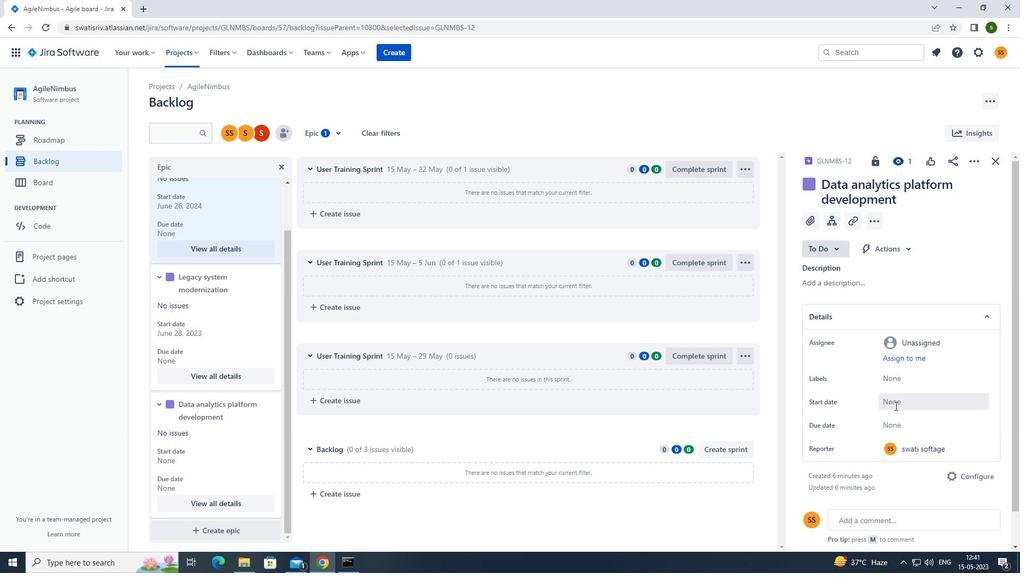
Action: Mouse moved to (860, 249)
Screenshot: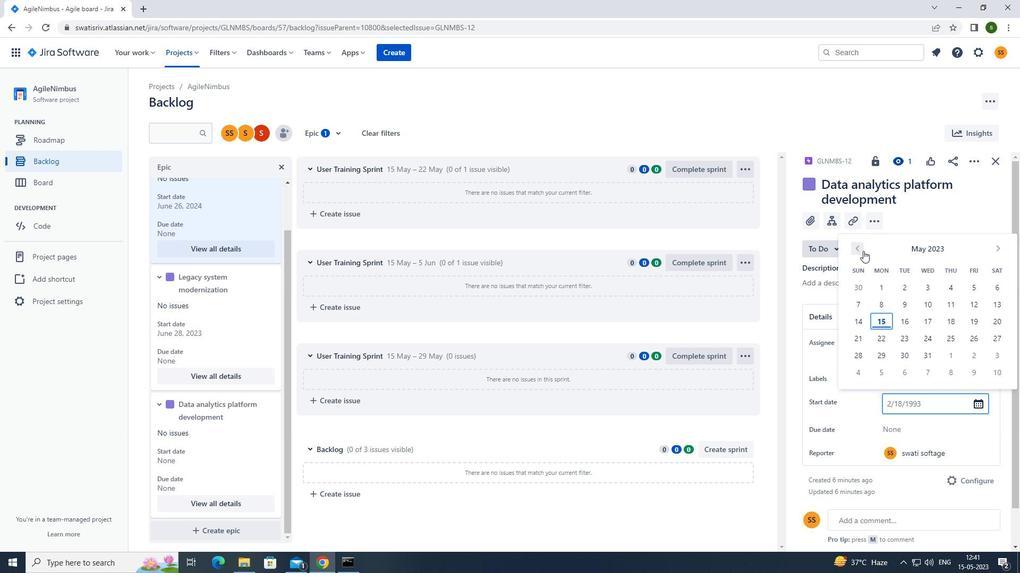 
Action: Mouse pressed left at (860, 249)
Screenshot: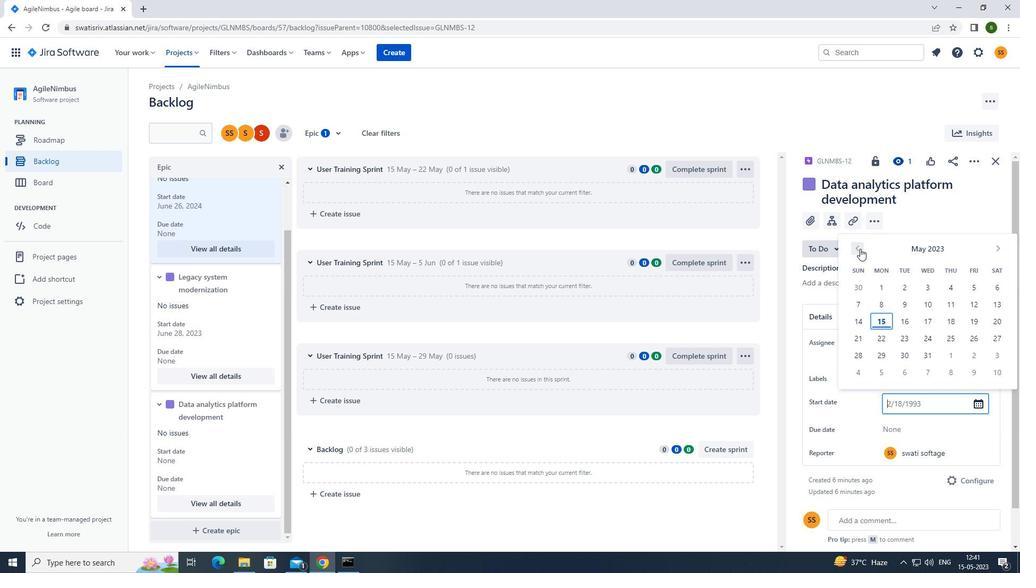 
Action: Mouse pressed left at (860, 249)
Screenshot: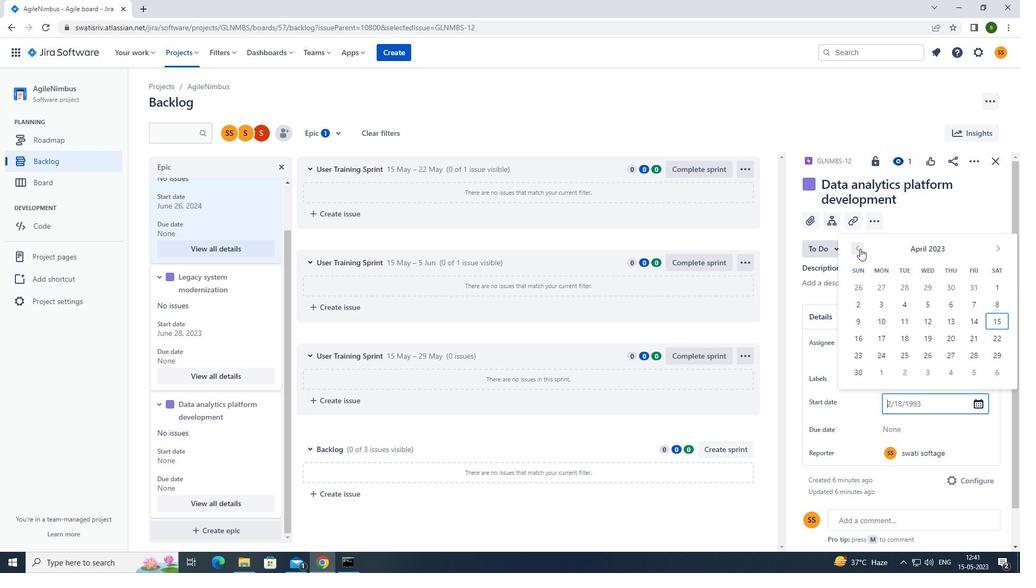 
Action: Mouse moved to (977, 286)
Screenshot: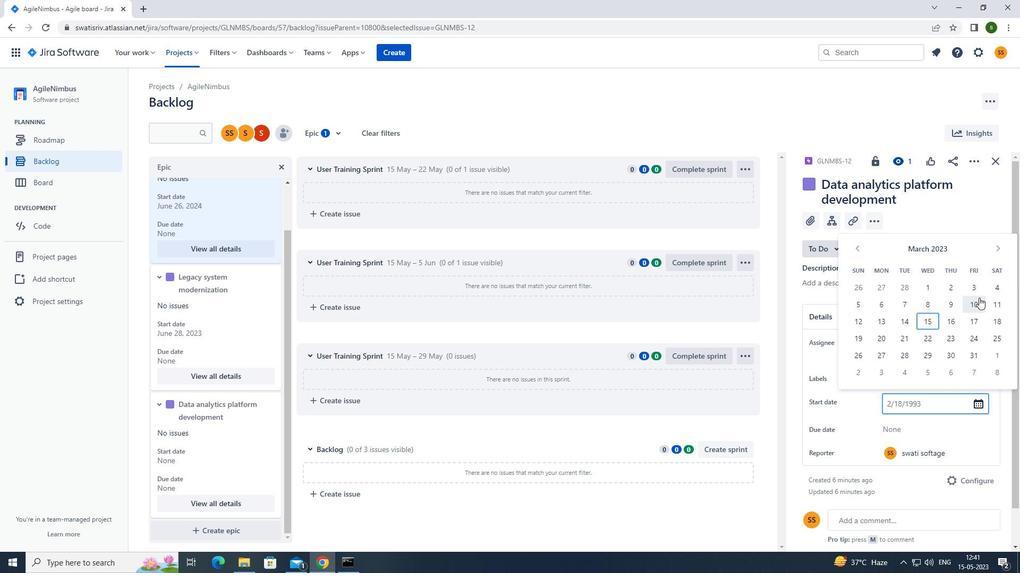 
Action: Mouse pressed left at (977, 286)
Screenshot: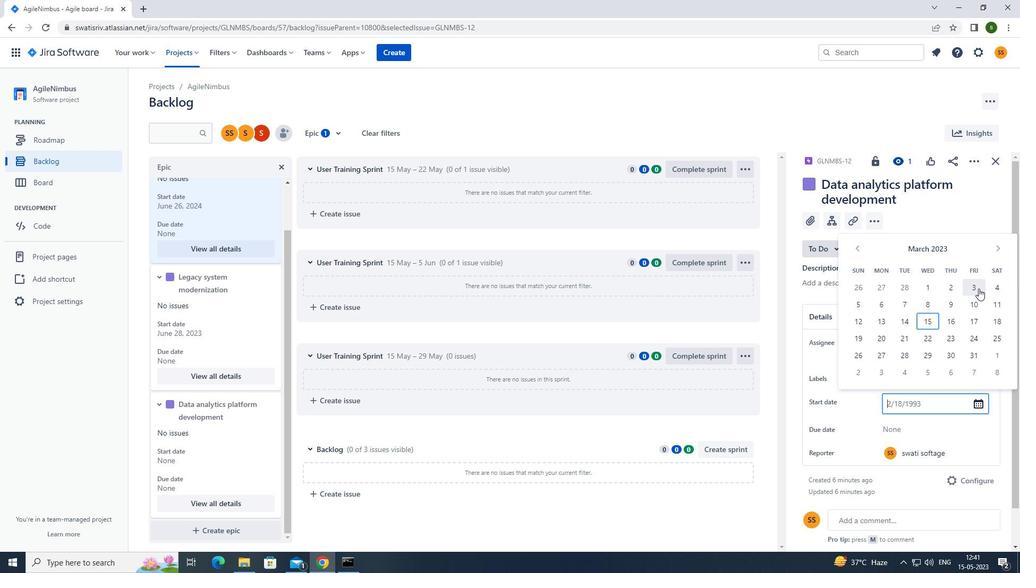 
Action: Mouse moved to (914, 430)
Screenshot: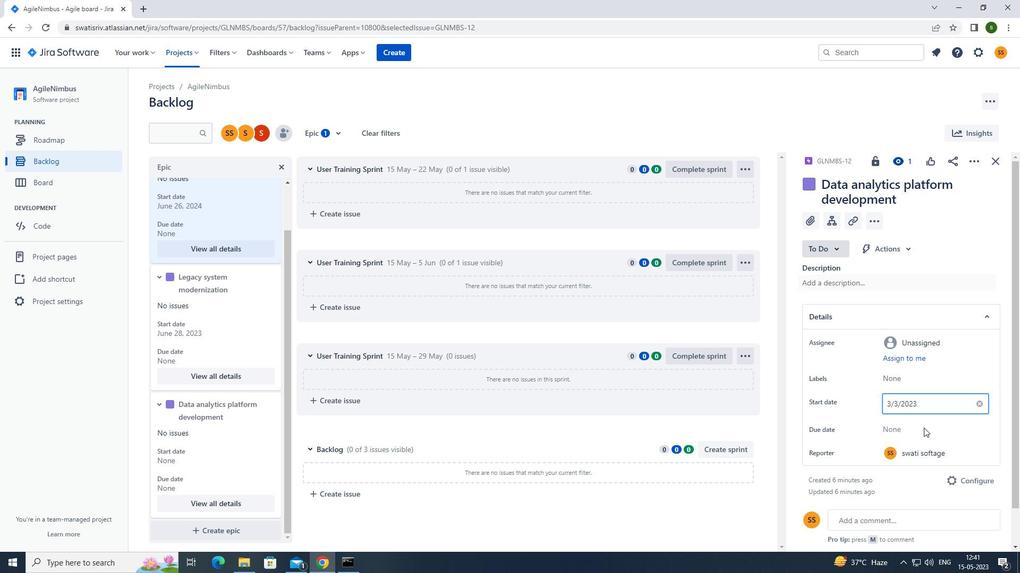 
Action: Mouse pressed left at (914, 430)
Screenshot: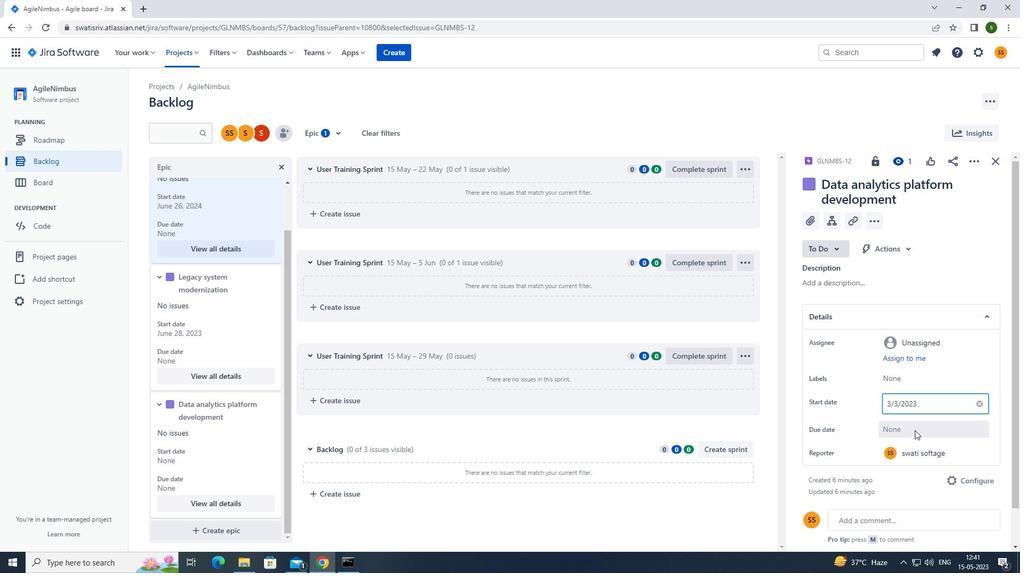 
Action: Mouse moved to (999, 276)
Screenshot: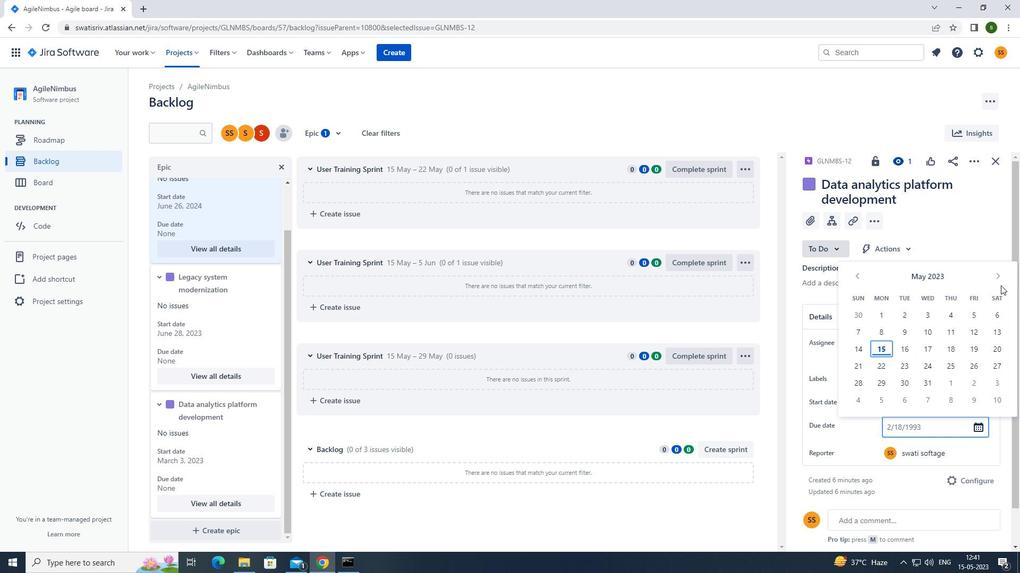 
Action: Mouse pressed left at (999, 276)
Screenshot: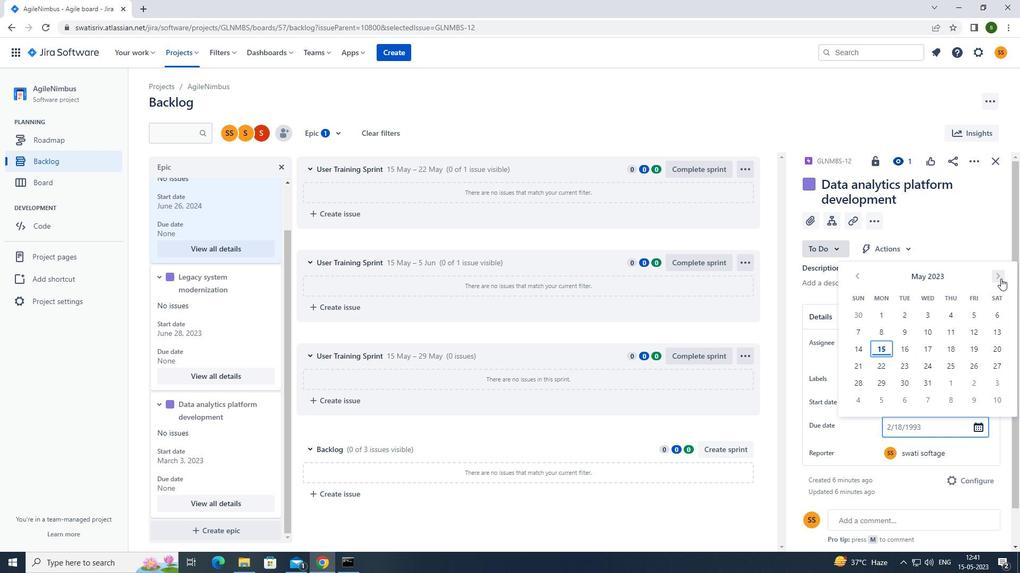 
Action: Mouse pressed left at (999, 276)
Screenshot: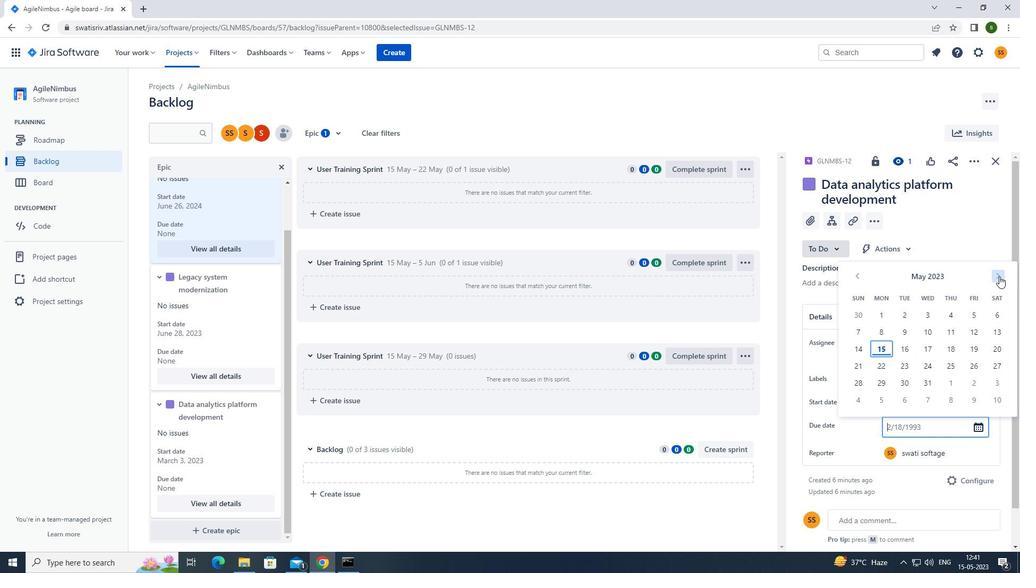 
Action: Mouse pressed left at (999, 276)
Screenshot: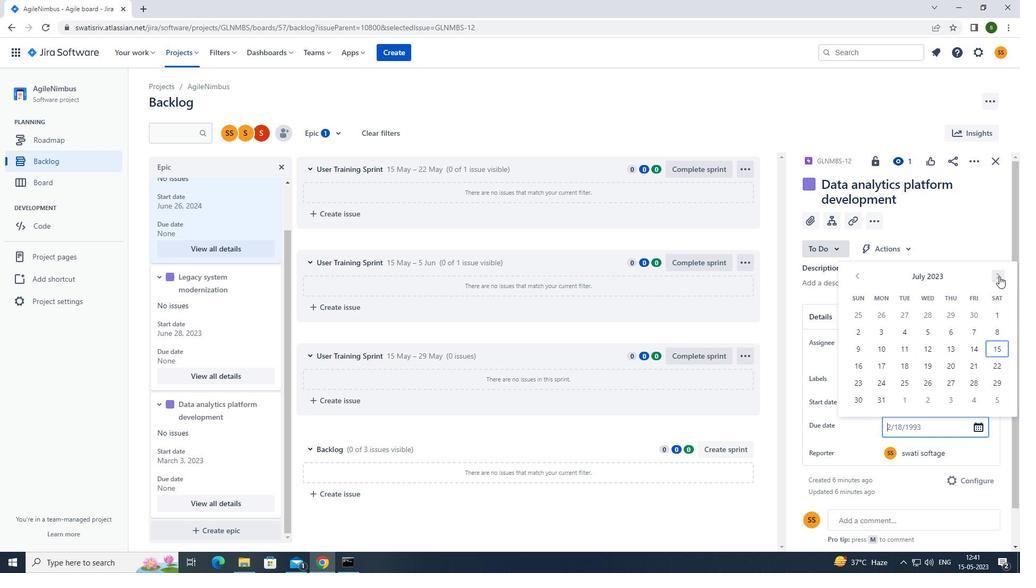 
Action: Mouse pressed left at (999, 276)
Screenshot: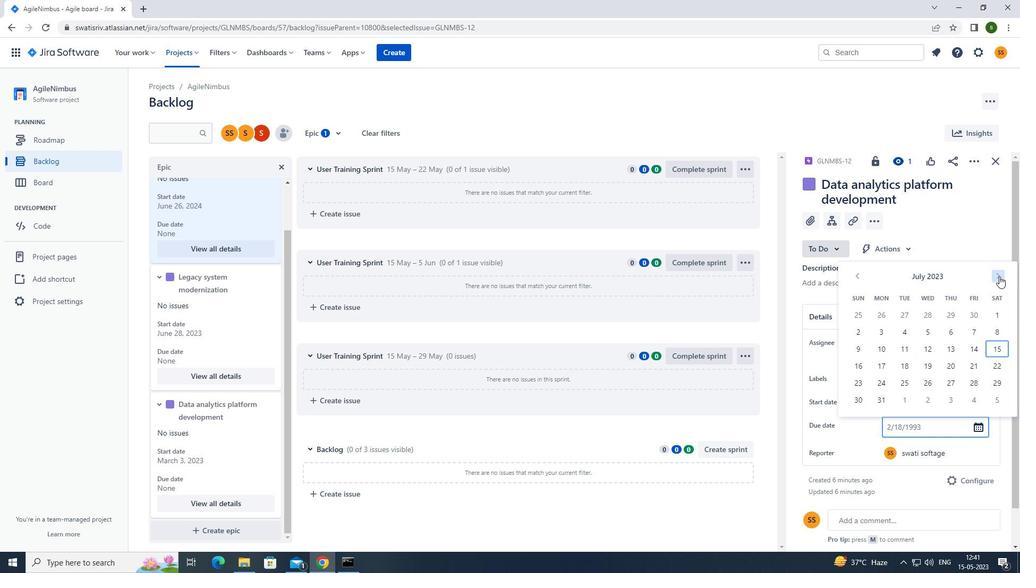 
Action: Mouse pressed left at (999, 276)
Screenshot: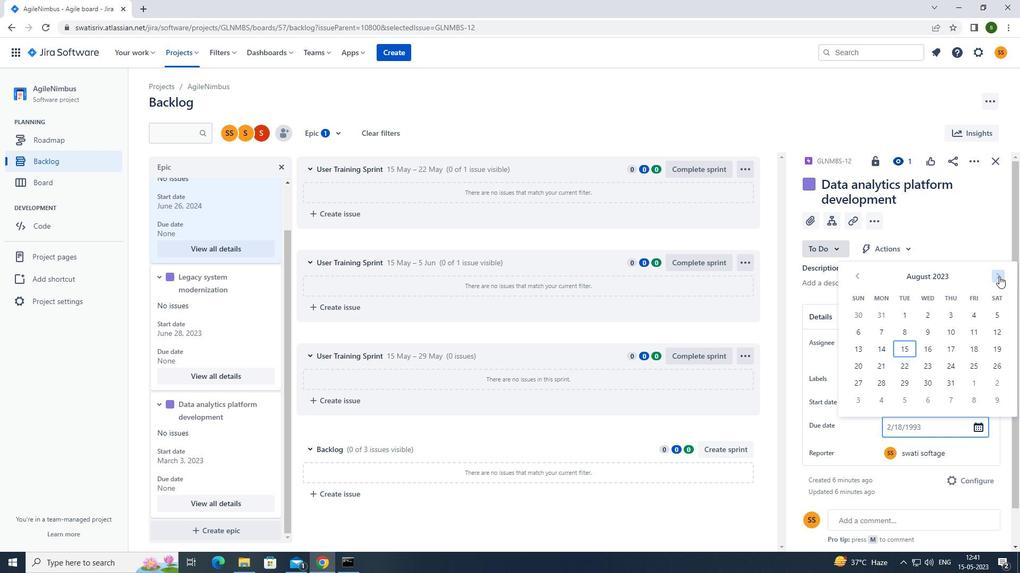 
Action: Mouse pressed left at (999, 276)
Screenshot: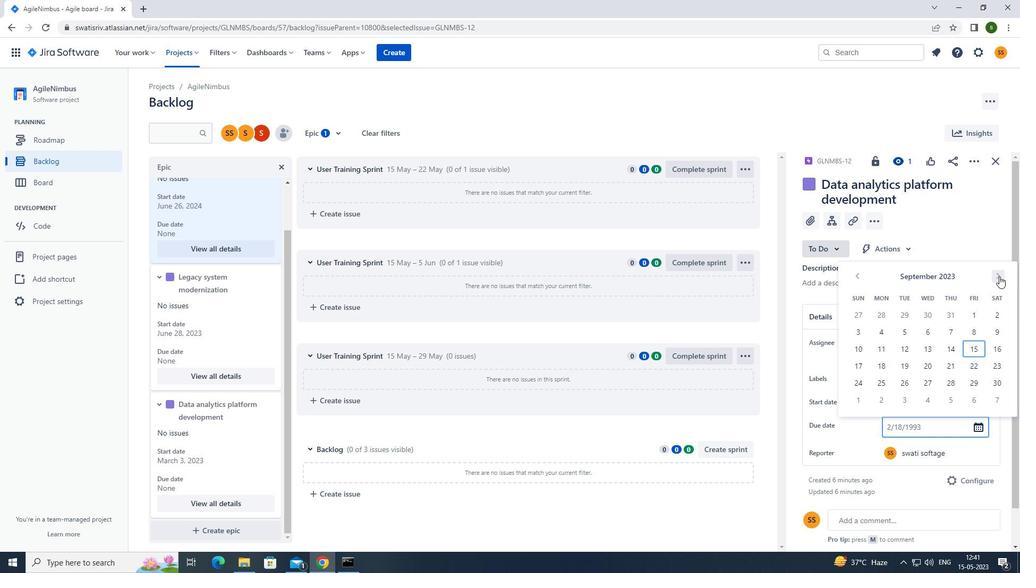 
Action: Mouse pressed left at (999, 276)
Screenshot: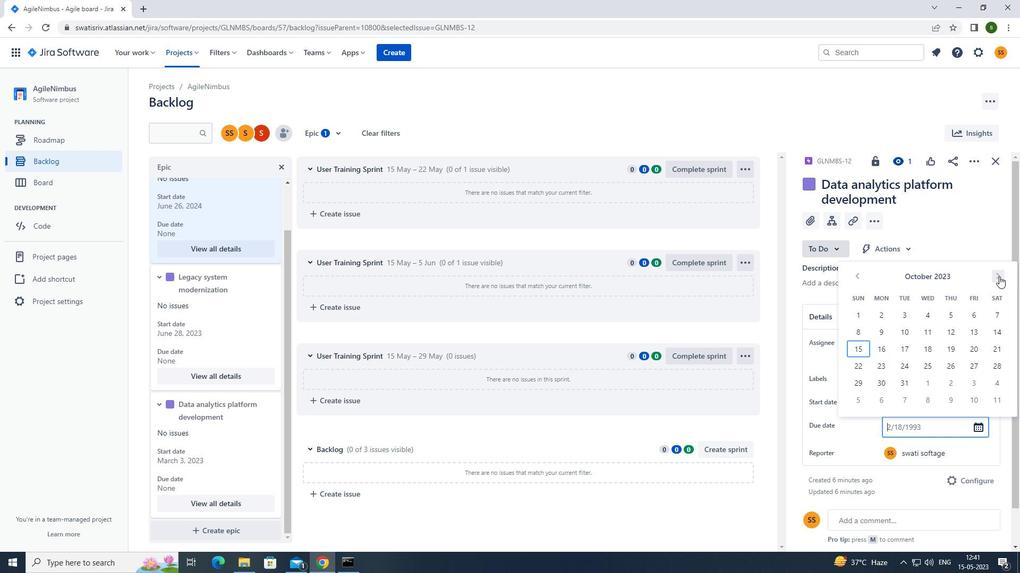 
Action: Mouse pressed left at (999, 276)
Screenshot: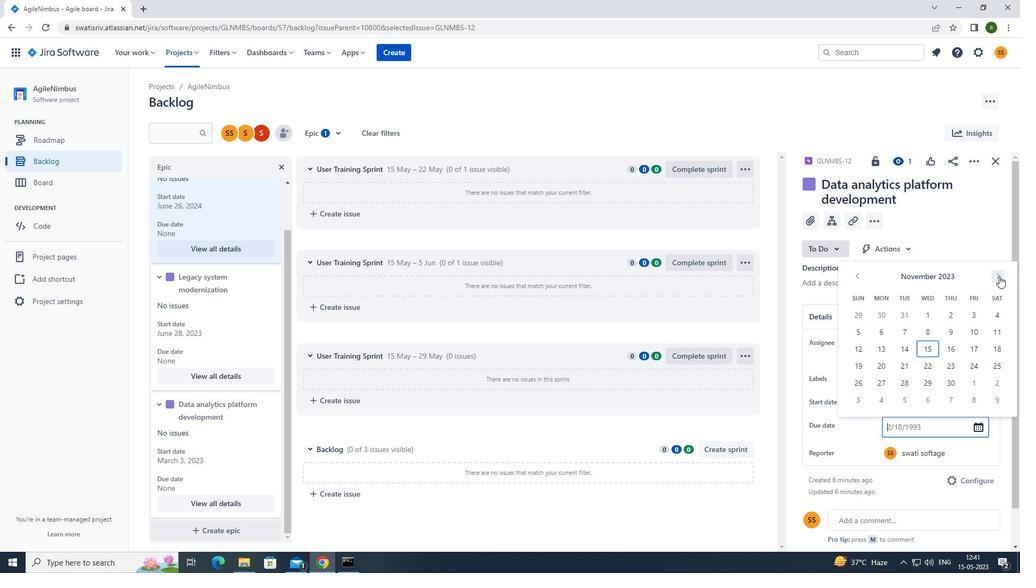 
Action: Mouse pressed left at (999, 276)
Screenshot: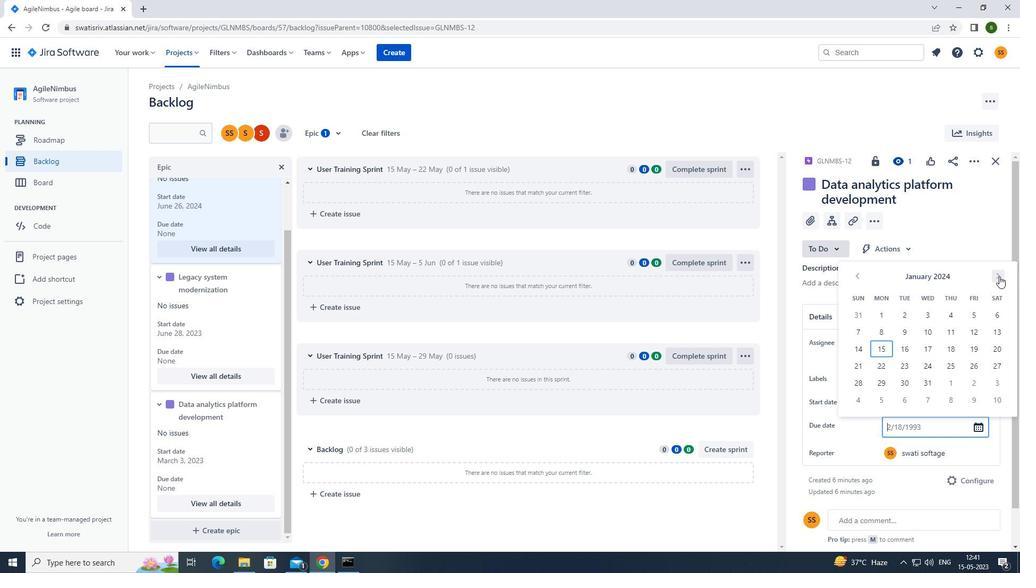 
Action: Mouse pressed left at (999, 276)
Screenshot: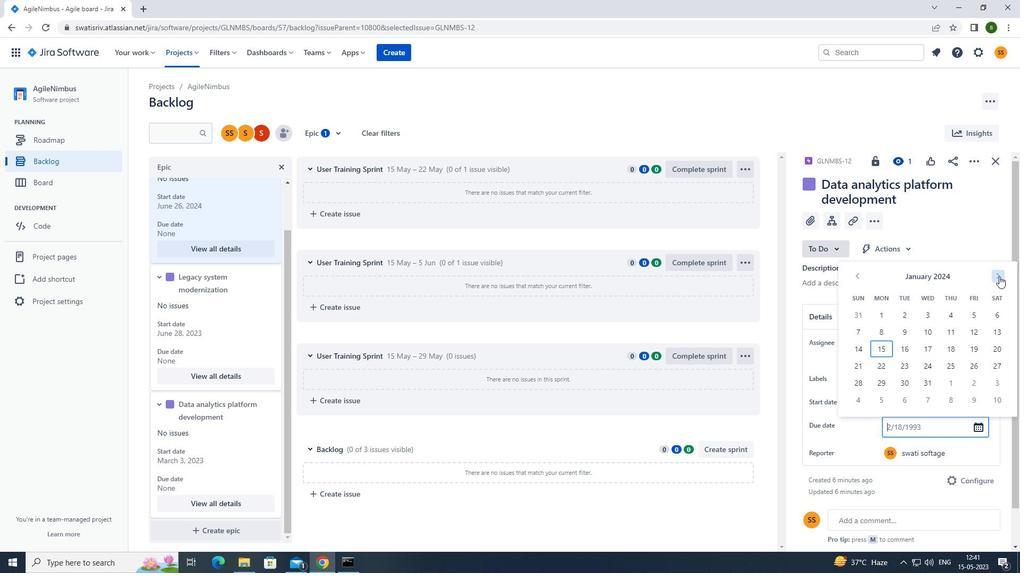 
Action: Mouse pressed left at (999, 276)
Screenshot: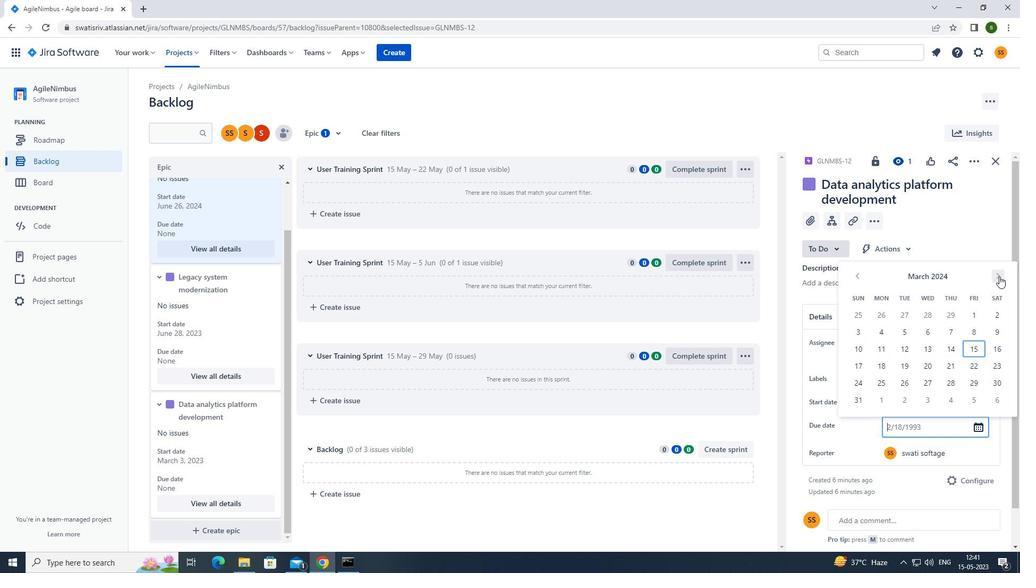 
Action: Mouse pressed left at (999, 276)
Screenshot: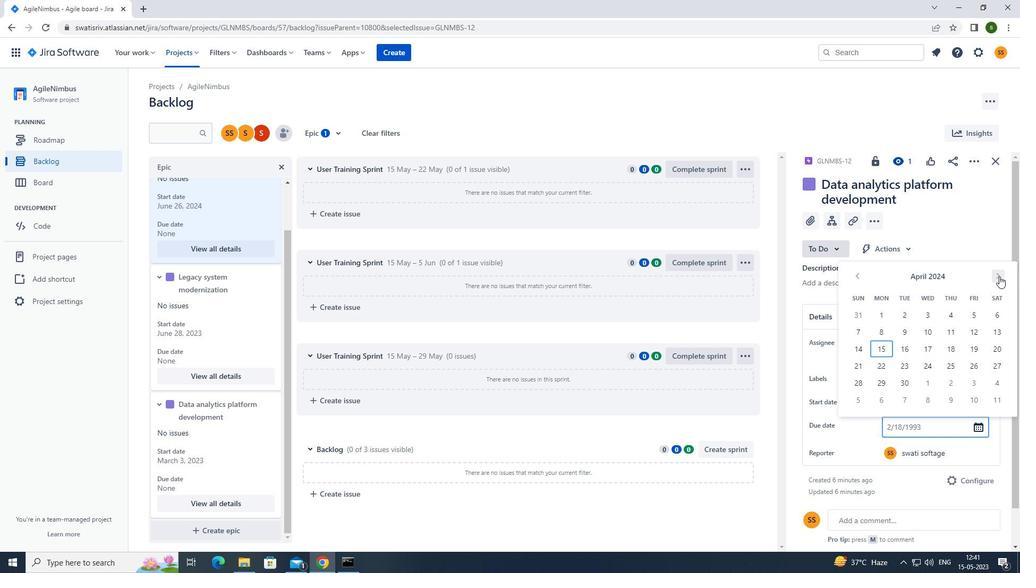 
Action: Mouse pressed left at (999, 276)
Screenshot: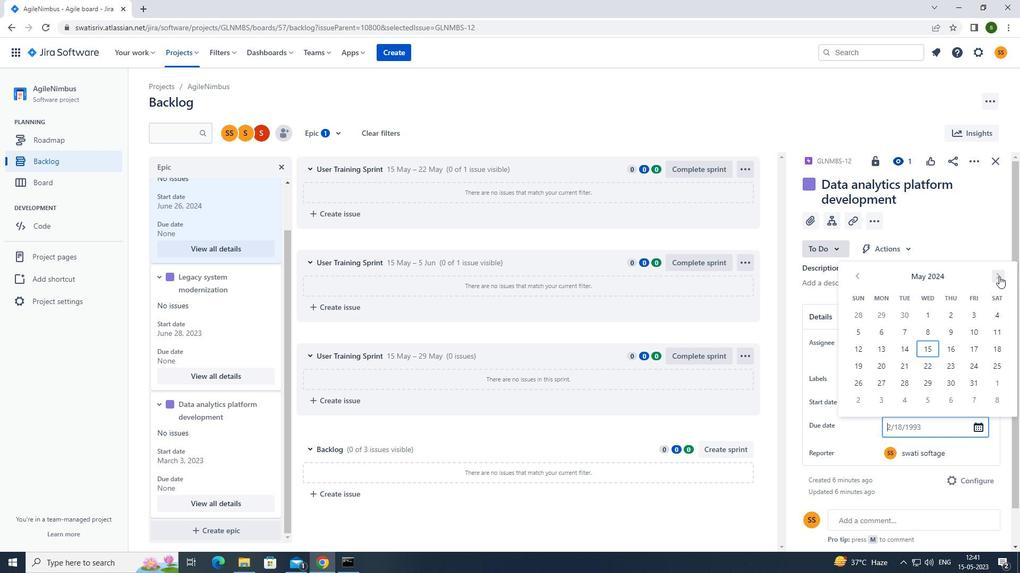 
Action: Mouse pressed left at (999, 276)
Screenshot: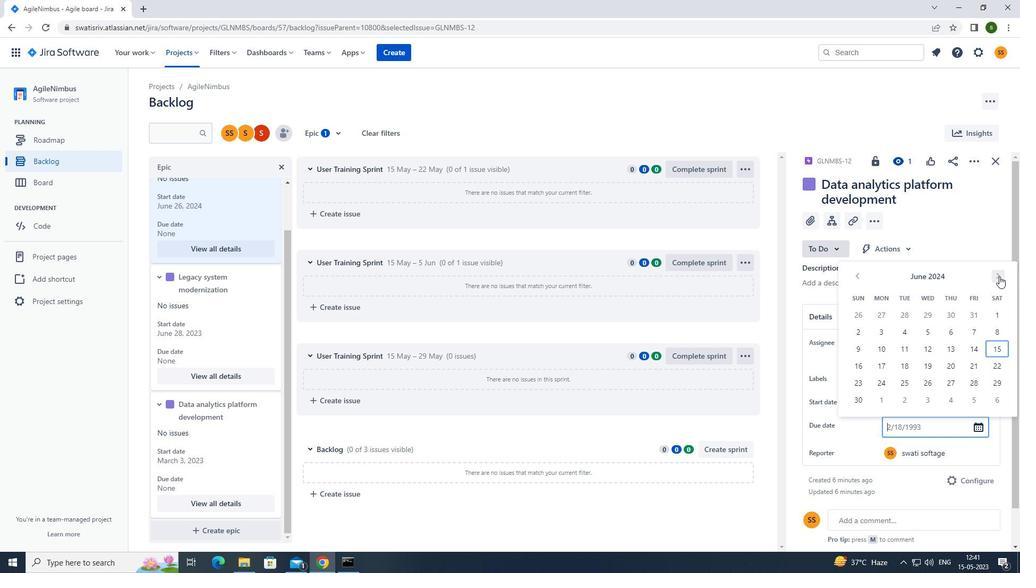 
Action: Mouse pressed left at (999, 276)
Screenshot: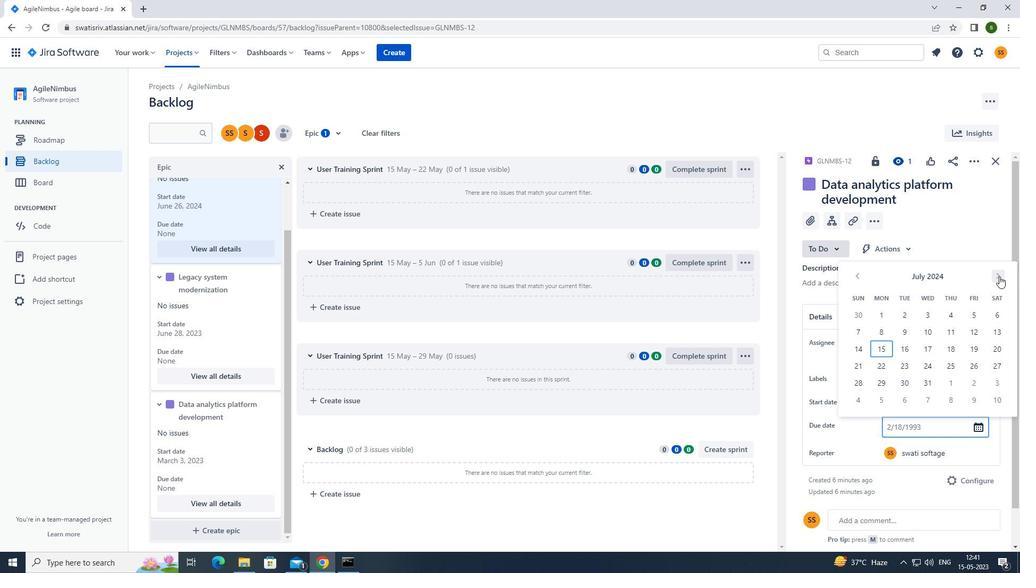 
Action: Mouse moved to (912, 346)
Screenshot: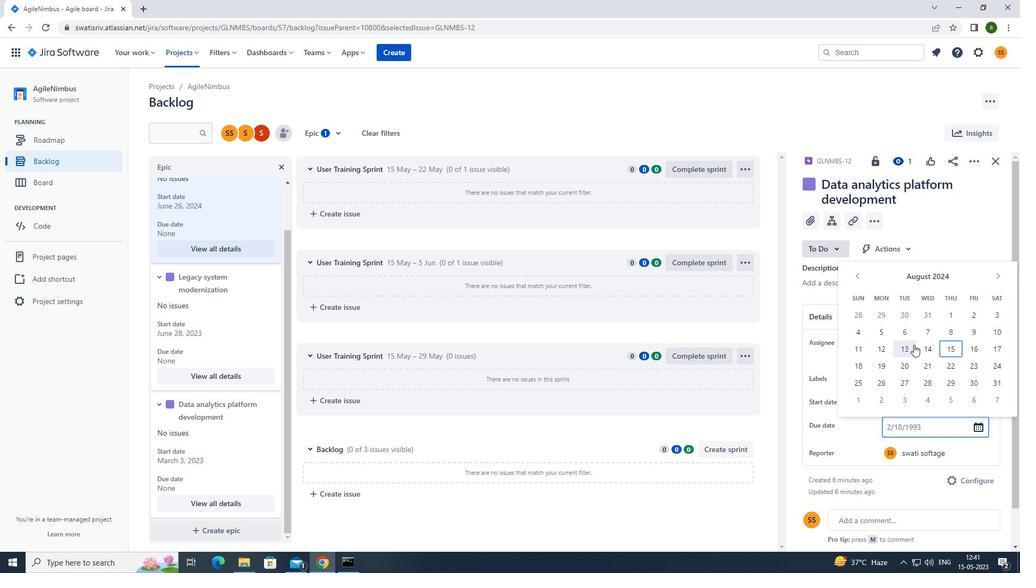 
Action: Mouse pressed left at (912, 346)
Screenshot: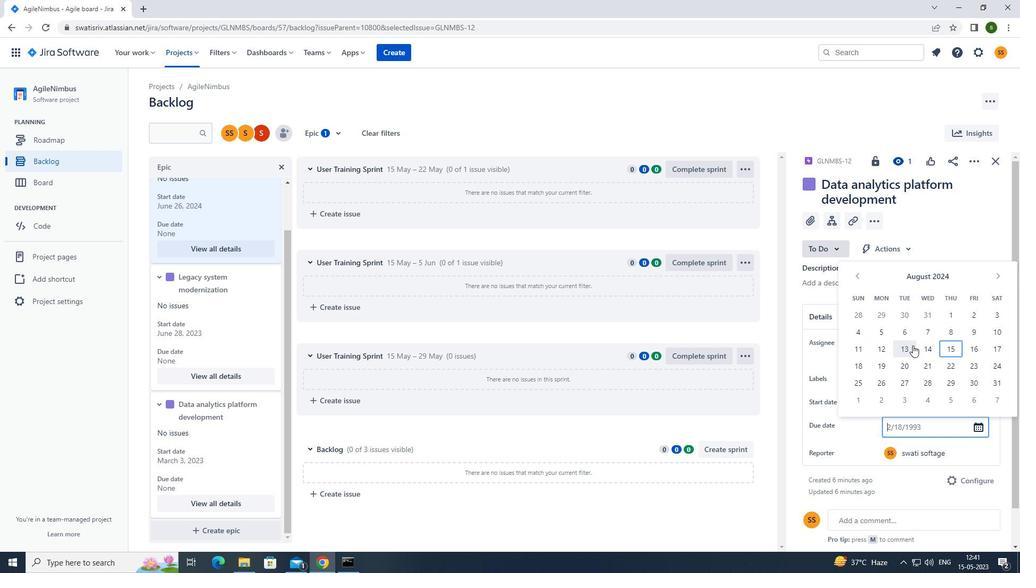 
Action: Mouse moved to (746, 108)
Screenshot: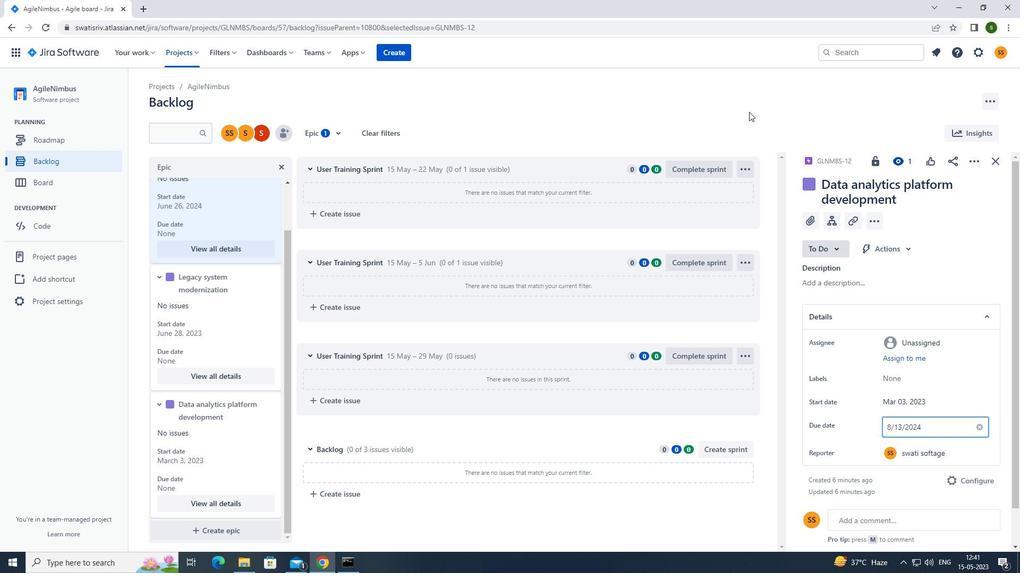 
Action: Mouse pressed left at (746, 108)
Screenshot: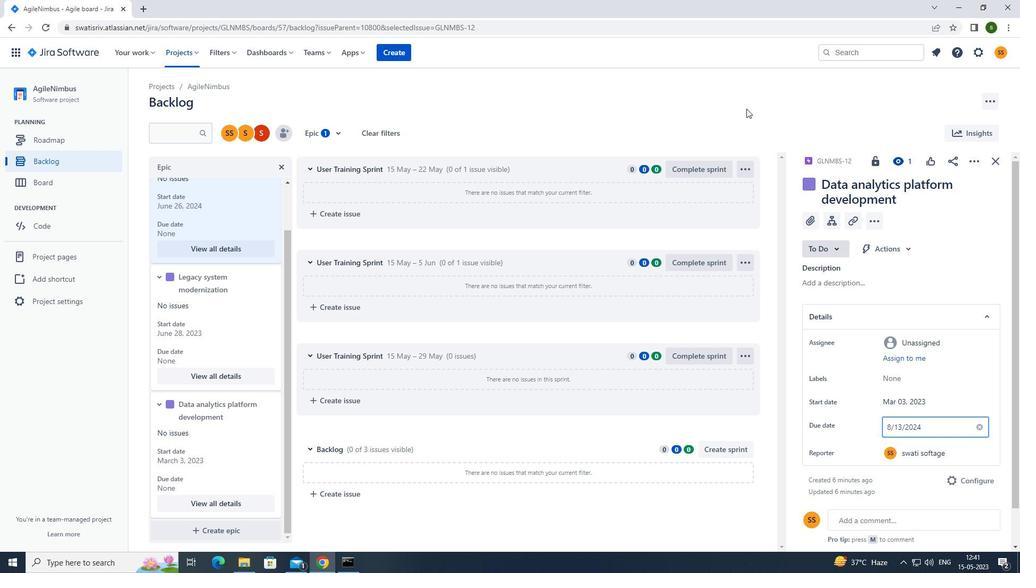 
